 Task: Create new invoice with Date Opened :15-Apr-23, Select Customer: Big Lots, Terms: Payment Term 1. Make invoice entry for item-1 with Date: 15-Apr-23, Description: _x000D_
Kids Veggie Garden Grow Kit, Action: Material, Income Account: Income:Sales, Quantity: 1, Unit Price: 9.5, Discount $: 1. Make entry for item-2 with Date: 15-Apr-23, Description: Hunt's 100% Natural Tomato Sauce , Action: Material, Income Account: Income:Sales, Quantity: 1, Unit Price: 9.5, Discount $: 2. Make entry for item-3 with Date: 15-Apr-23, Description: Reese's Peanut Butter King Size (2.8 oz), Action: Material, Income Account: Income:Sales, Quantity: 2, Unit Price: 10.5, Discount $: 2.5. Write Notes: 'Looking forward to serving you again.'. Post Invoice with Post Date: 15-Apr-23, Post to Accounts: Assets:Accounts Receivable. Pay / Process Payment with Transaction Date: 15-May-23, Amount: 34.5, Transfer Account: Checking Account. Print Invoice, display notes by going to Option, then go to Display Tab and check 'Invoice Notes'.
Action: Mouse moved to (183, 100)
Screenshot: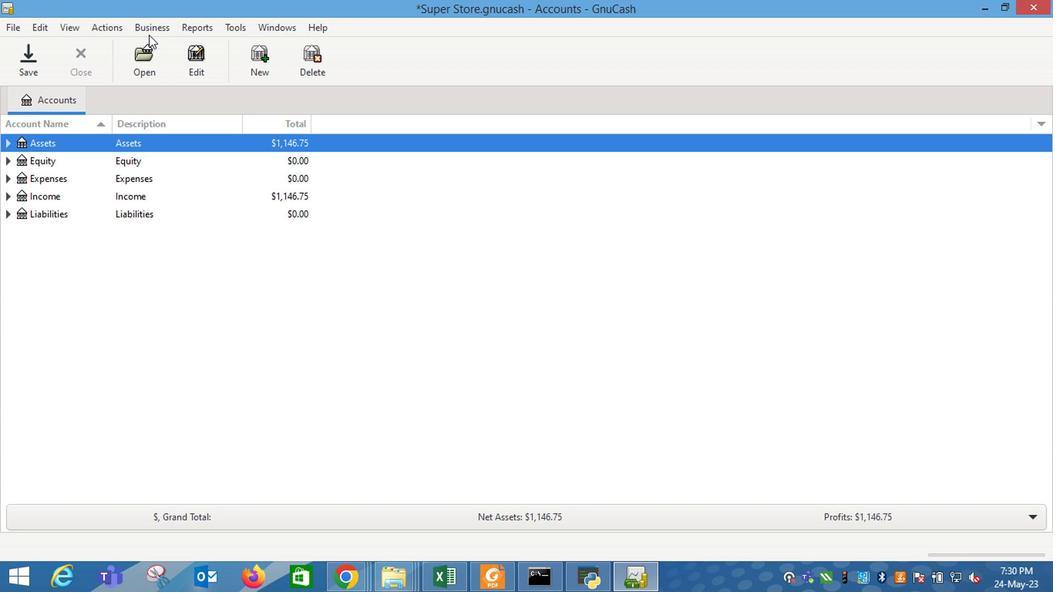 
Action: Mouse pressed left at (183, 100)
Screenshot: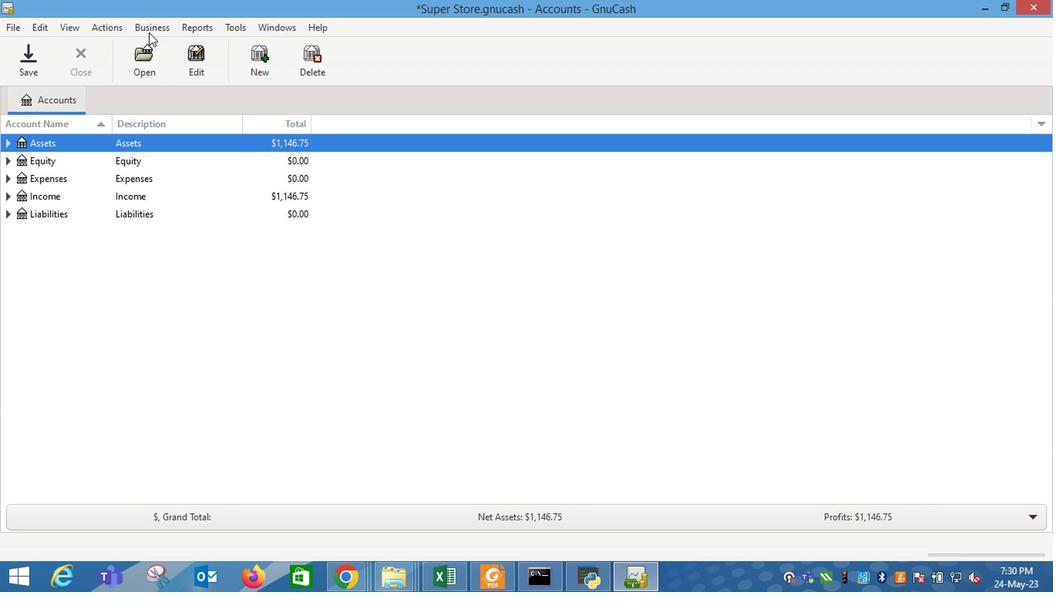 
Action: Mouse moved to (328, 154)
Screenshot: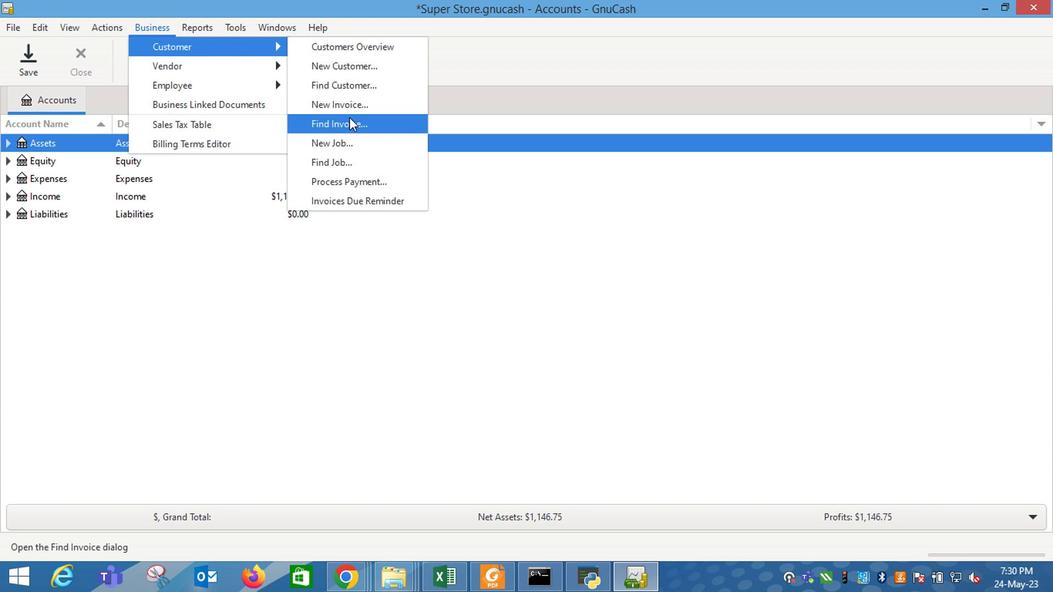 
Action: Mouse pressed left at (328, 154)
Screenshot: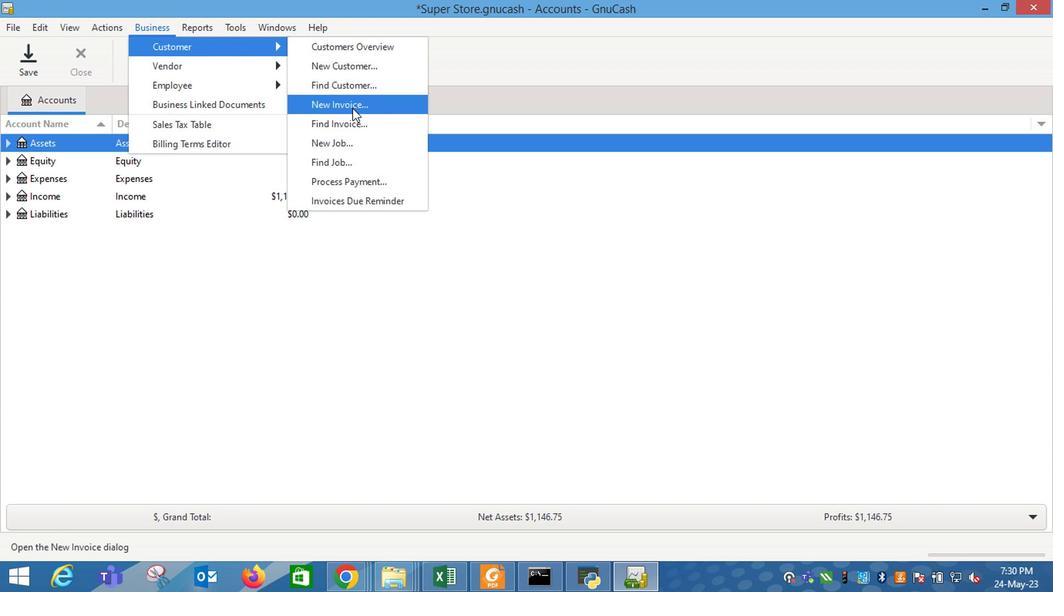 
Action: Mouse moved to (527, 244)
Screenshot: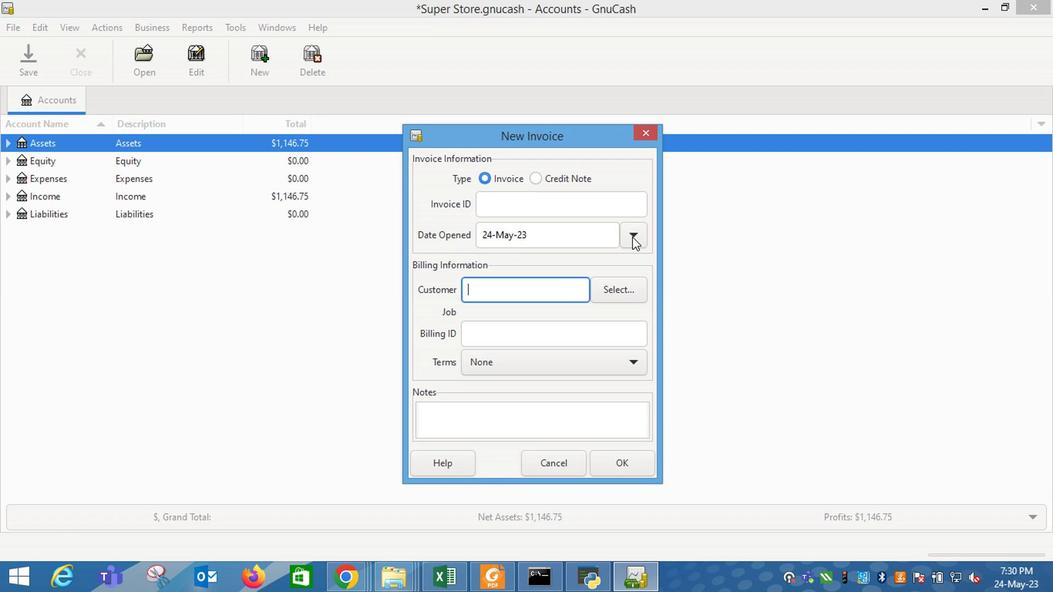
Action: Mouse pressed left at (527, 244)
Screenshot: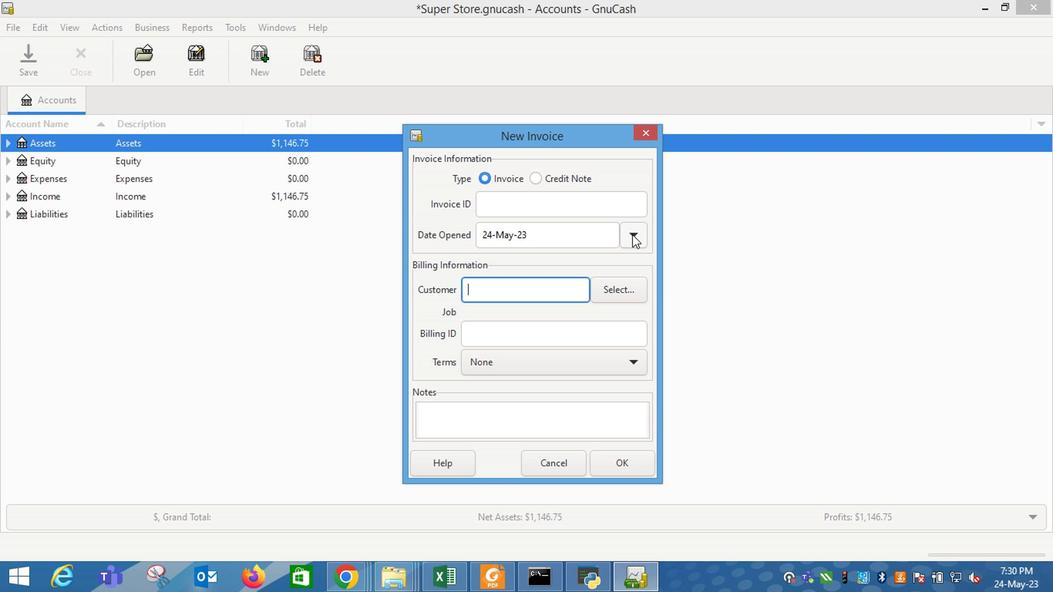 
Action: Mouse moved to (447, 263)
Screenshot: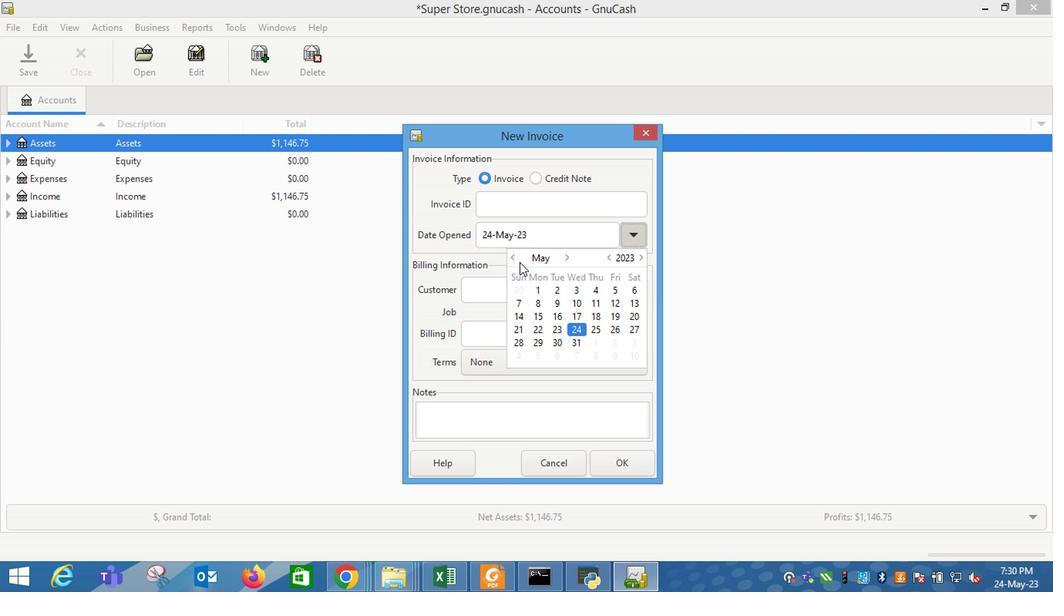 
Action: Mouse pressed left at (447, 263)
Screenshot: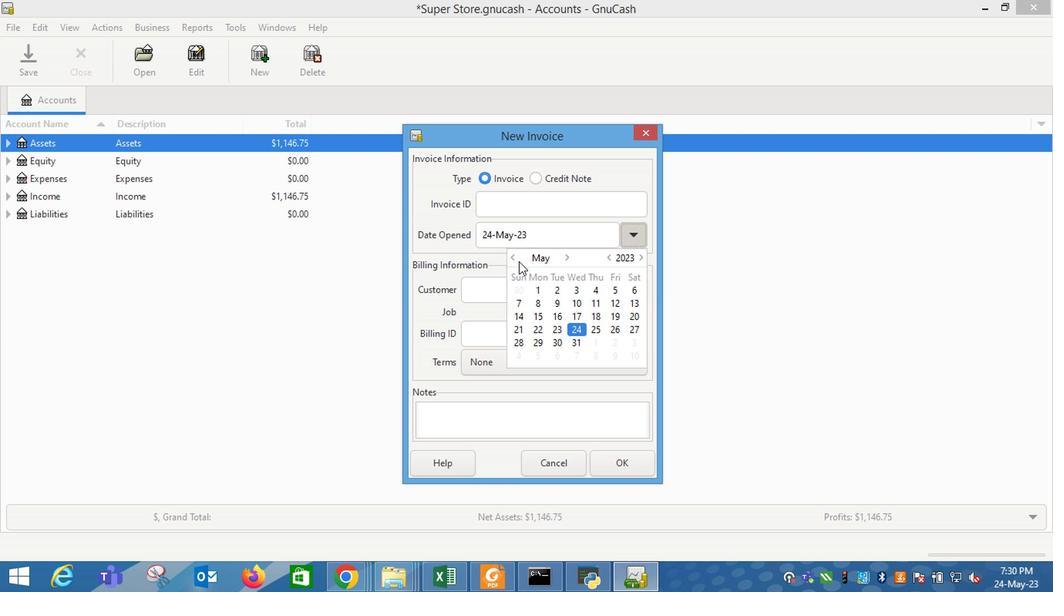 
Action: Mouse moved to (529, 237)
Screenshot: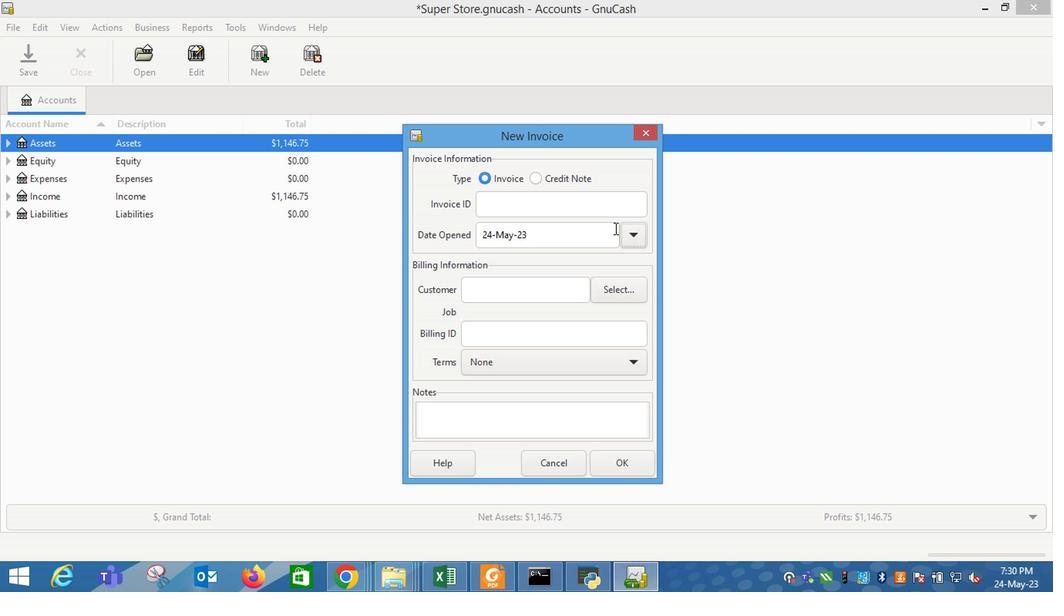 
Action: Mouse pressed left at (529, 237)
Screenshot: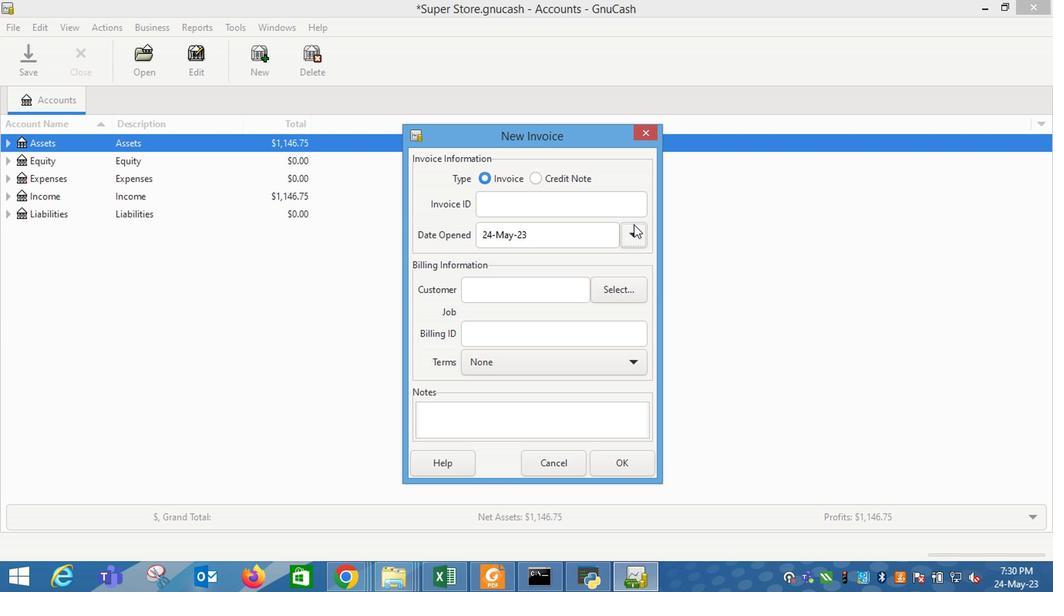 
Action: Mouse moved to (442, 260)
Screenshot: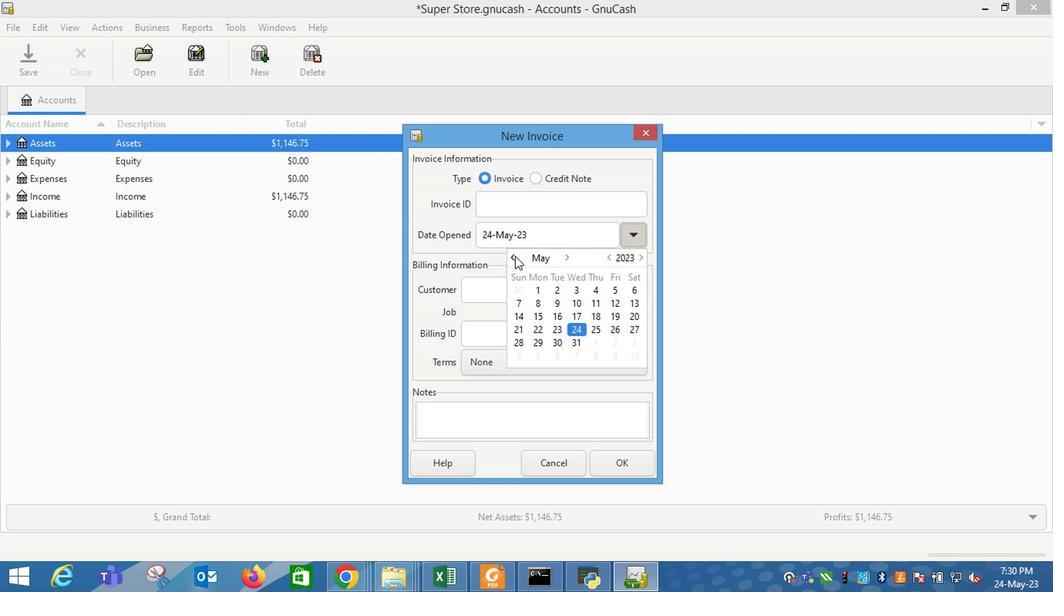 
Action: Mouse pressed left at (442, 260)
Screenshot: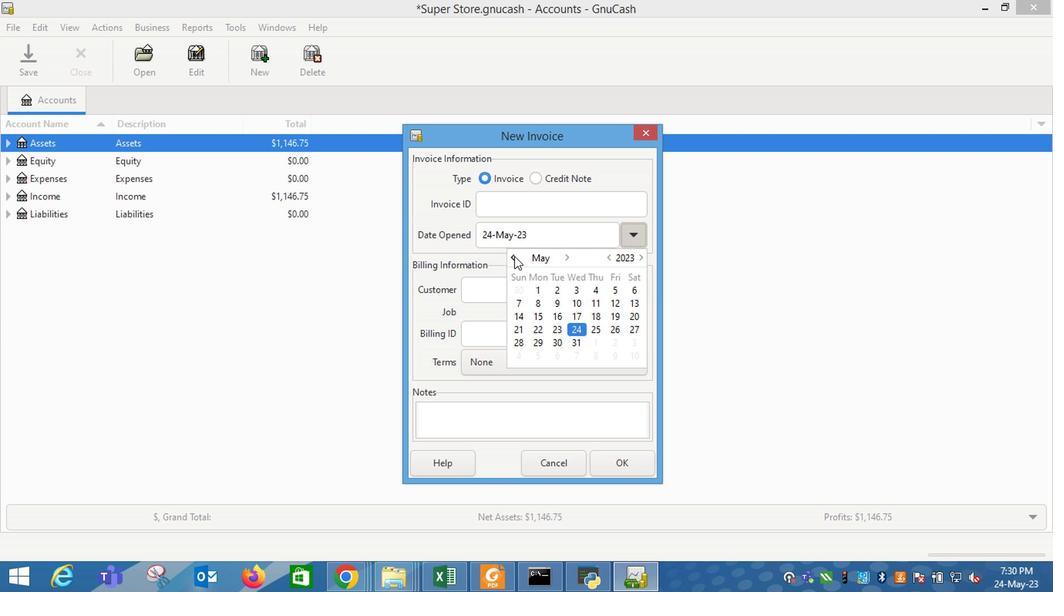
Action: Mouse moved to (527, 301)
Screenshot: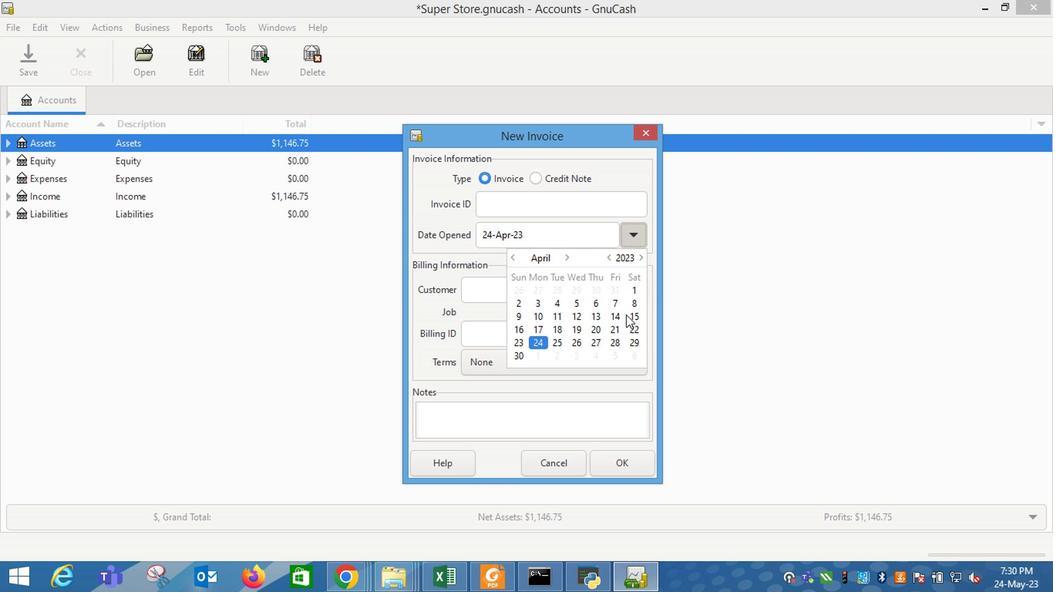 
Action: Mouse pressed left at (527, 301)
Screenshot: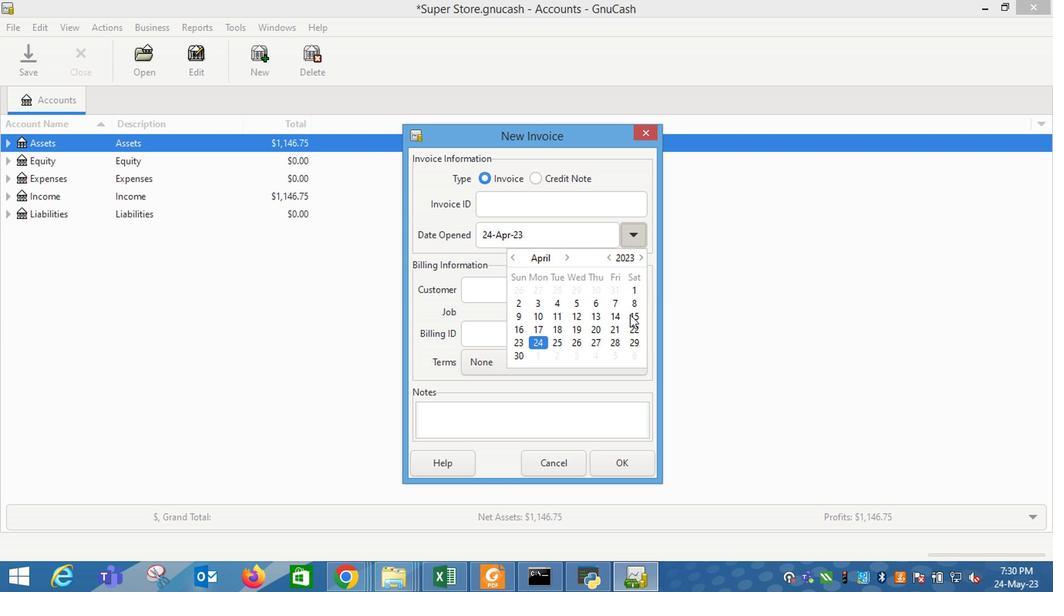 
Action: Mouse moved to (423, 305)
Screenshot: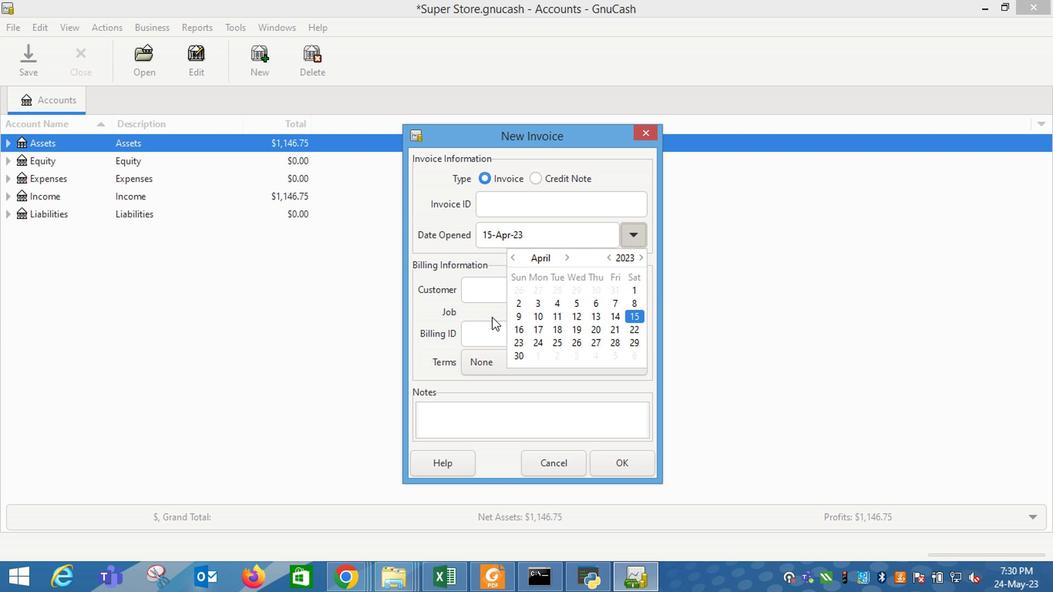 
Action: Mouse pressed left at (423, 305)
Screenshot: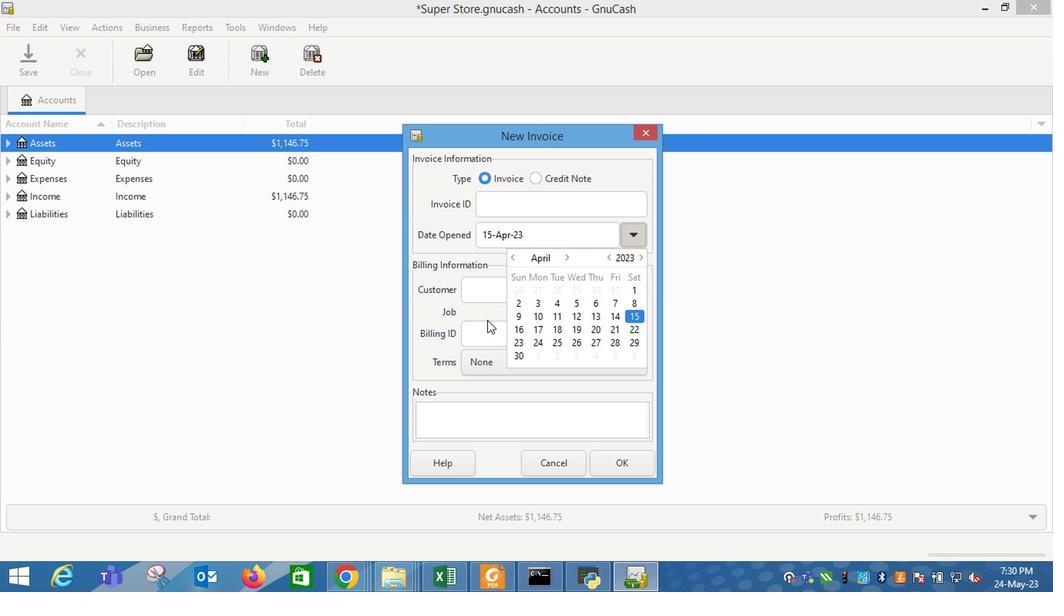 
Action: Mouse moved to (434, 278)
Screenshot: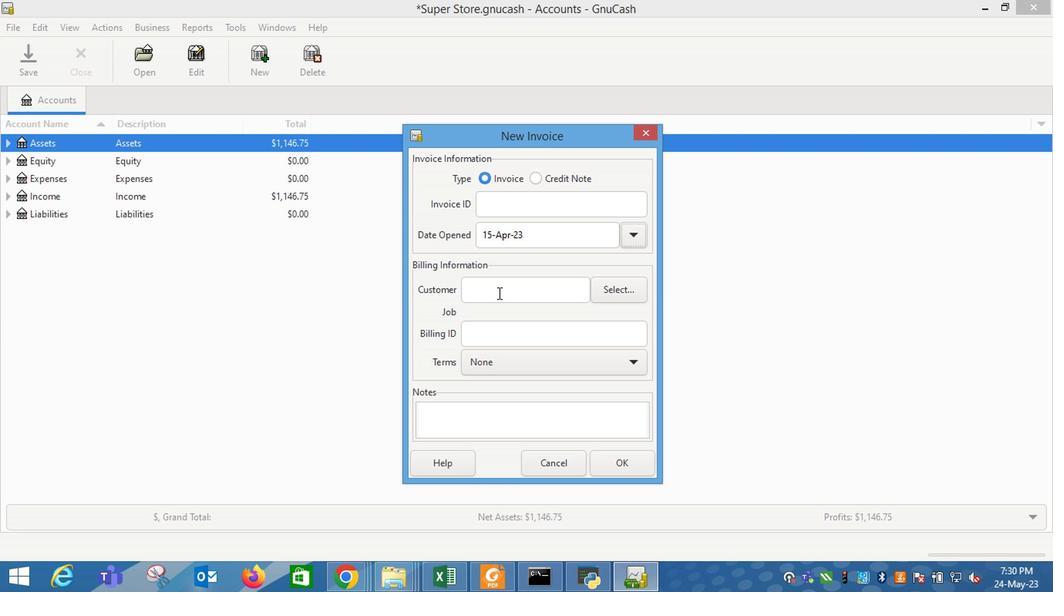 
Action: Mouse pressed left at (434, 278)
Screenshot: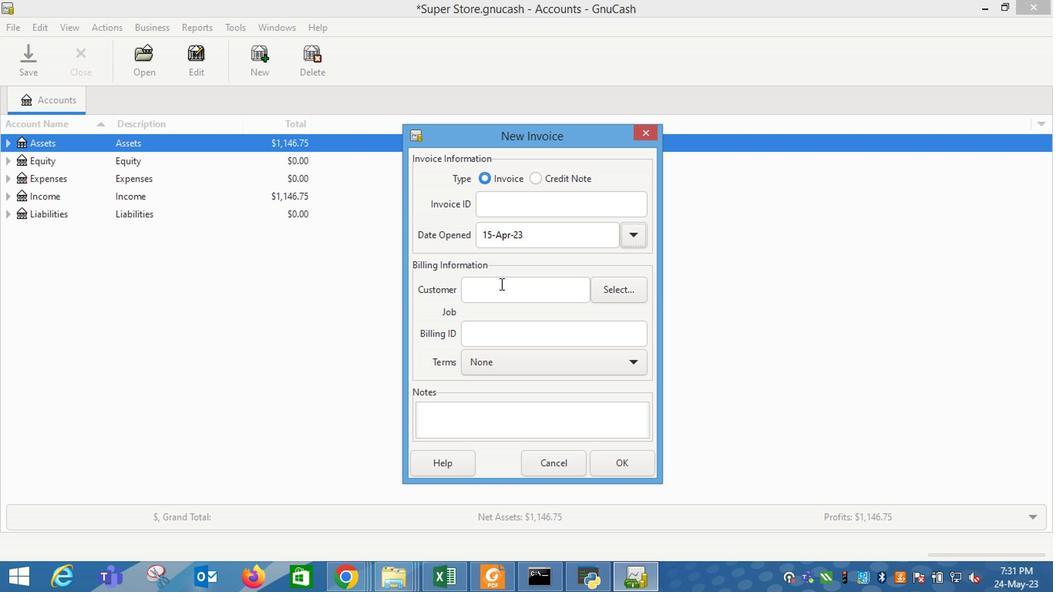 
Action: Key pressed big
Screenshot: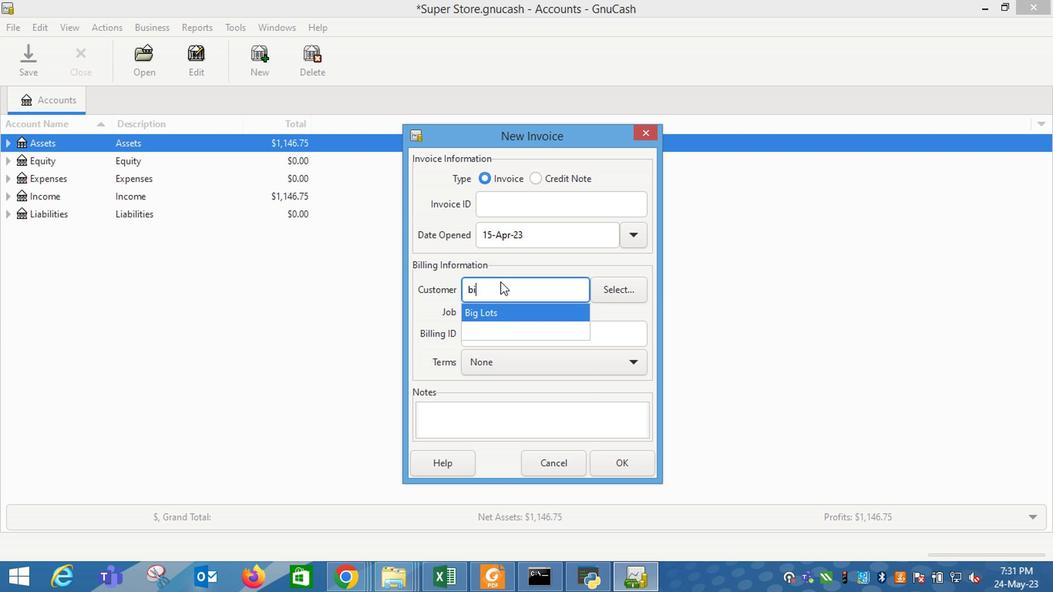 
Action: Mouse moved to (422, 302)
Screenshot: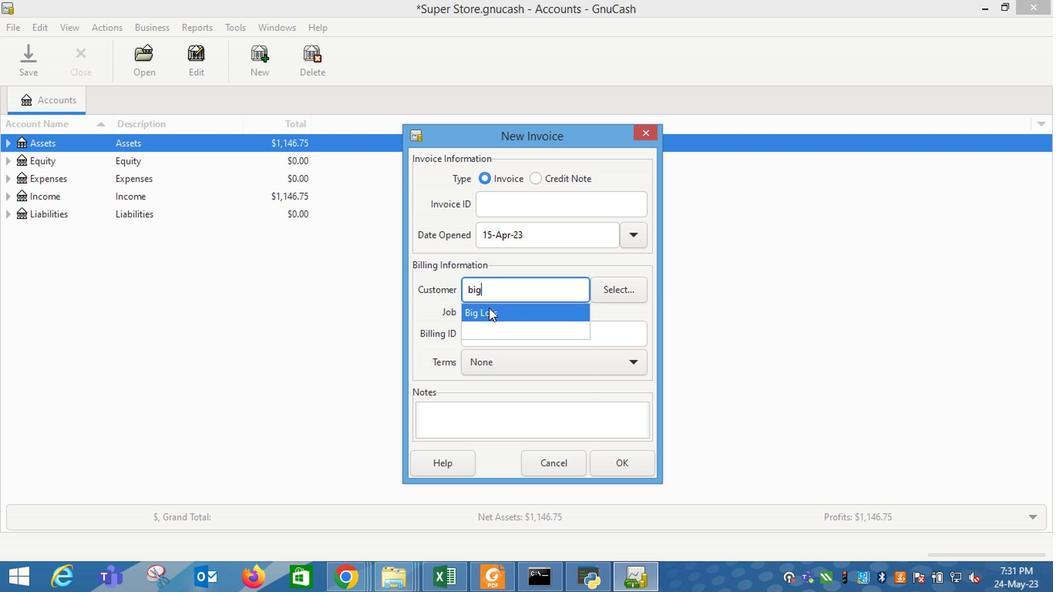 
Action: Mouse pressed left at (422, 302)
Screenshot: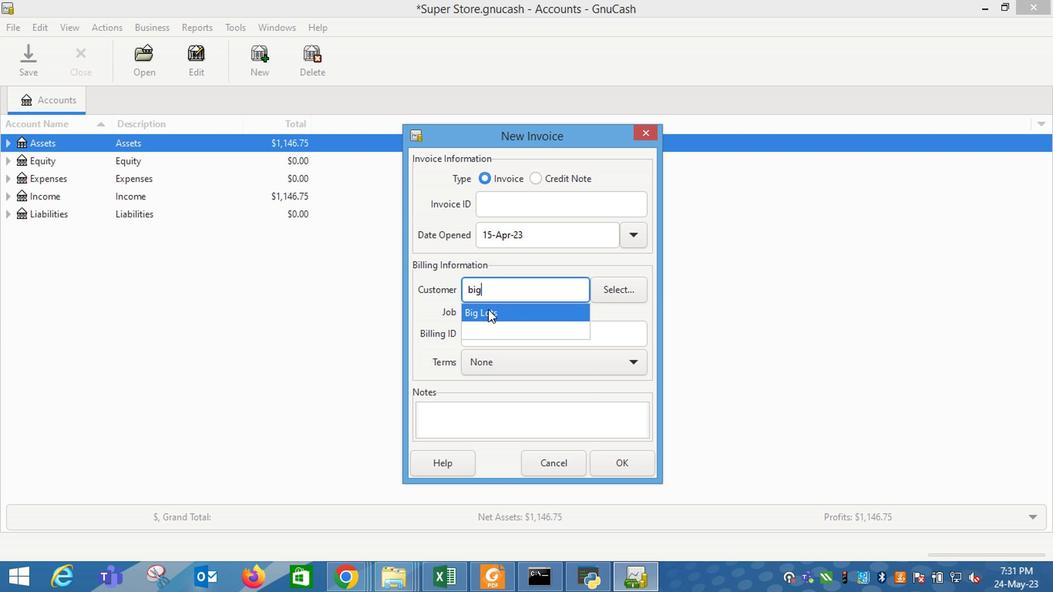 
Action: Mouse moved to (435, 347)
Screenshot: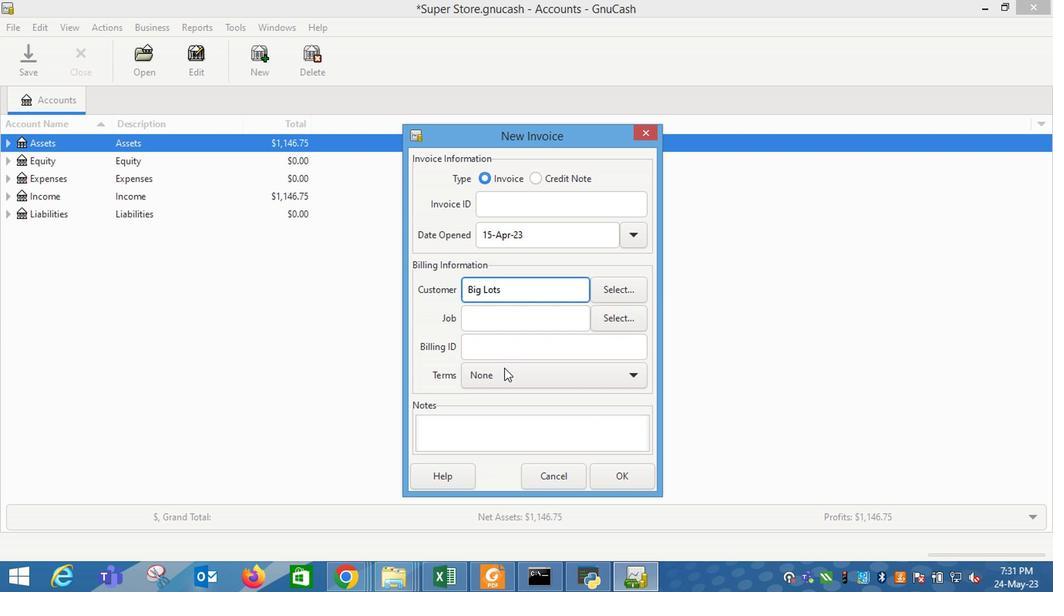
Action: Mouse pressed left at (435, 347)
Screenshot: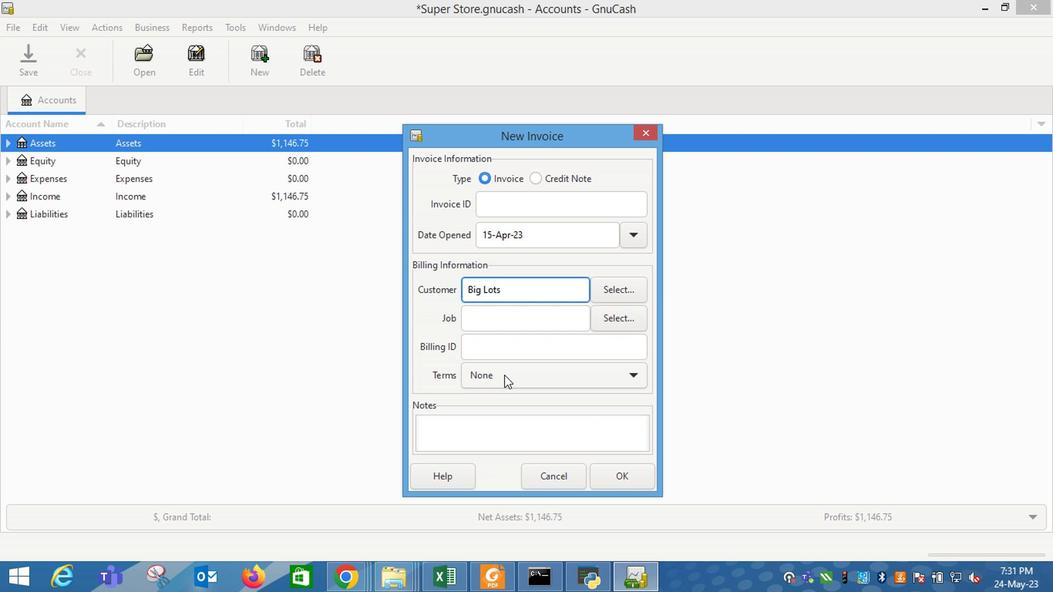 
Action: Mouse moved to (434, 363)
Screenshot: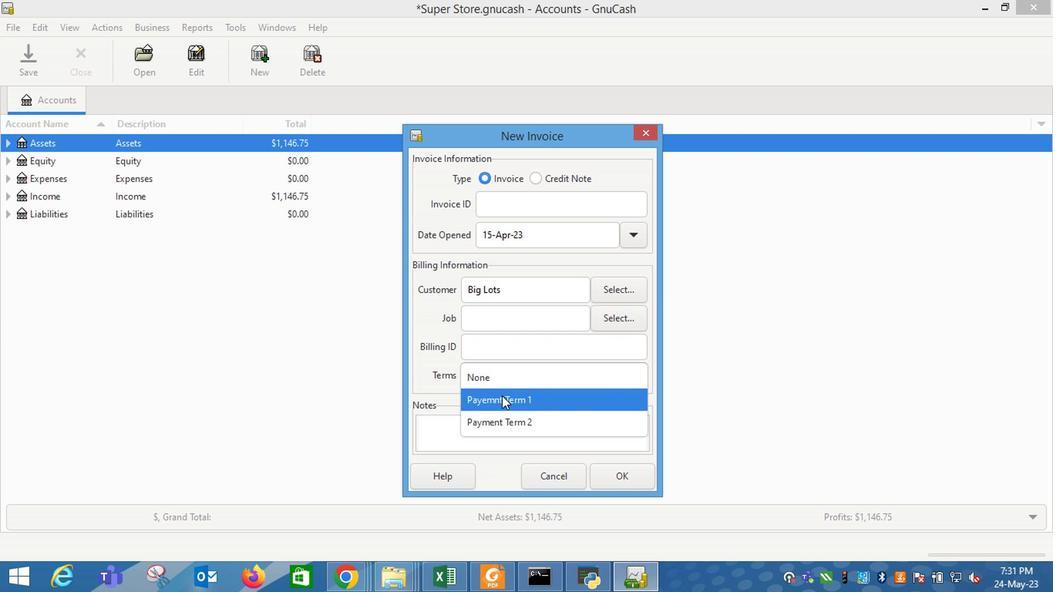 
Action: Mouse pressed left at (434, 363)
Screenshot: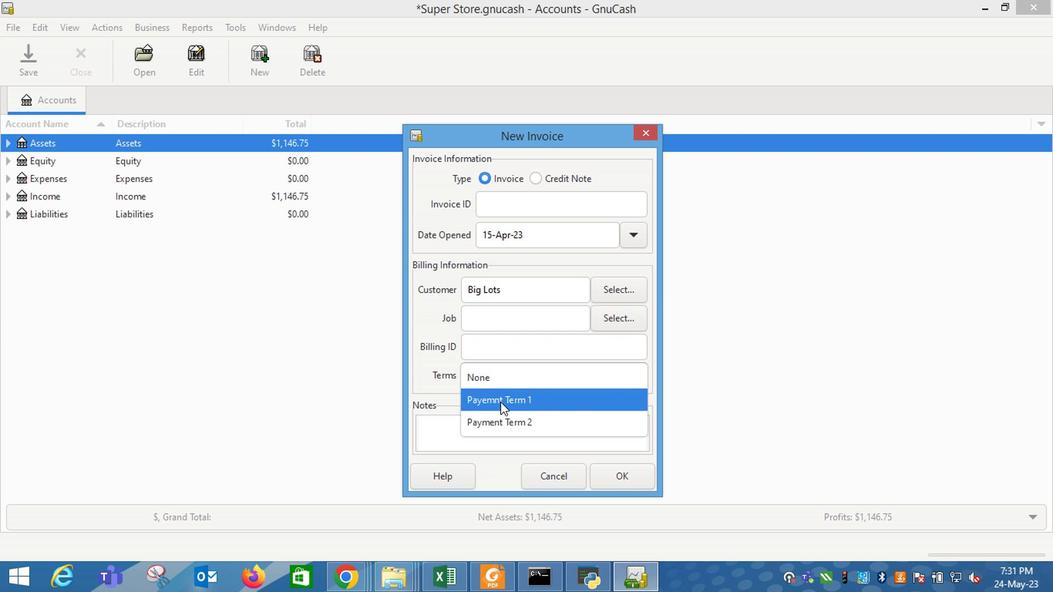 
Action: Mouse moved to (508, 413)
Screenshot: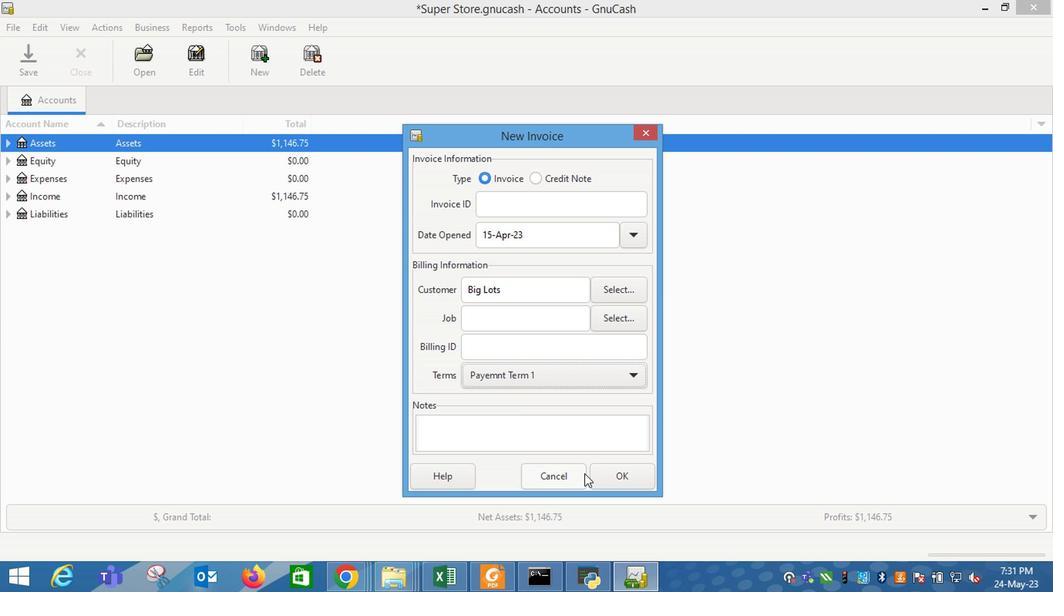 
Action: Mouse pressed left at (508, 413)
Screenshot: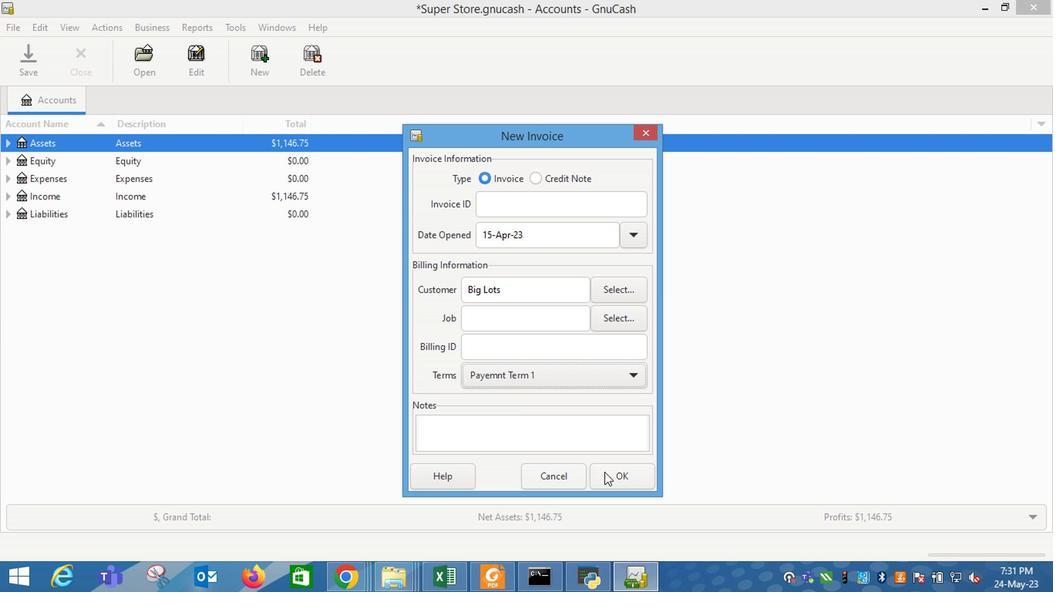 
Action: Mouse moved to (127, 288)
Screenshot: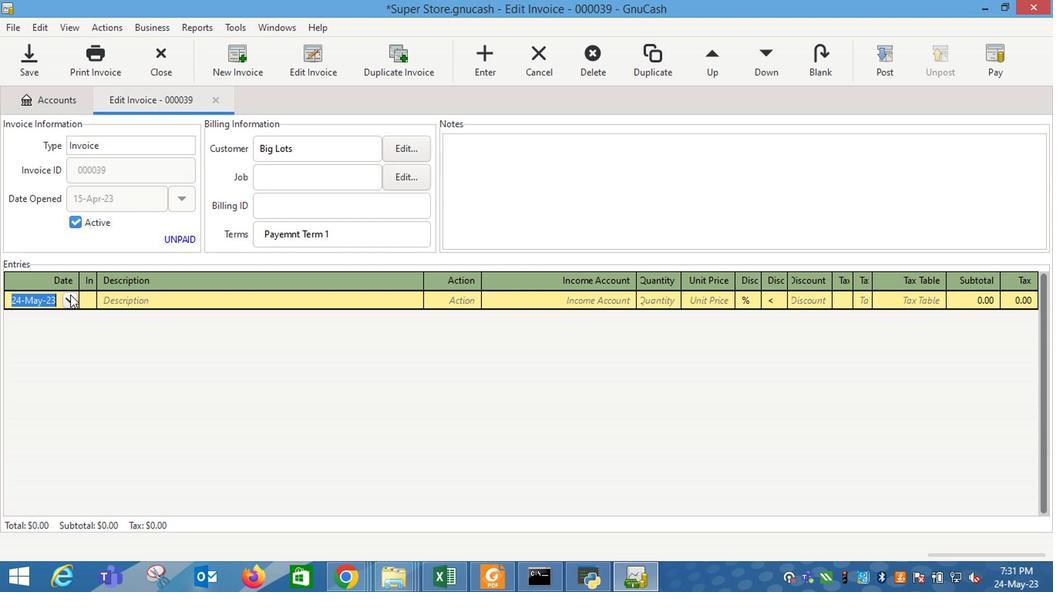 
Action: Mouse pressed left at (127, 288)
Screenshot: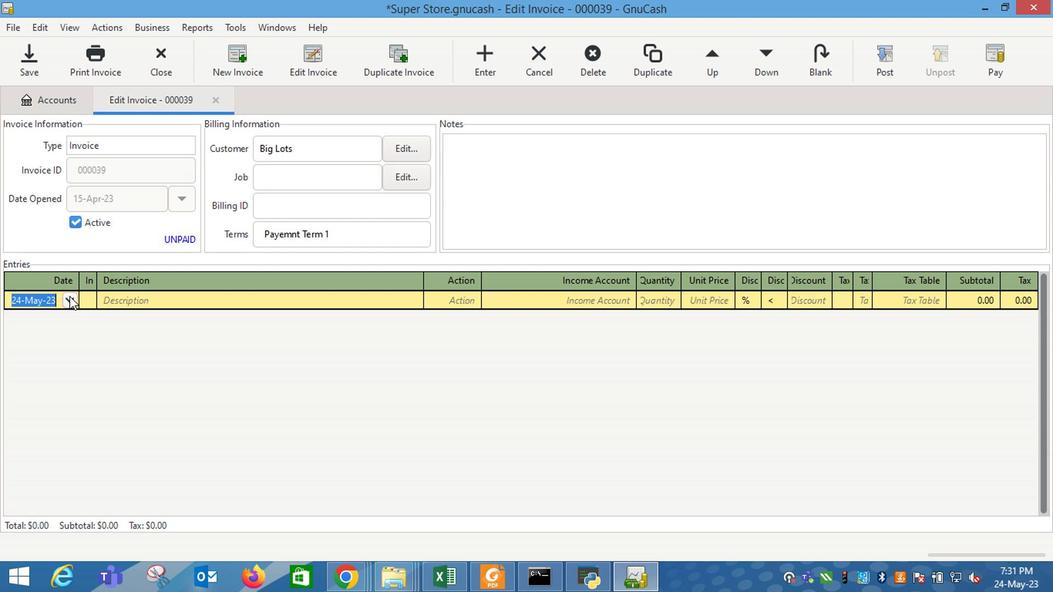 
Action: Mouse moved to (88, 307)
Screenshot: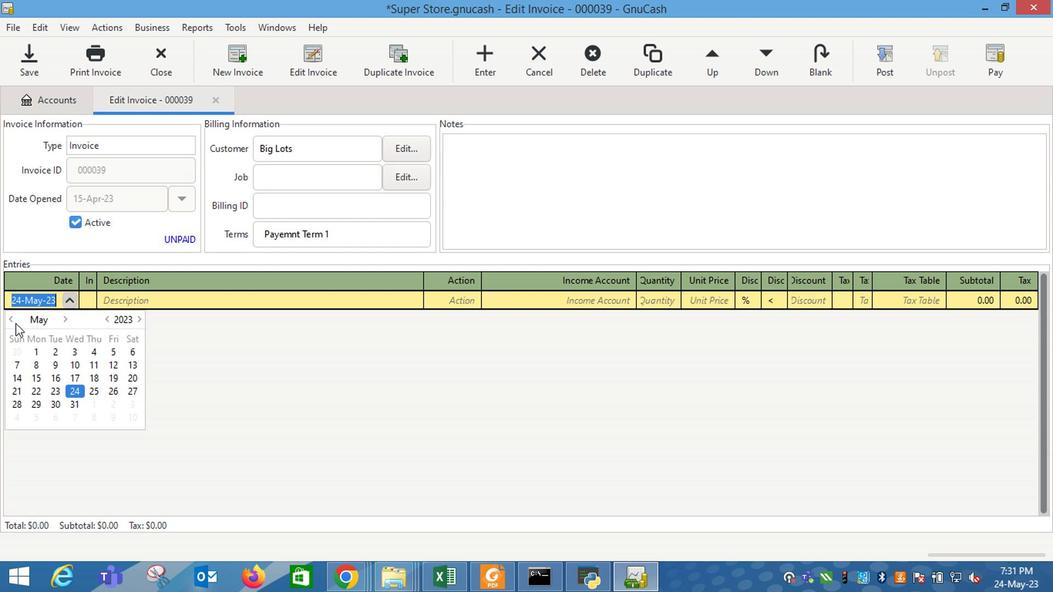
Action: Mouse pressed left at (88, 307)
Screenshot: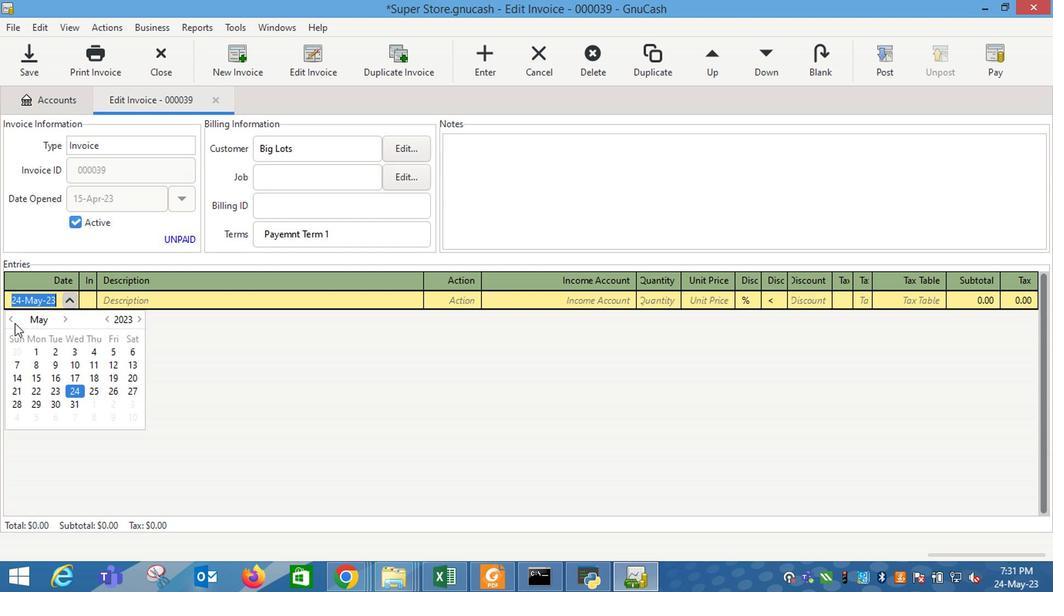 
Action: Mouse moved to (85, 307)
Screenshot: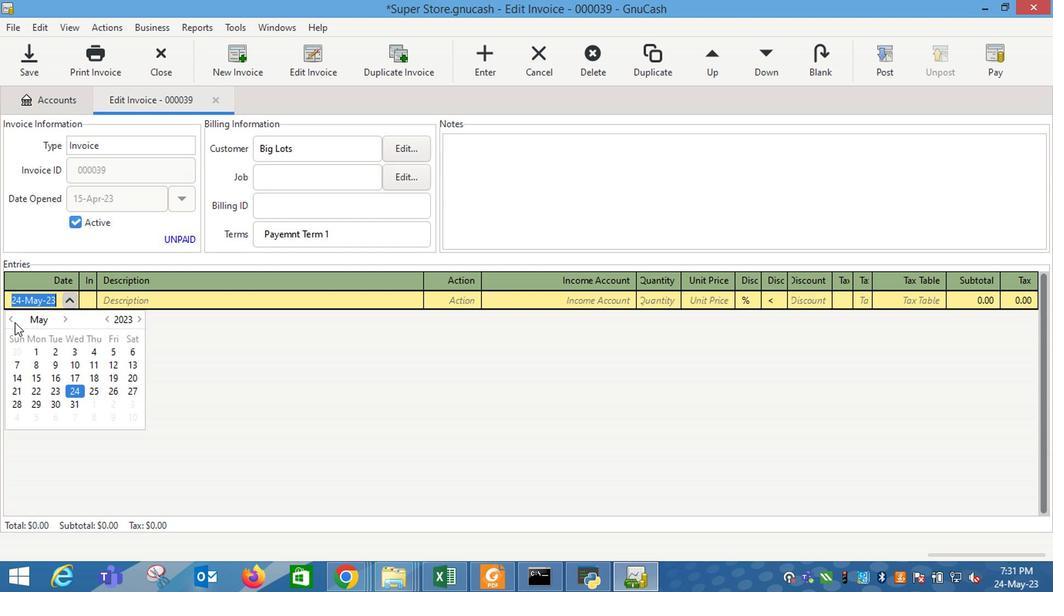 
Action: Mouse pressed left at (85, 307)
Screenshot: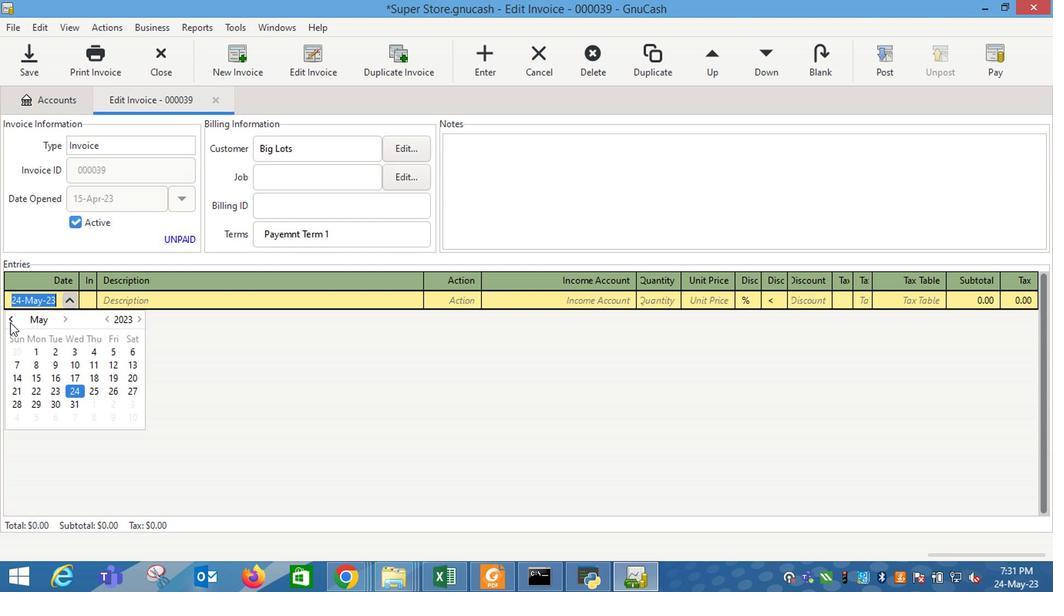 
Action: Mouse moved to (172, 343)
Screenshot: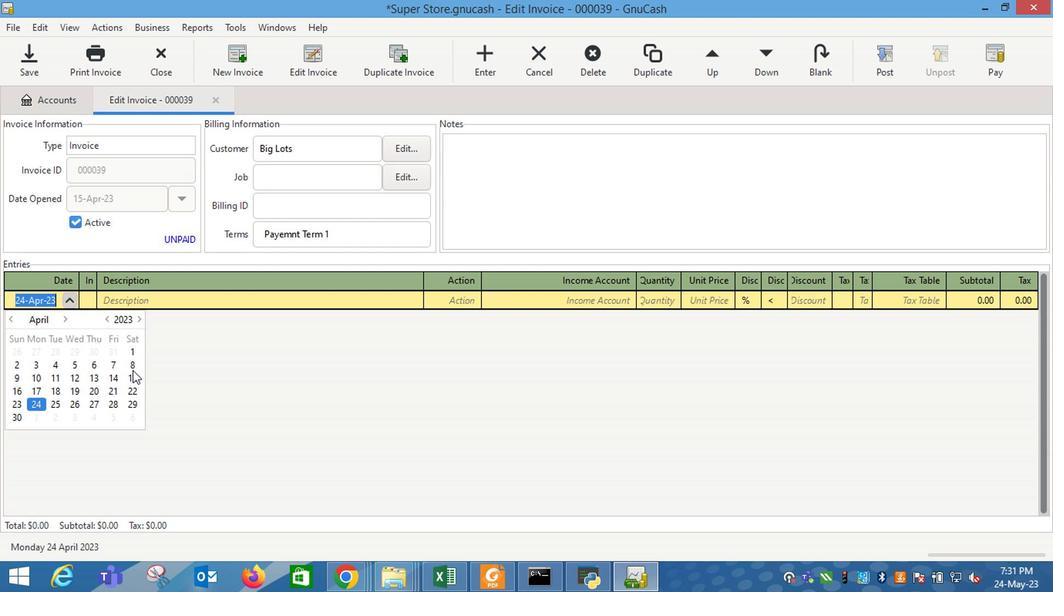 
Action: Mouse pressed left at (172, 343)
Screenshot: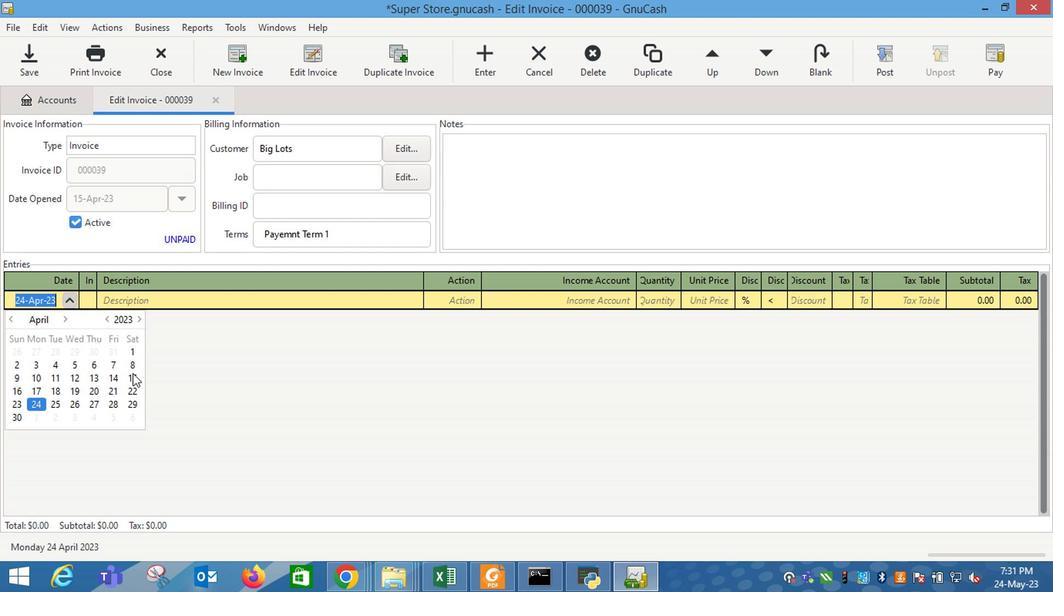 
Action: Mouse moved to (181, 296)
Screenshot: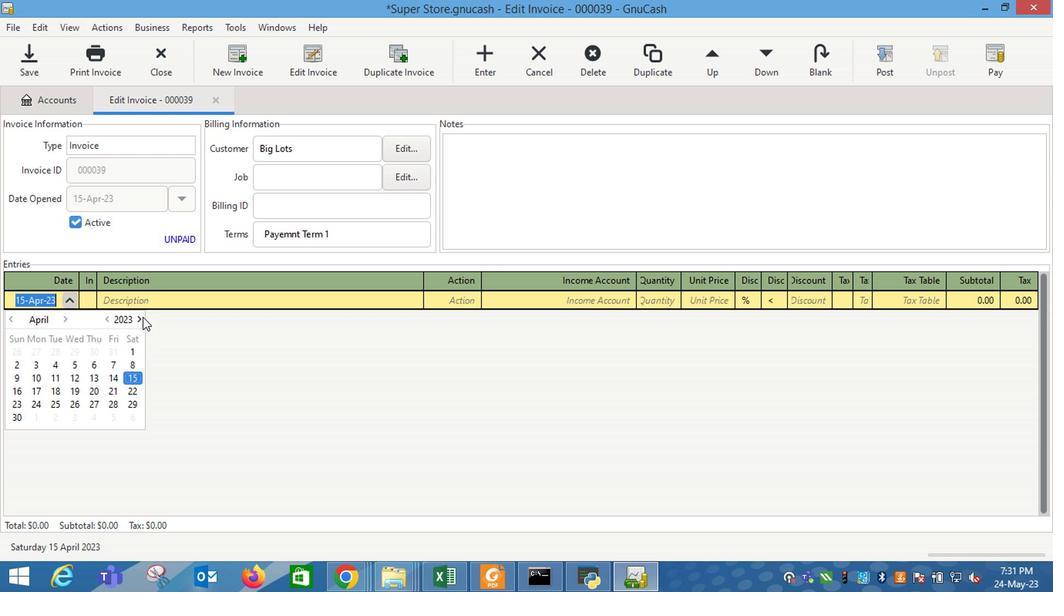 
Action: Mouse pressed left at (181, 296)
Screenshot: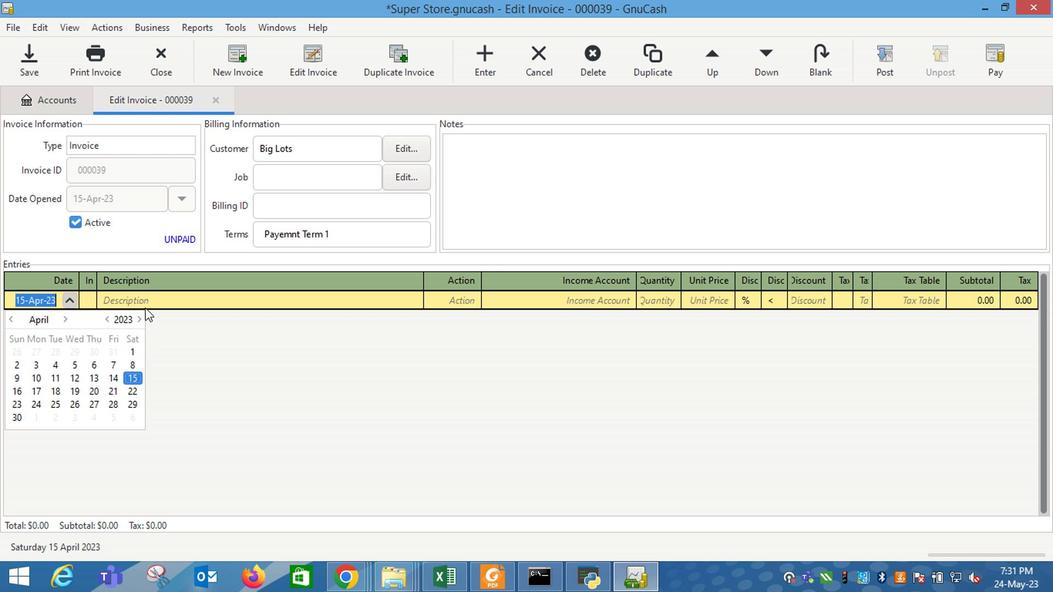 
Action: Mouse moved to (182, 295)
Screenshot: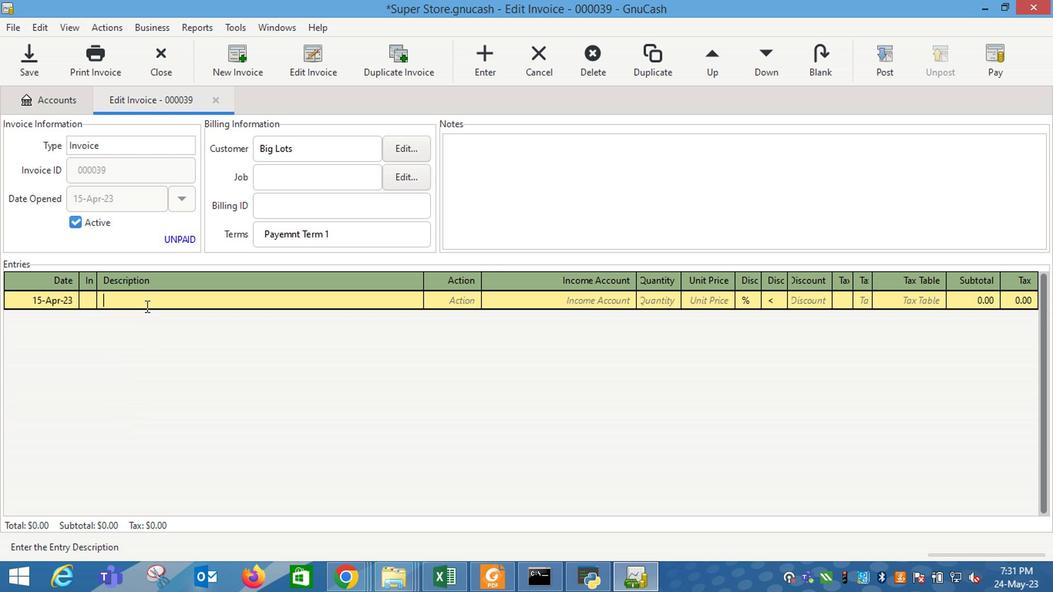 
Action: Key pressed <Key.shift_r>Kids<Key.right>
Screenshot: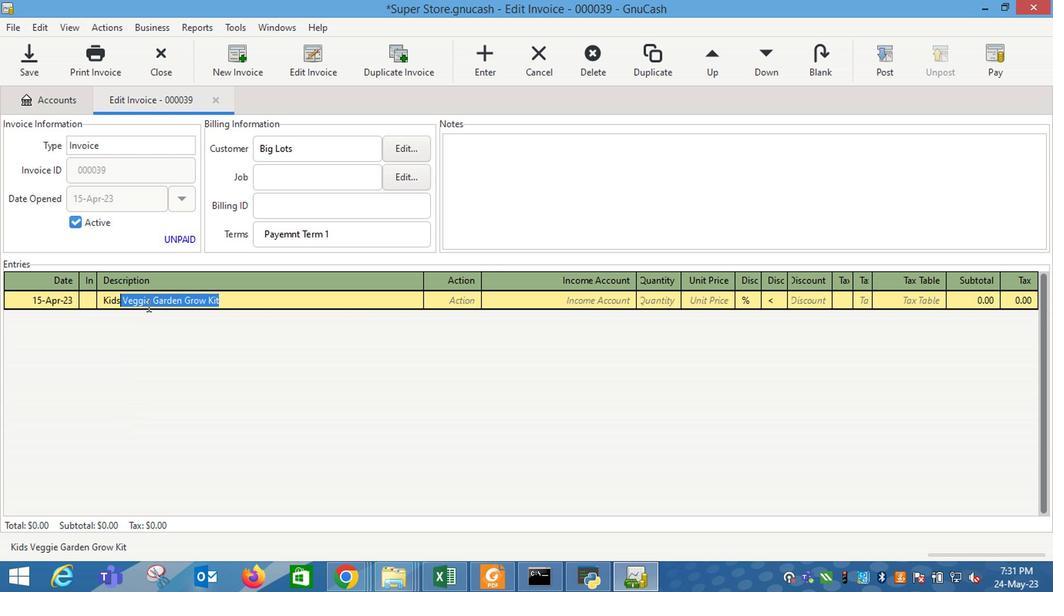 
Action: Mouse moved to (419, 290)
Screenshot: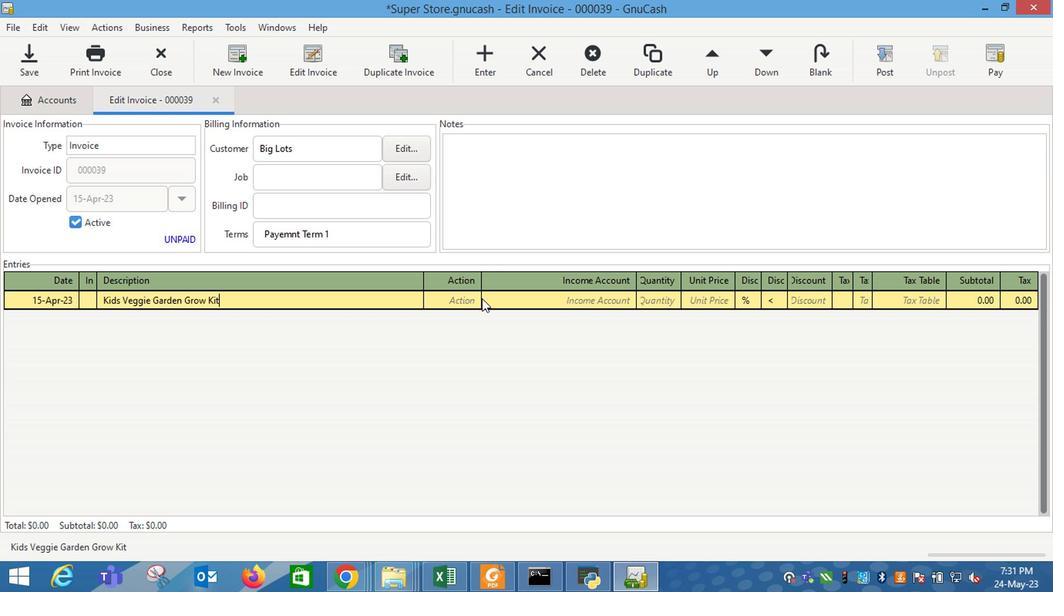 
Action: Mouse pressed left at (419, 290)
Screenshot: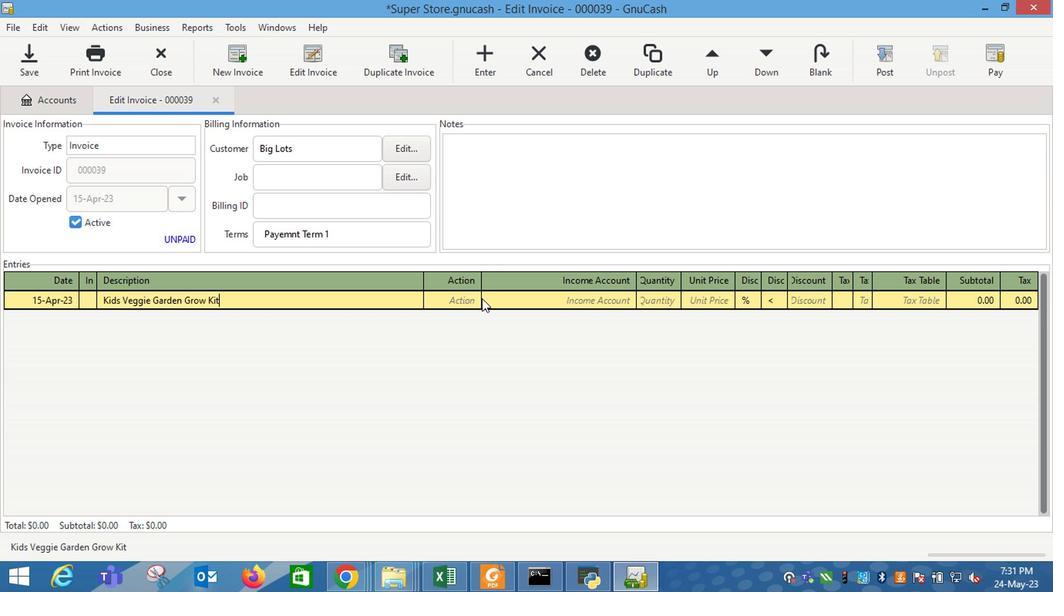 
Action: Mouse moved to (416, 291)
Screenshot: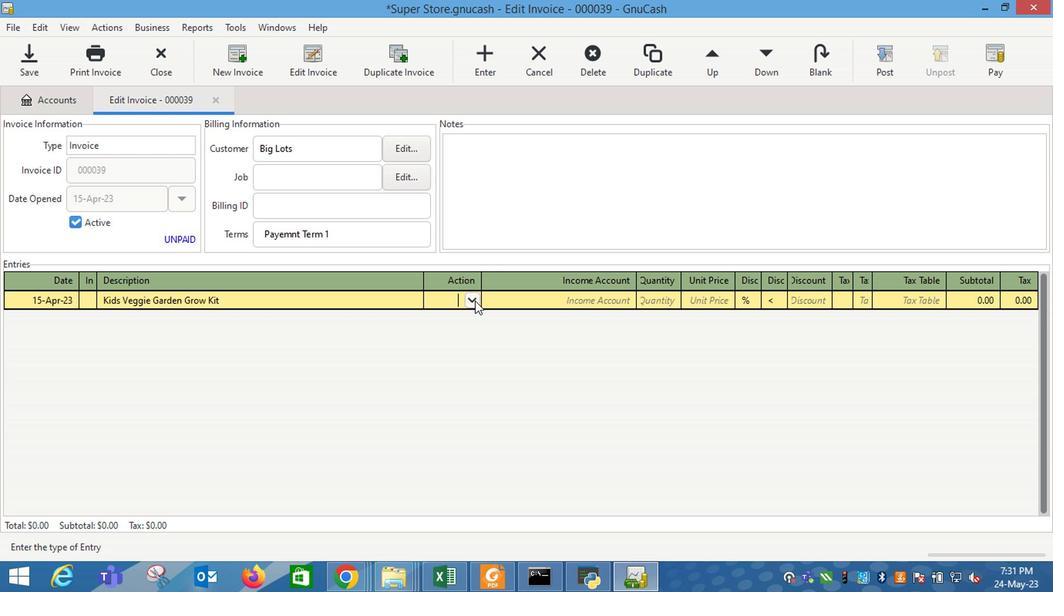 
Action: Mouse pressed left at (416, 291)
Screenshot: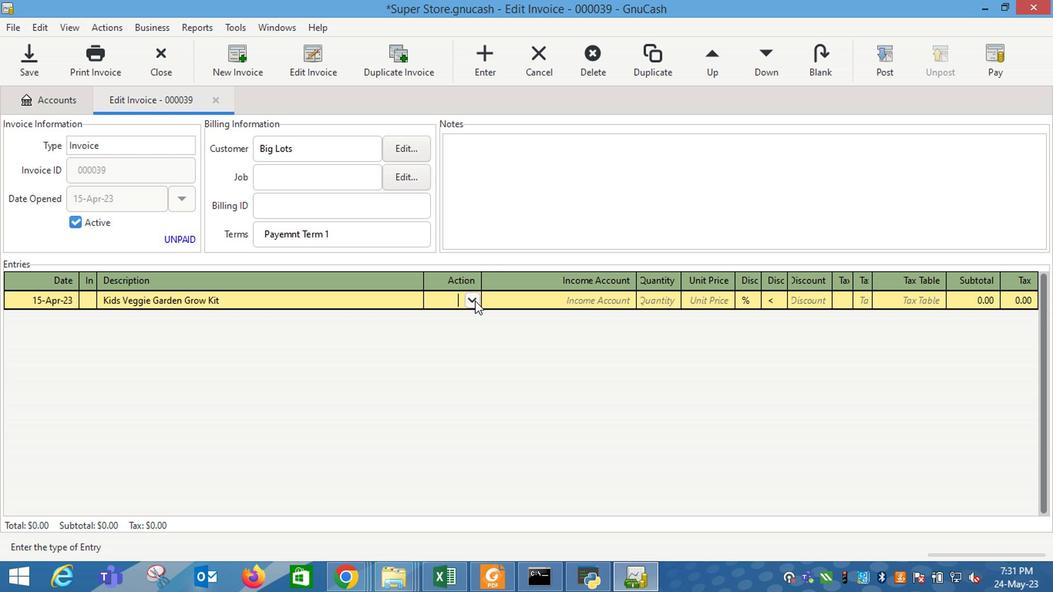 
Action: Mouse moved to (402, 322)
Screenshot: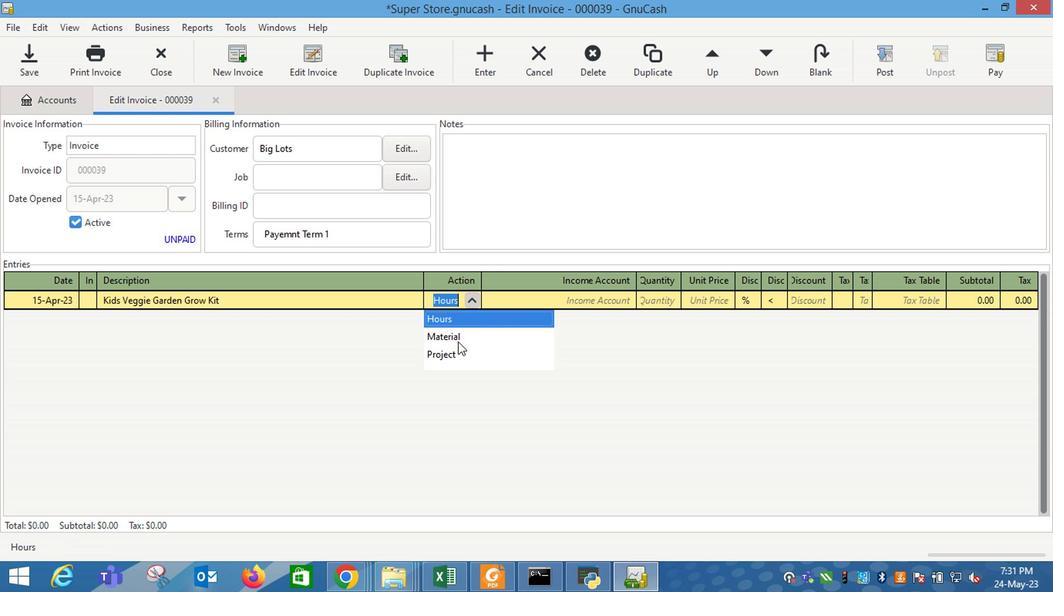 
Action: Mouse pressed left at (402, 322)
Screenshot: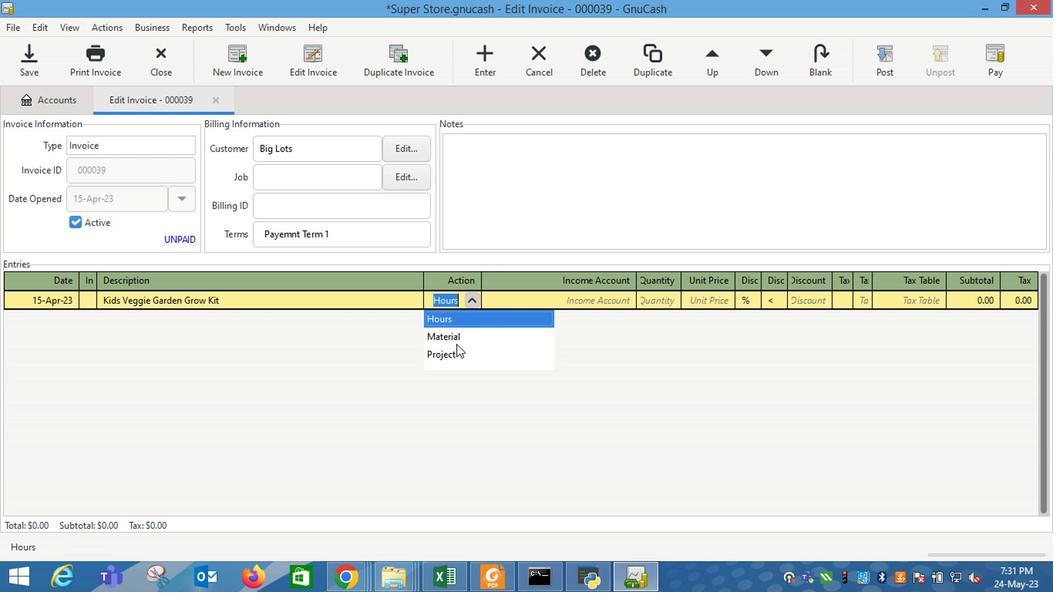 
Action: Mouse moved to (482, 294)
Screenshot: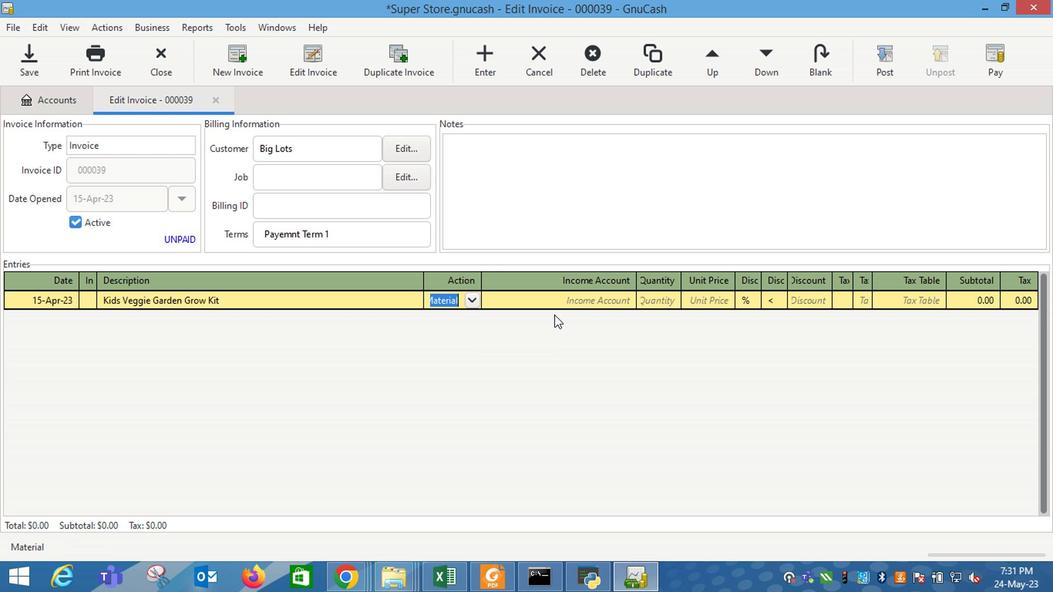
Action: Mouse pressed left at (482, 294)
Screenshot: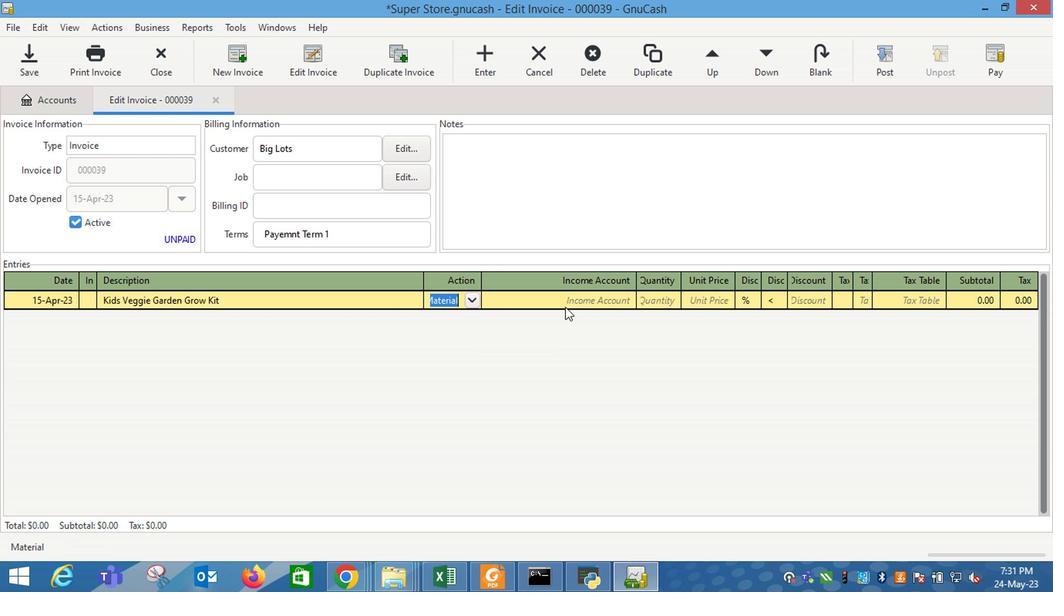 
Action: Mouse moved to (519, 293)
Screenshot: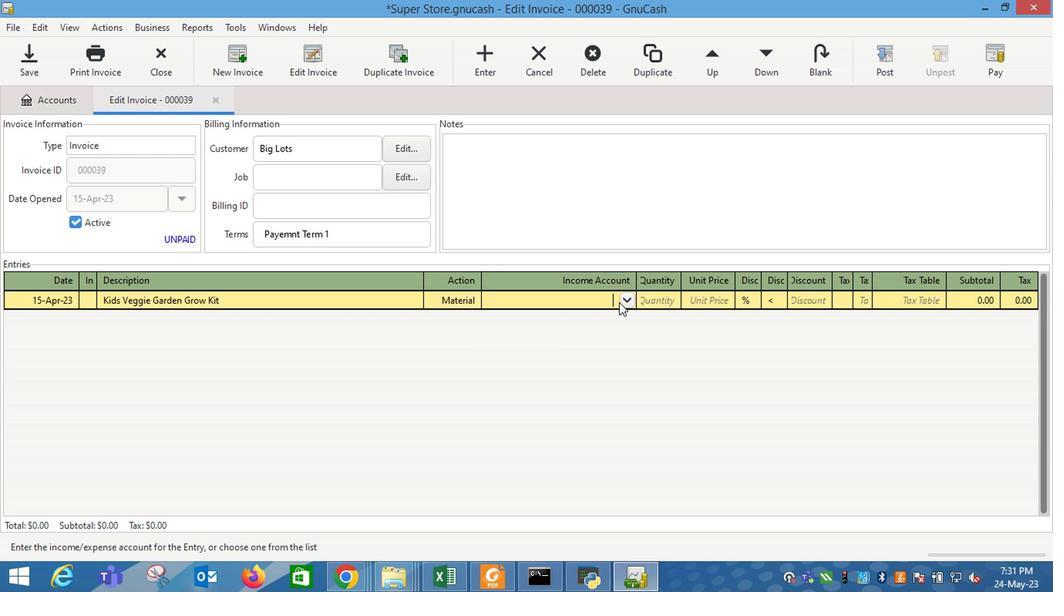 
Action: Mouse pressed left at (519, 293)
Screenshot: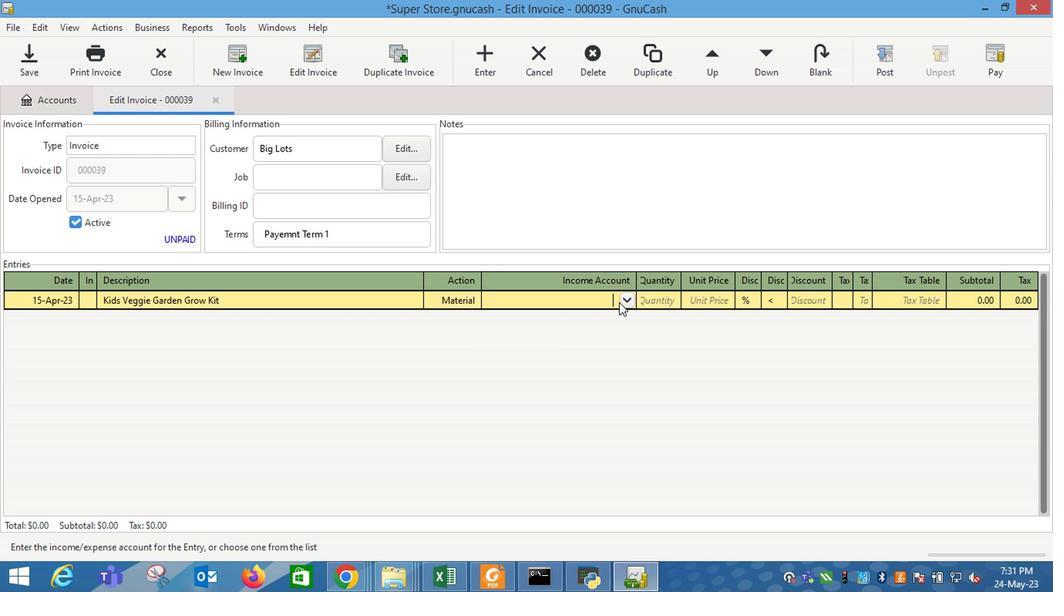 
Action: Mouse moved to (450, 344)
Screenshot: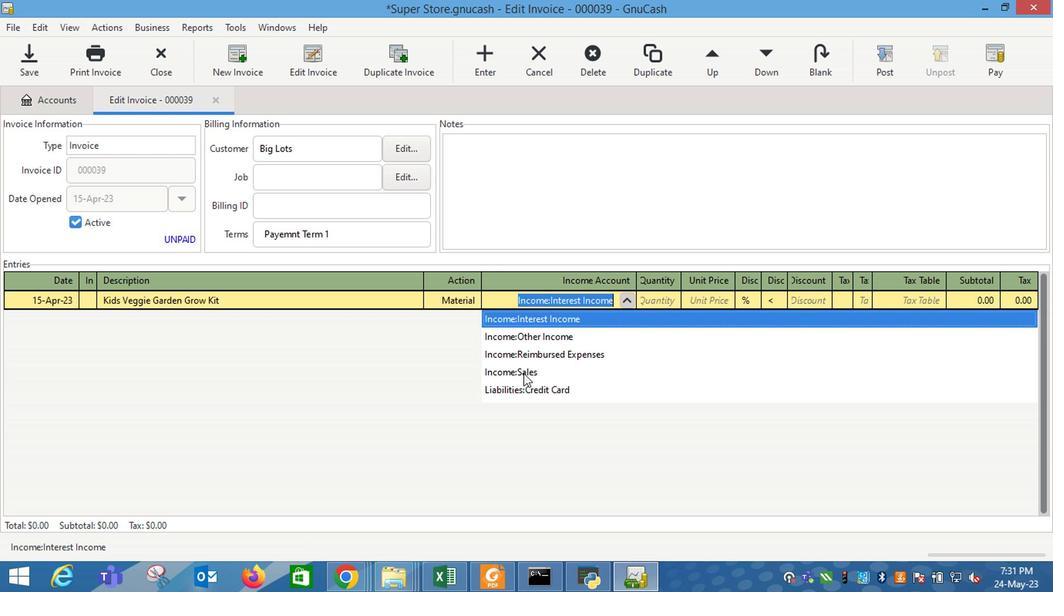 
Action: Mouse pressed left at (450, 344)
Screenshot: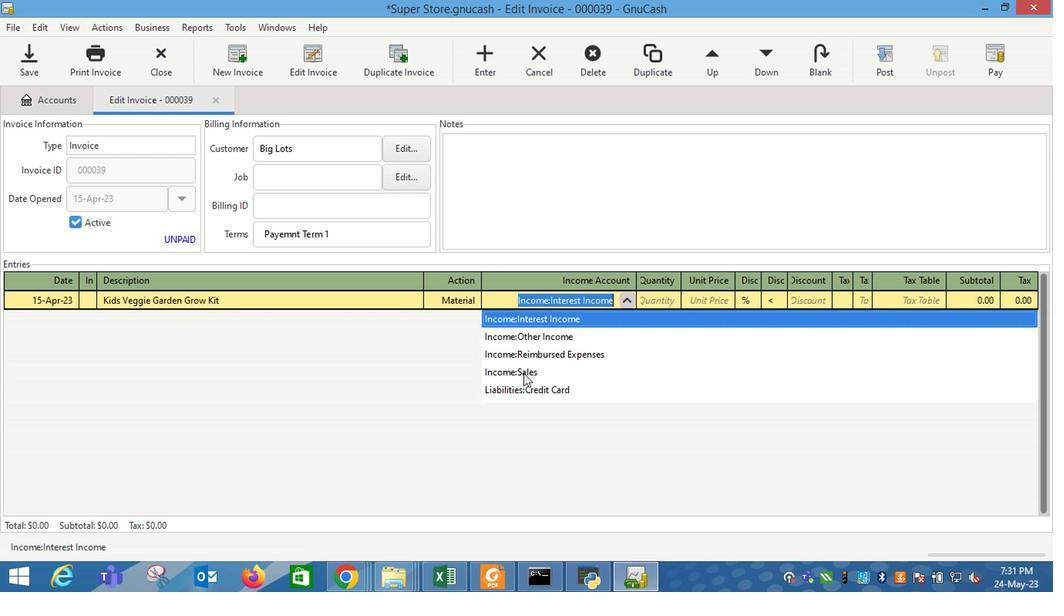 
Action: Mouse moved to (548, 290)
Screenshot: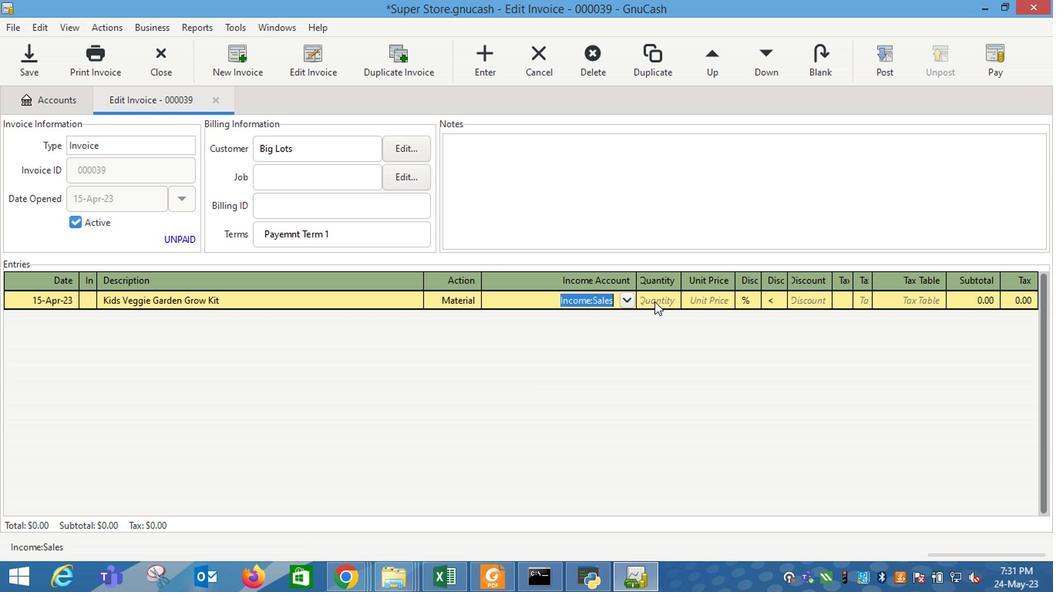 
Action: Mouse pressed left at (548, 290)
Screenshot: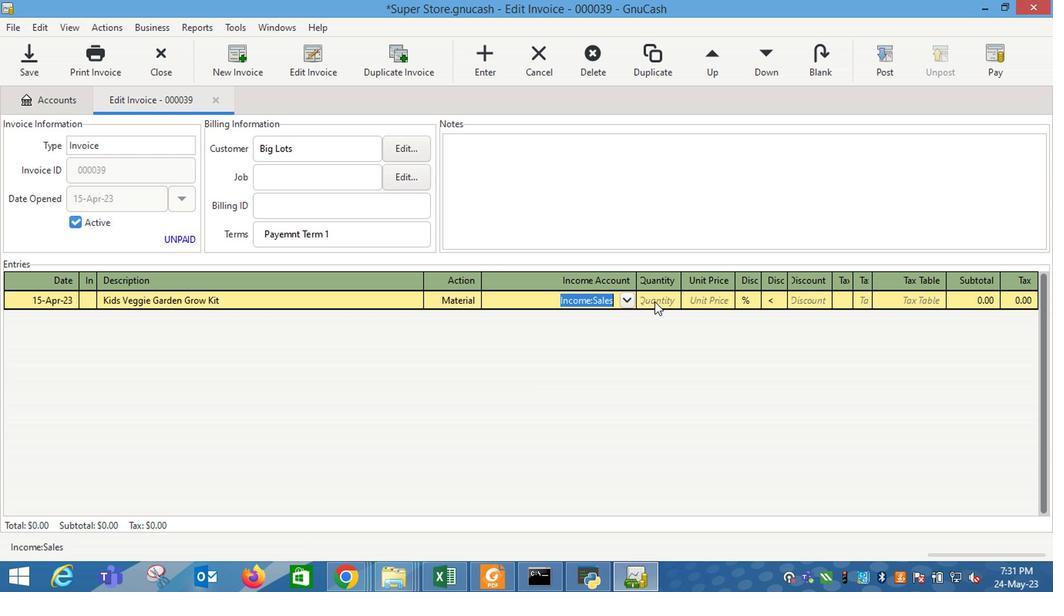 
Action: Key pressed 1
Screenshot: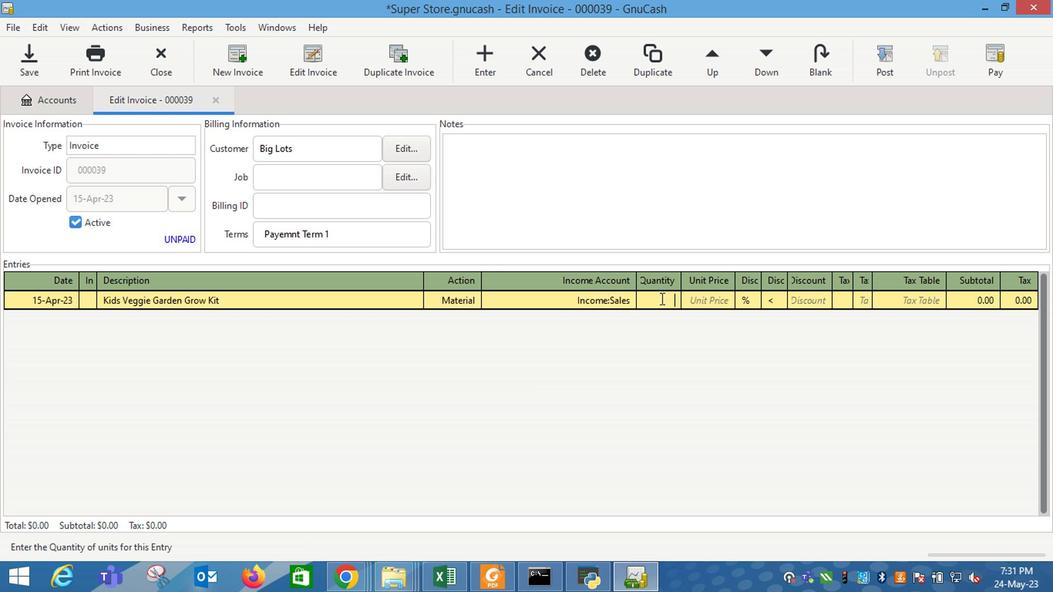
Action: Mouse moved to (572, 291)
Screenshot: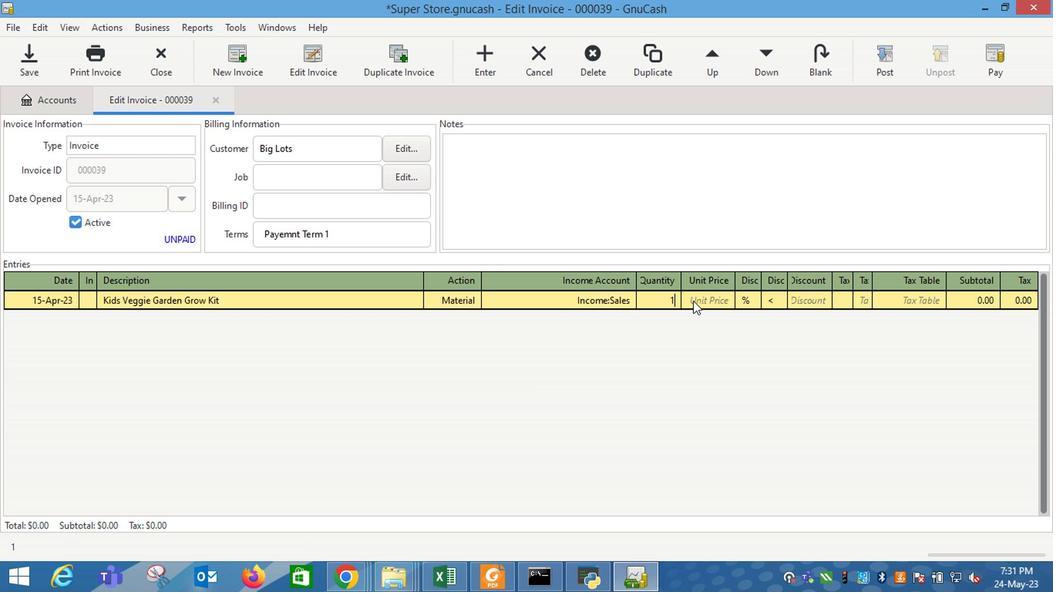 
Action: Mouse pressed left at (572, 291)
Screenshot: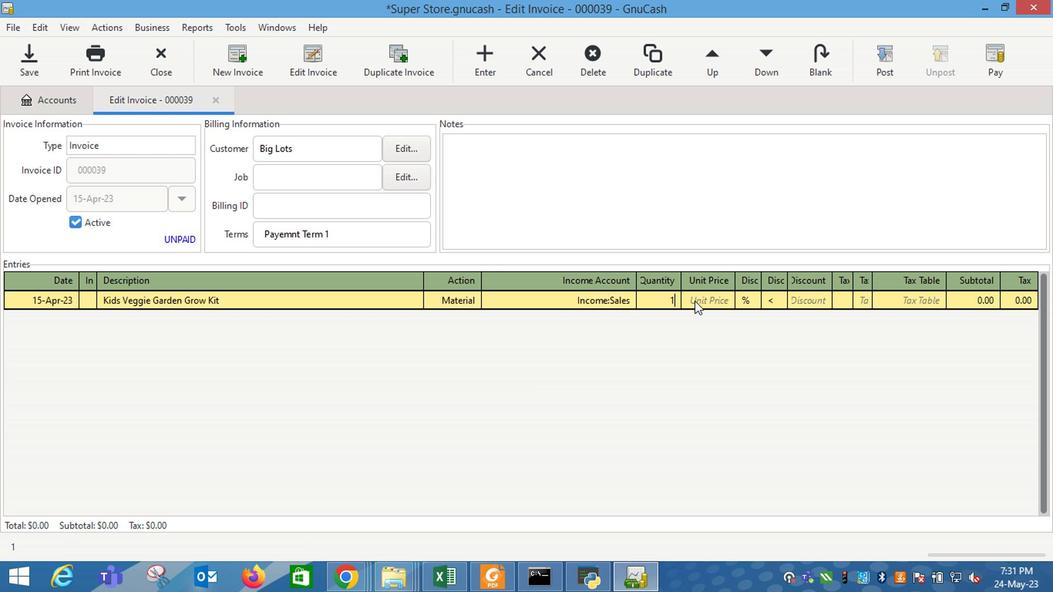 
Action: Key pressed 9.5
Screenshot: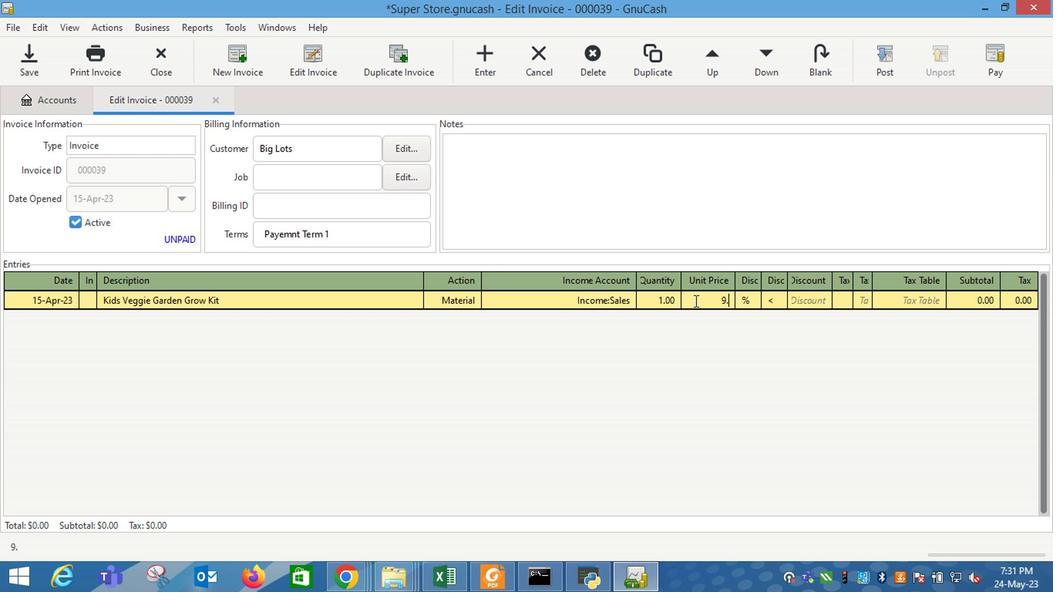 
Action: Mouse moved to (605, 291)
Screenshot: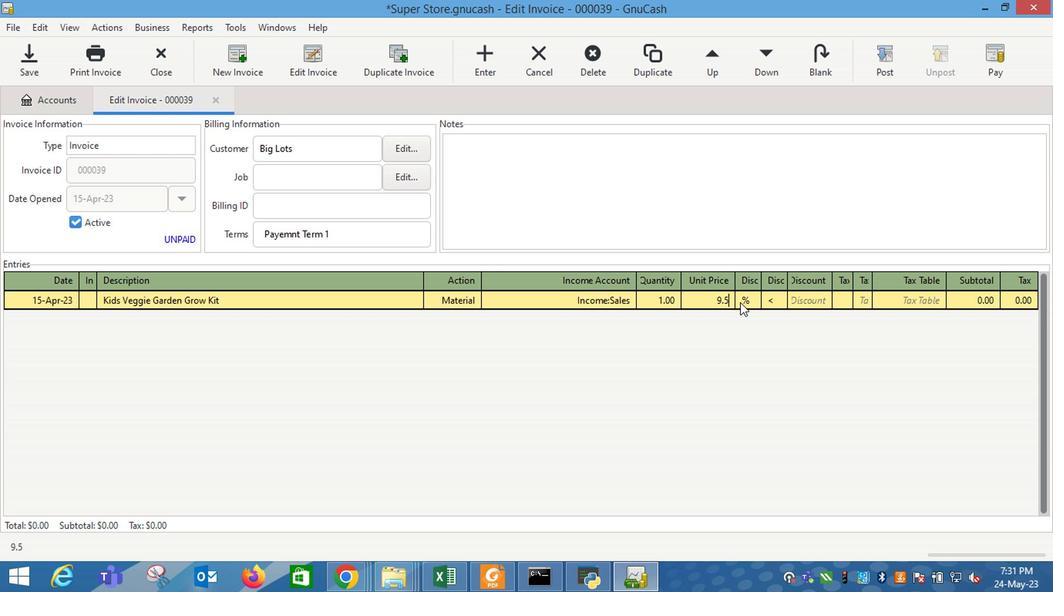 
Action: Mouse pressed left at (605, 291)
Screenshot: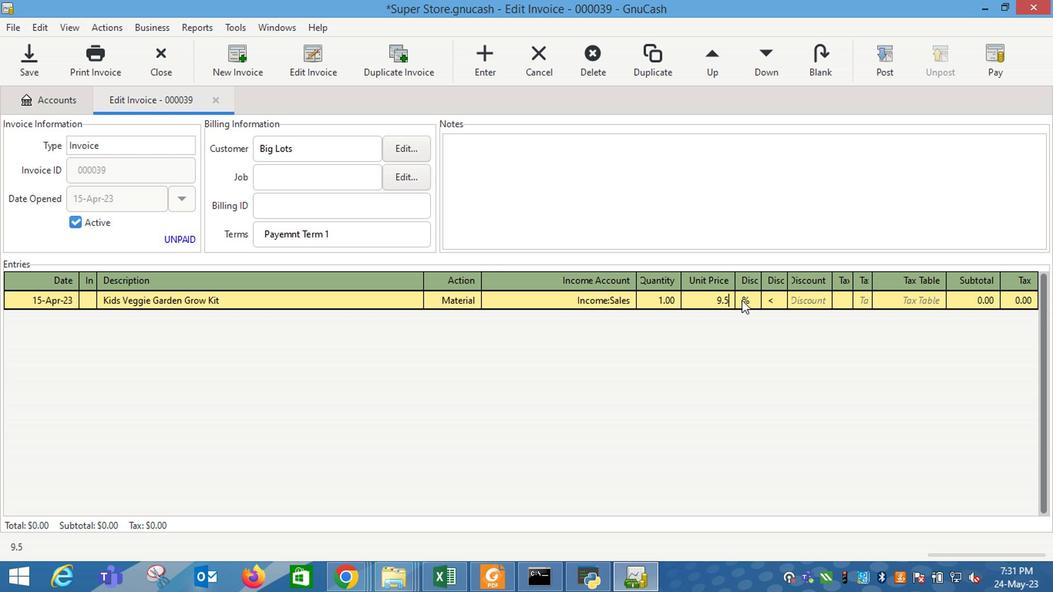 
Action: Mouse moved to (630, 288)
Screenshot: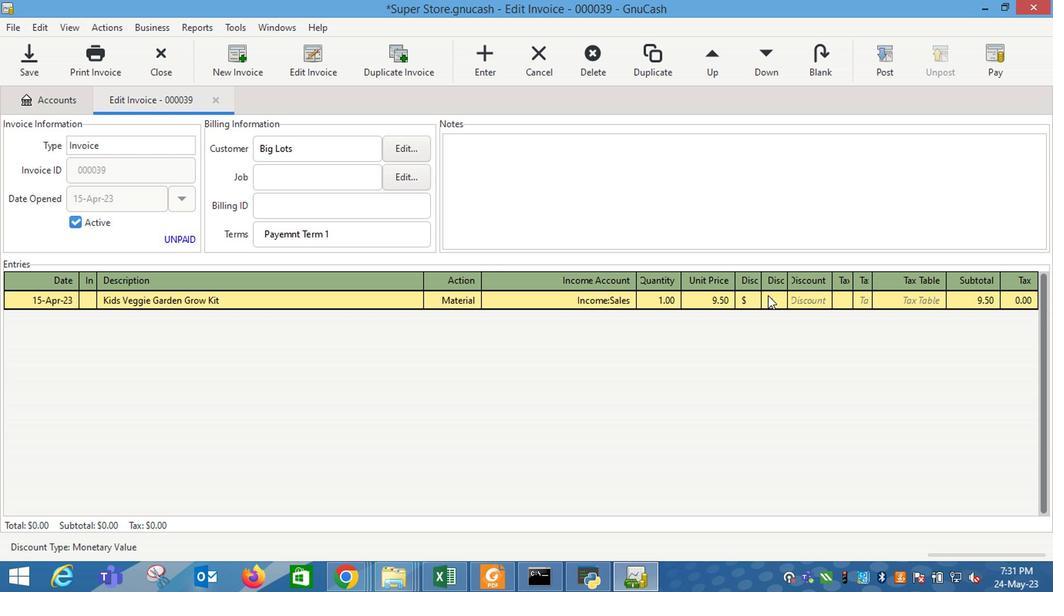 
Action: Mouse pressed left at (630, 288)
Screenshot: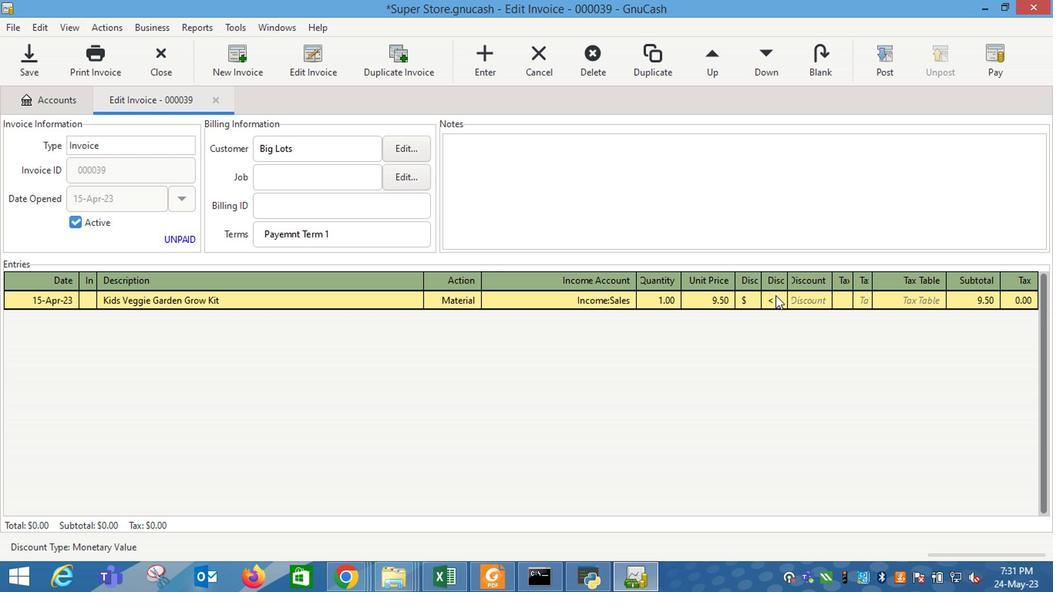 
Action: Mouse moved to (653, 290)
Screenshot: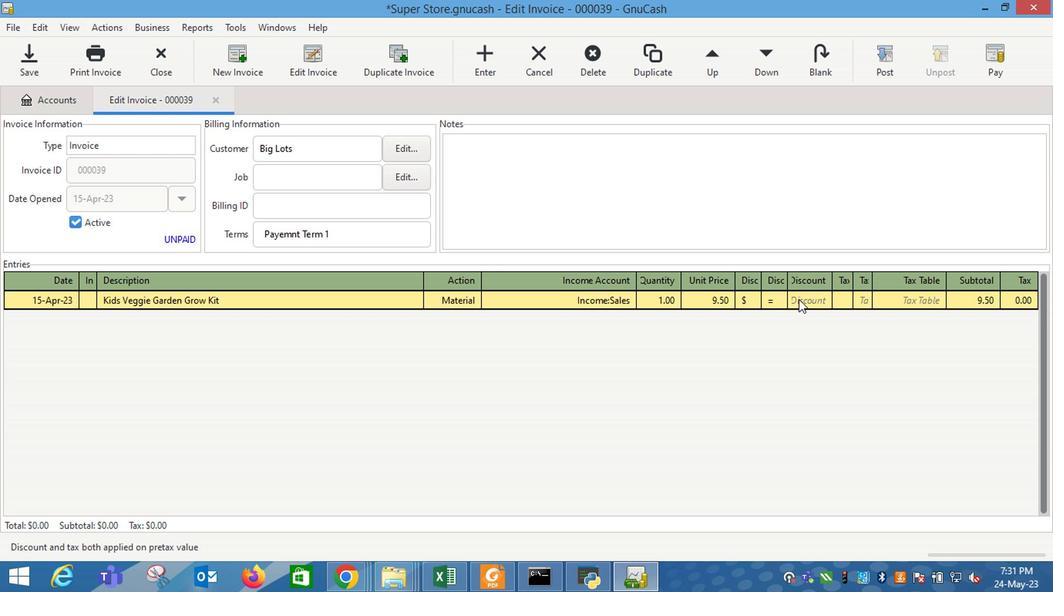 
Action: Mouse pressed left at (653, 290)
Screenshot: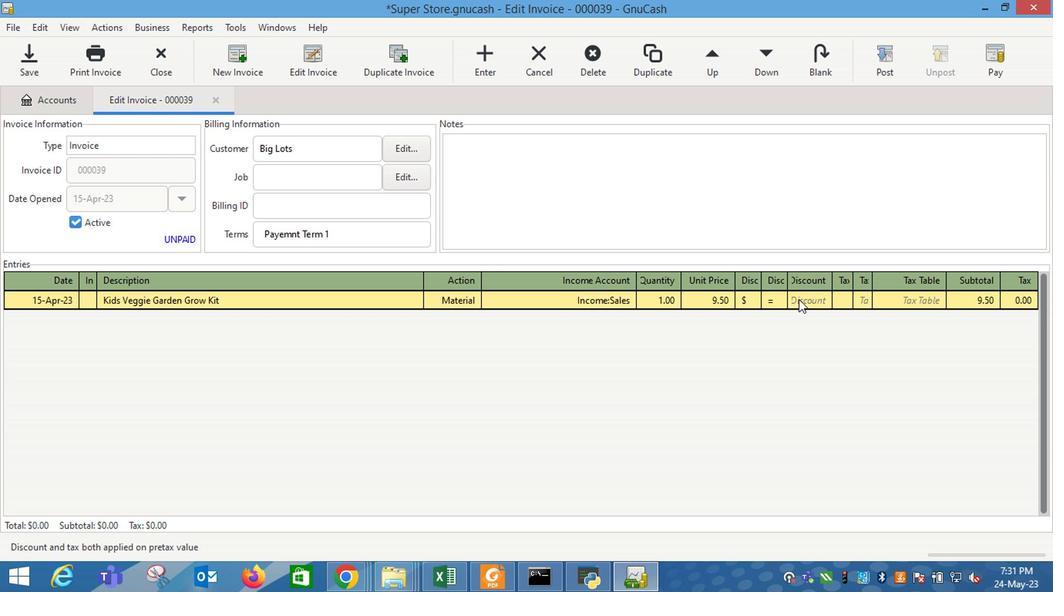 
Action: Mouse moved to (655, 291)
Screenshot: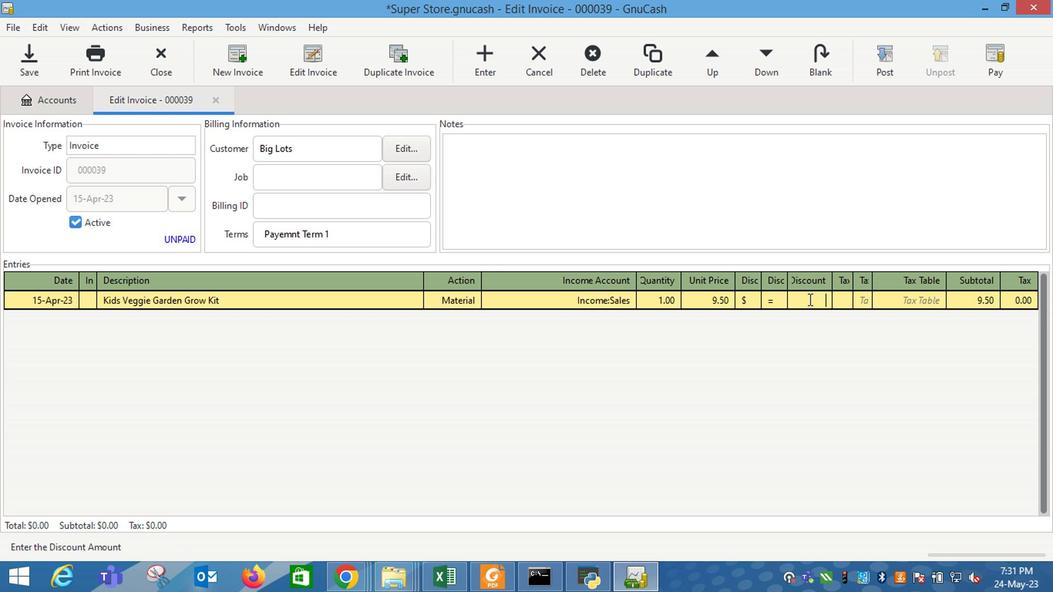 
Action: Key pressed 1<Key.enter>
Screenshot: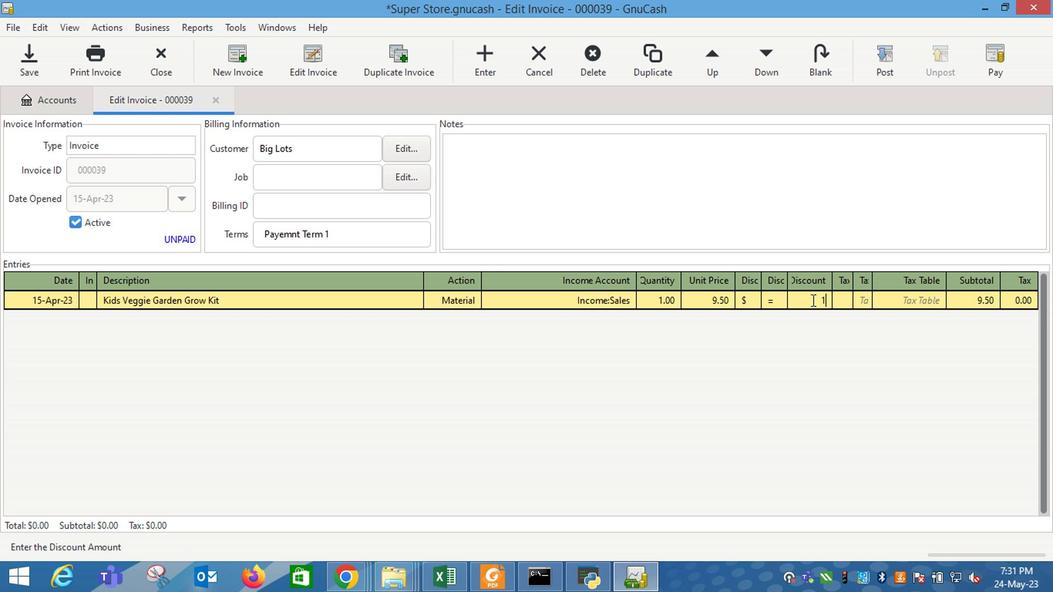 
Action: Mouse moved to (166, 304)
Screenshot: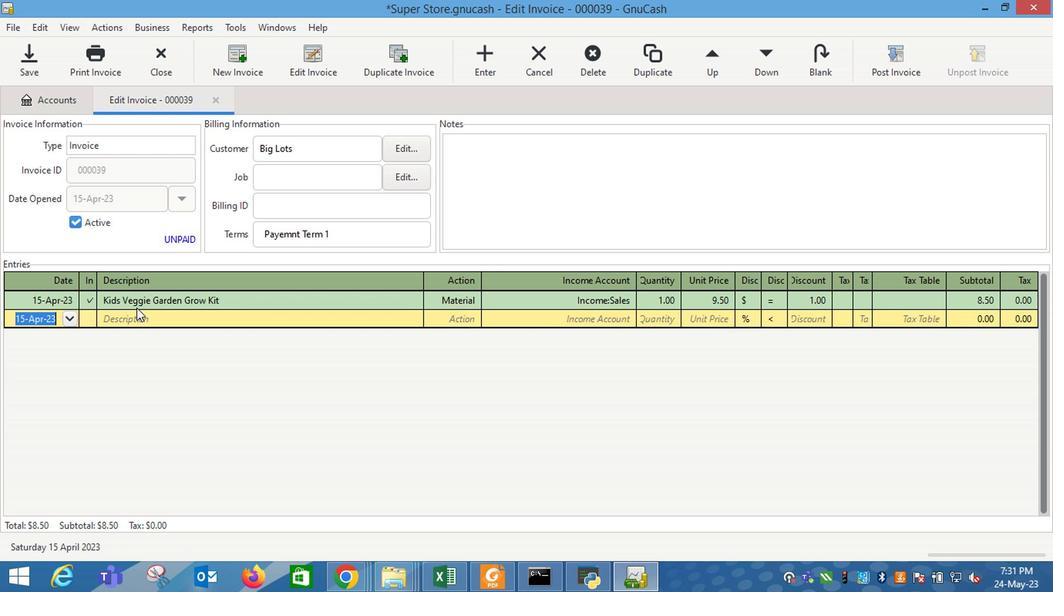 
Action: Mouse pressed left at (166, 304)
Screenshot: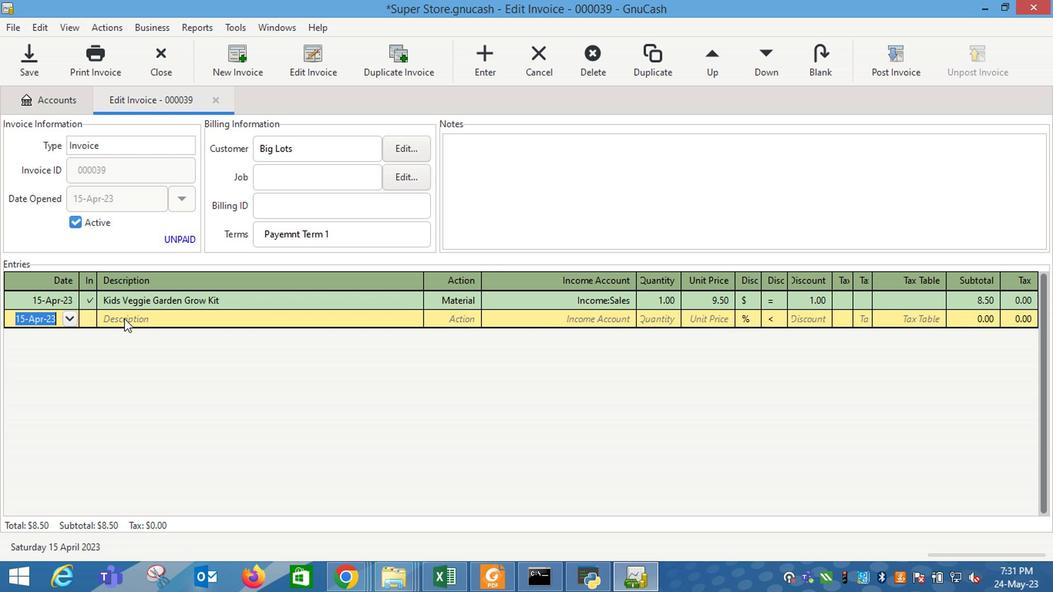 
Action: Key pressed <Key.shift_r>Hun<Key.right>
Screenshot: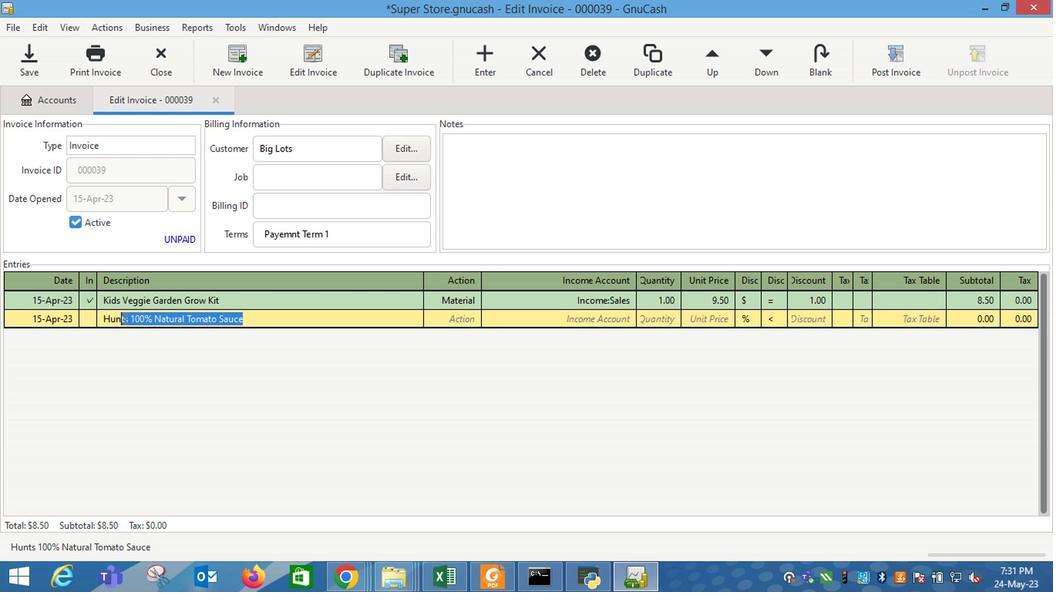 
Action: Mouse moved to (409, 309)
Screenshot: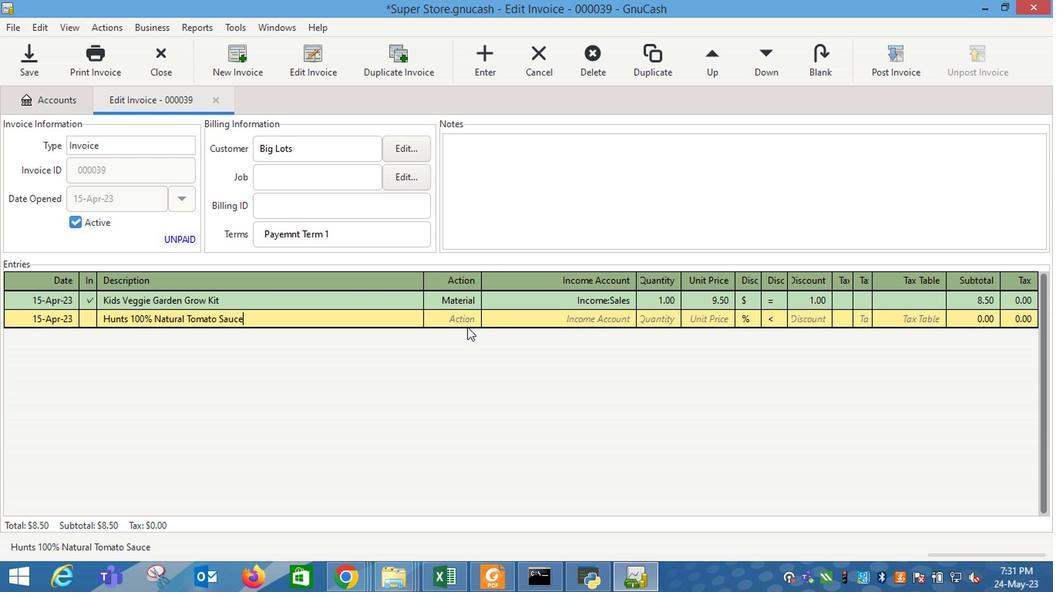 
Action: Mouse pressed left at (409, 309)
Screenshot: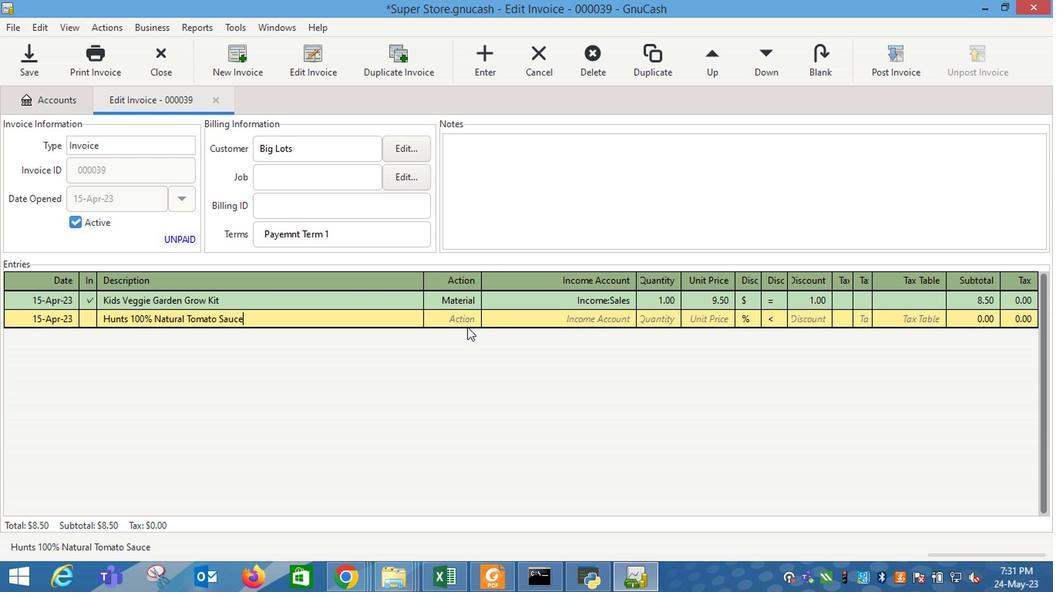
Action: Mouse moved to (414, 306)
Screenshot: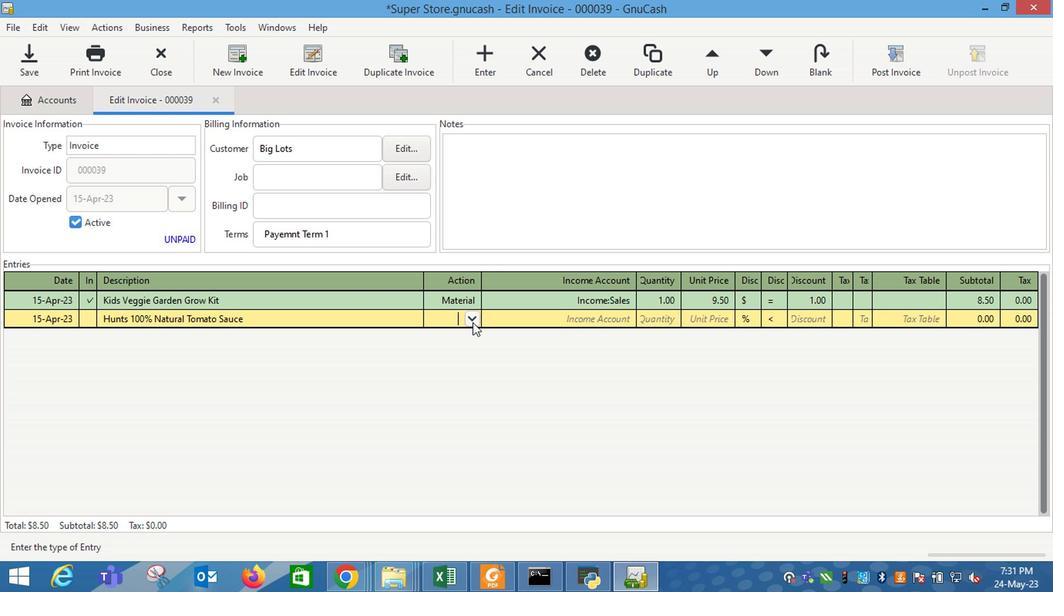 
Action: Mouse pressed left at (414, 306)
Screenshot: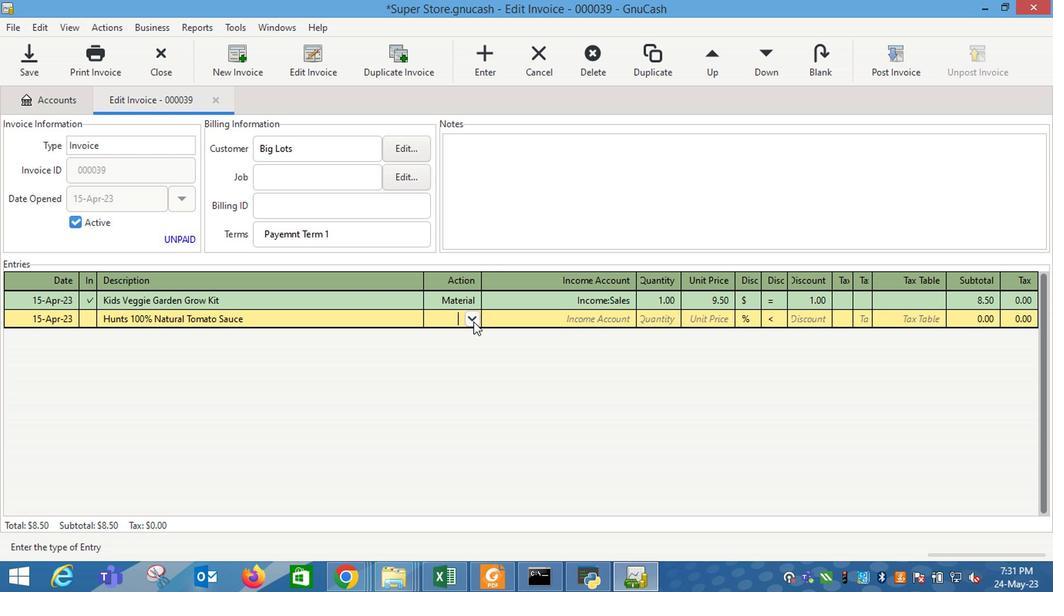 
Action: Mouse moved to (397, 331)
Screenshot: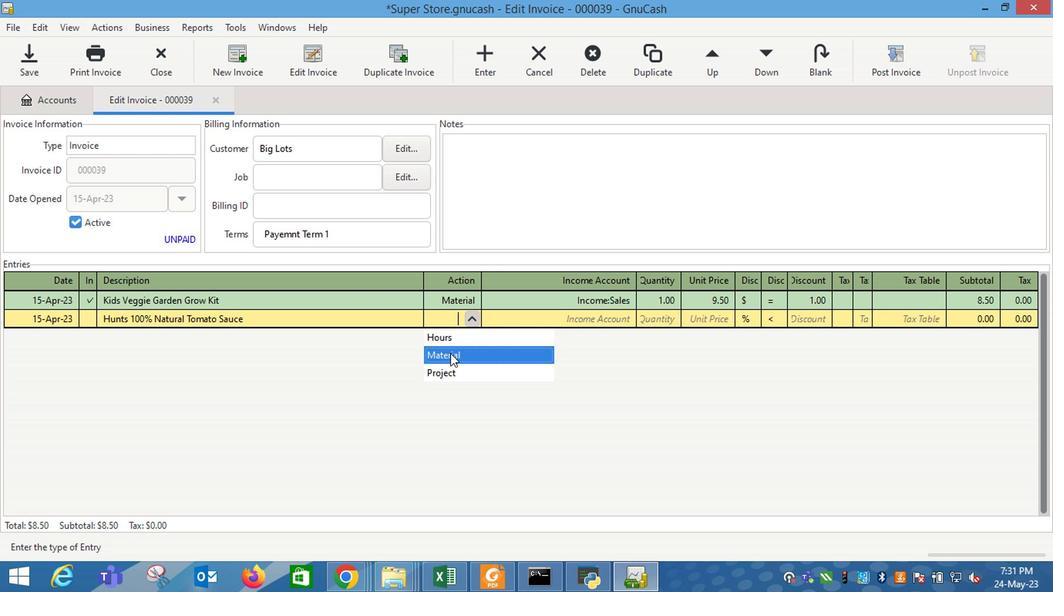 
Action: Mouse pressed left at (397, 331)
Screenshot: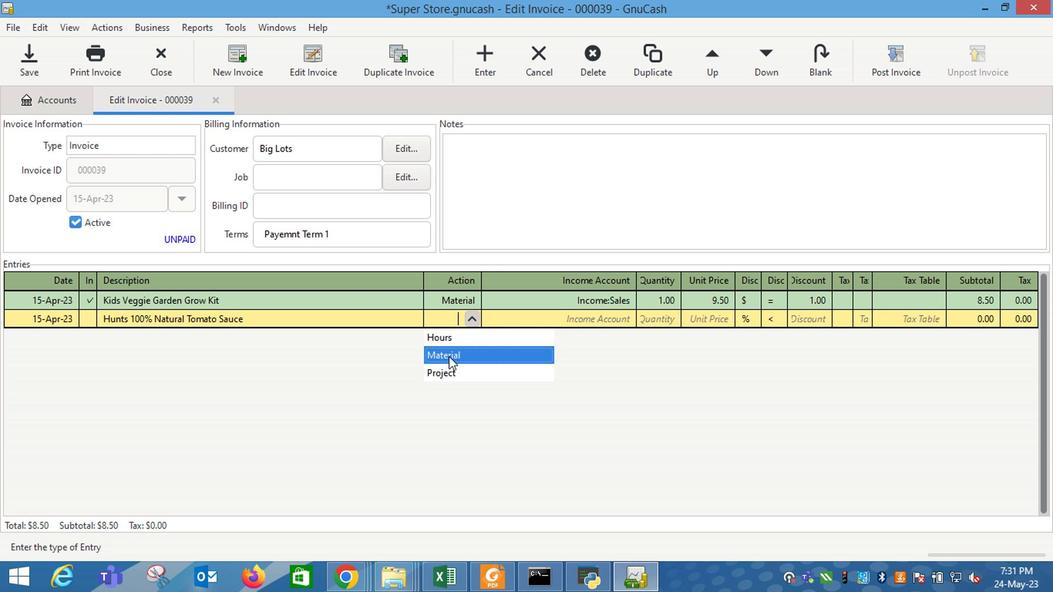 
Action: Mouse moved to (449, 306)
Screenshot: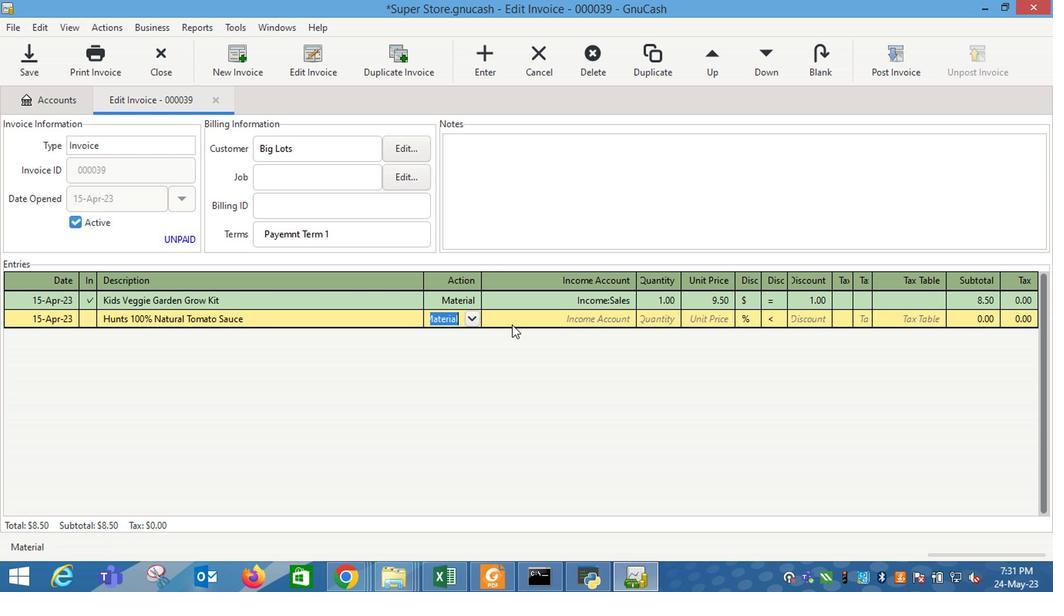 
Action: Mouse pressed left at (449, 306)
Screenshot: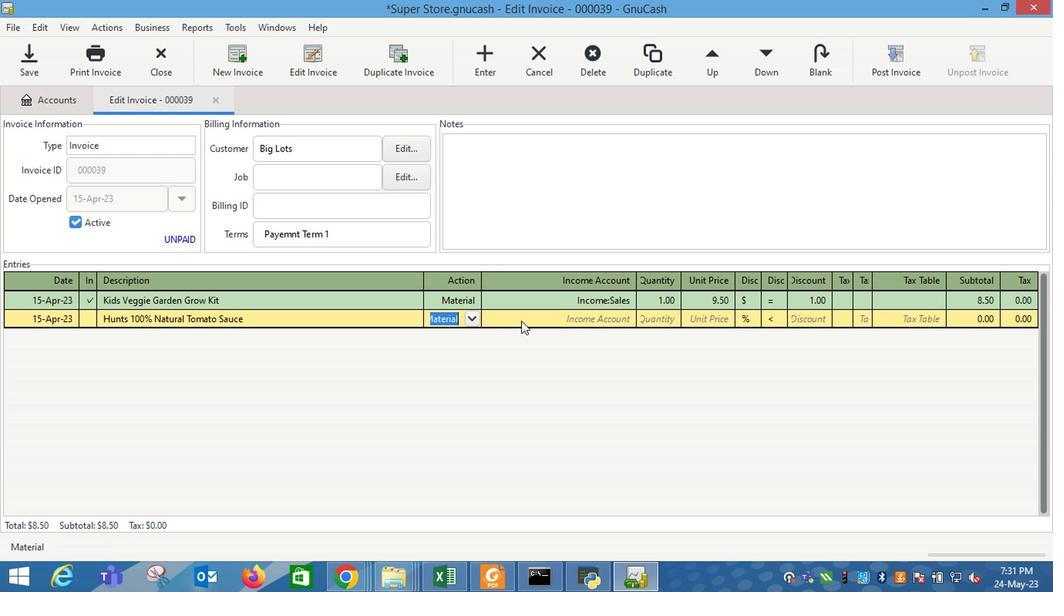 
Action: Mouse moved to (522, 305)
Screenshot: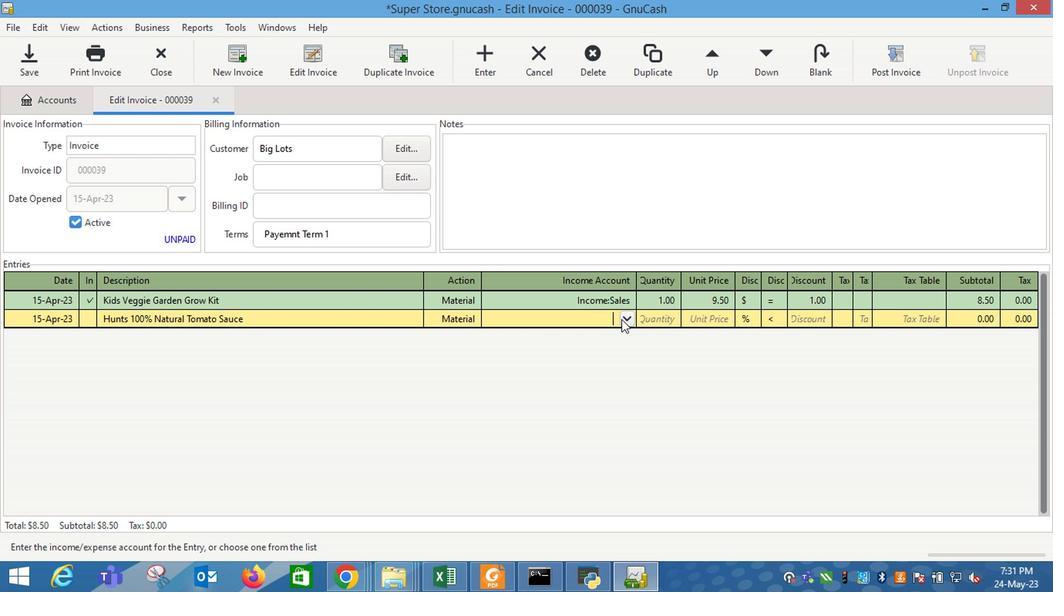 
Action: Mouse pressed left at (522, 305)
Screenshot: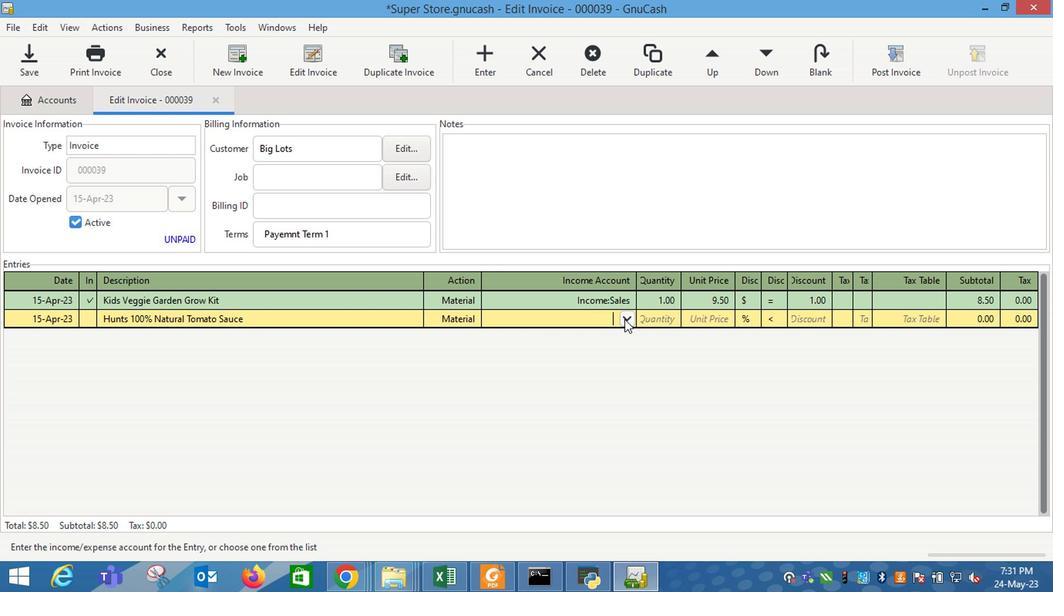 
Action: Mouse moved to (464, 356)
Screenshot: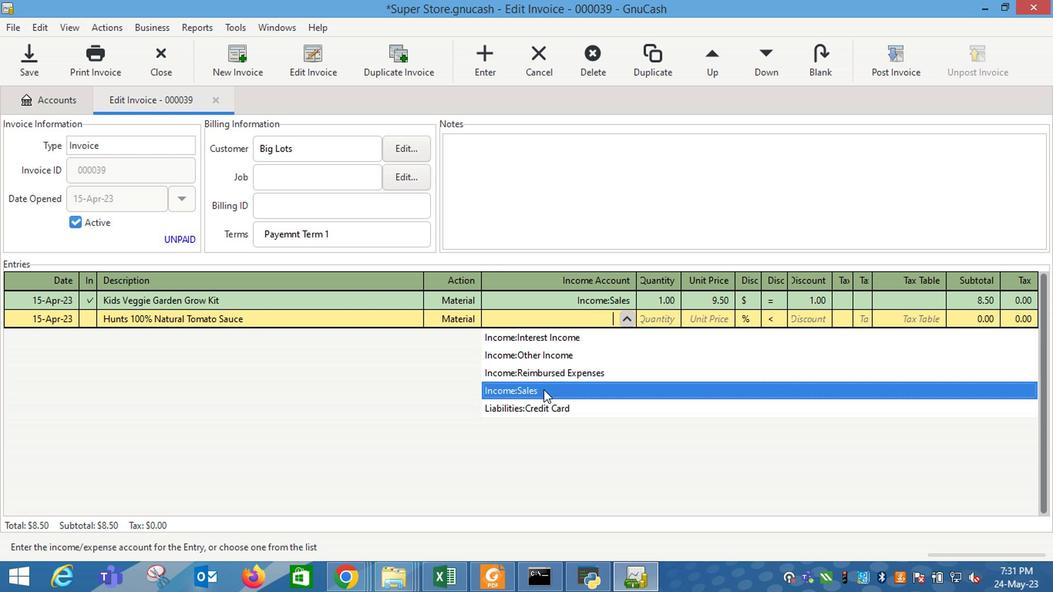 
Action: Mouse pressed left at (464, 356)
Screenshot: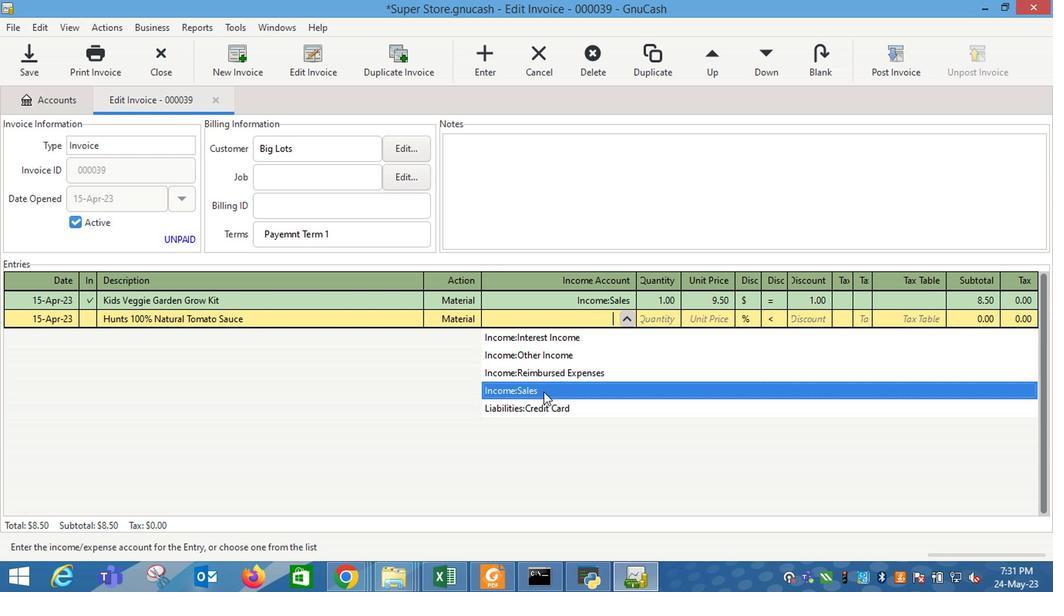 
Action: Mouse moved to (539, 306)
Screenshot: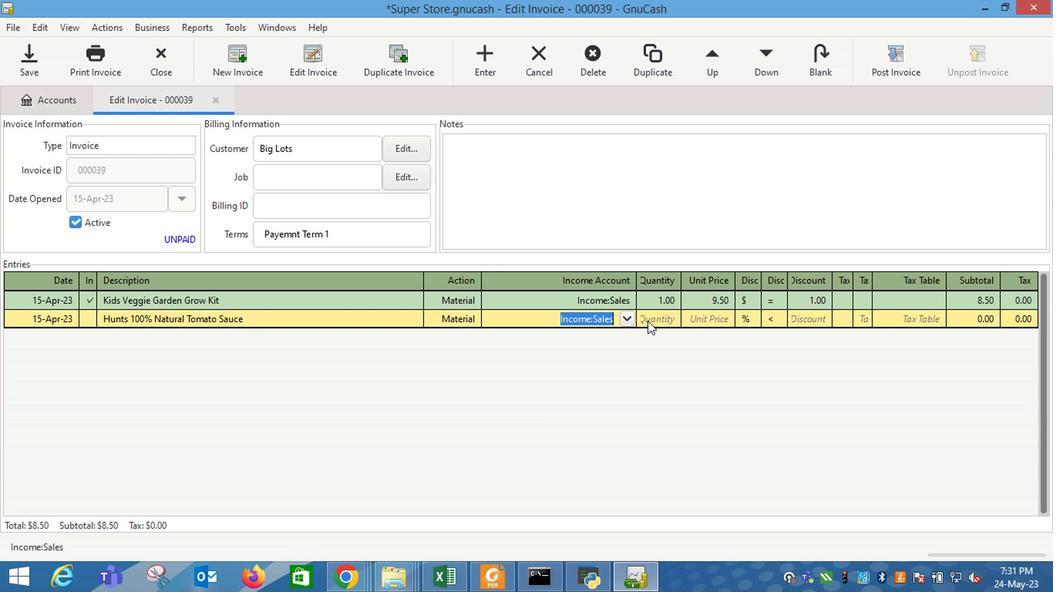 
Action: Mouse pressed left at (539, 306)
Screenshot: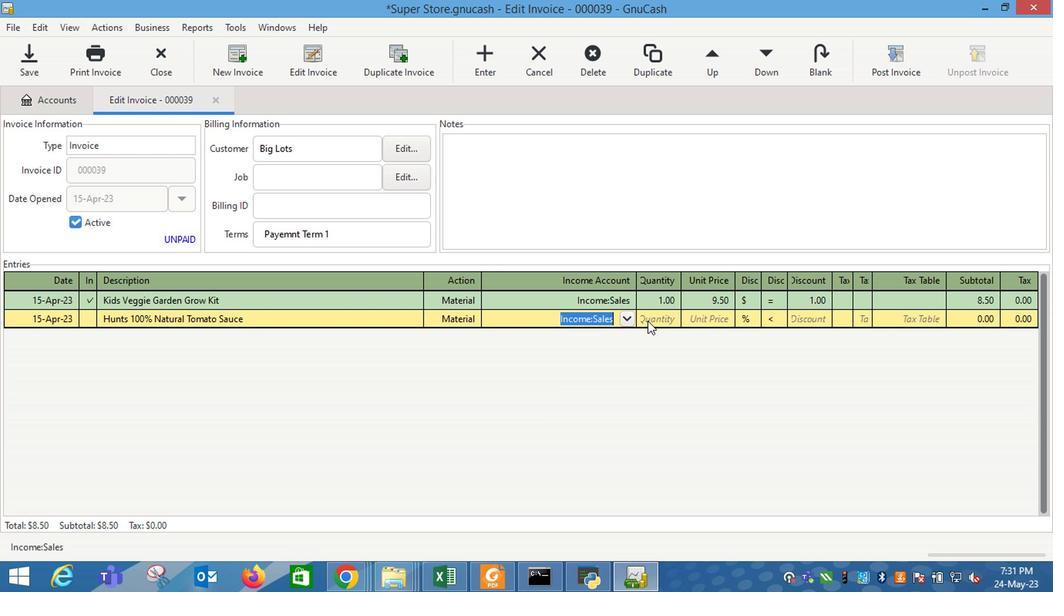 
Action: Key pressed 1
Screenshot: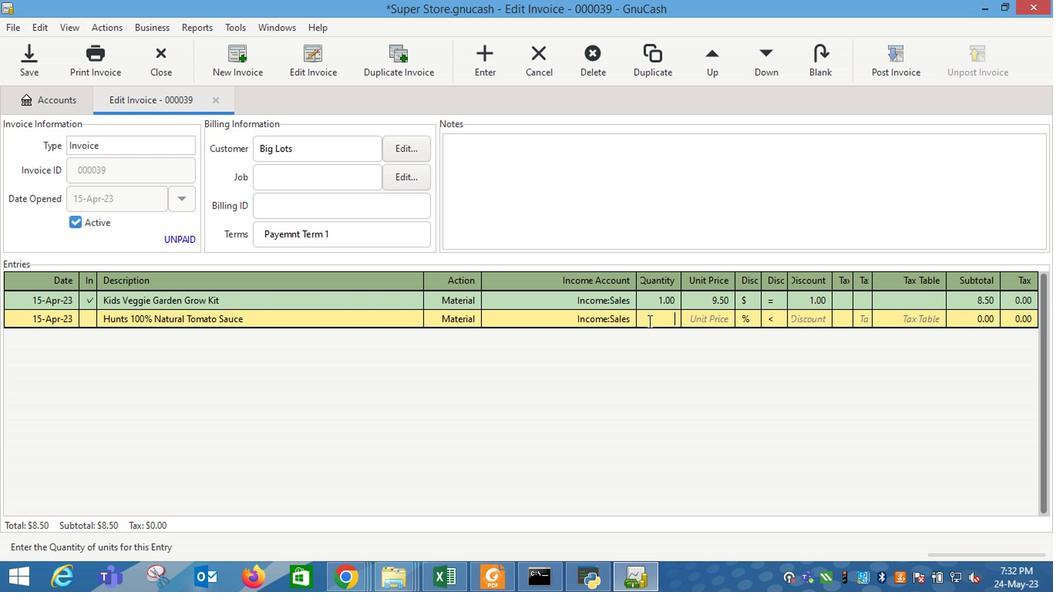 
Action: Mouse moved to (575, 305)
Screenshot: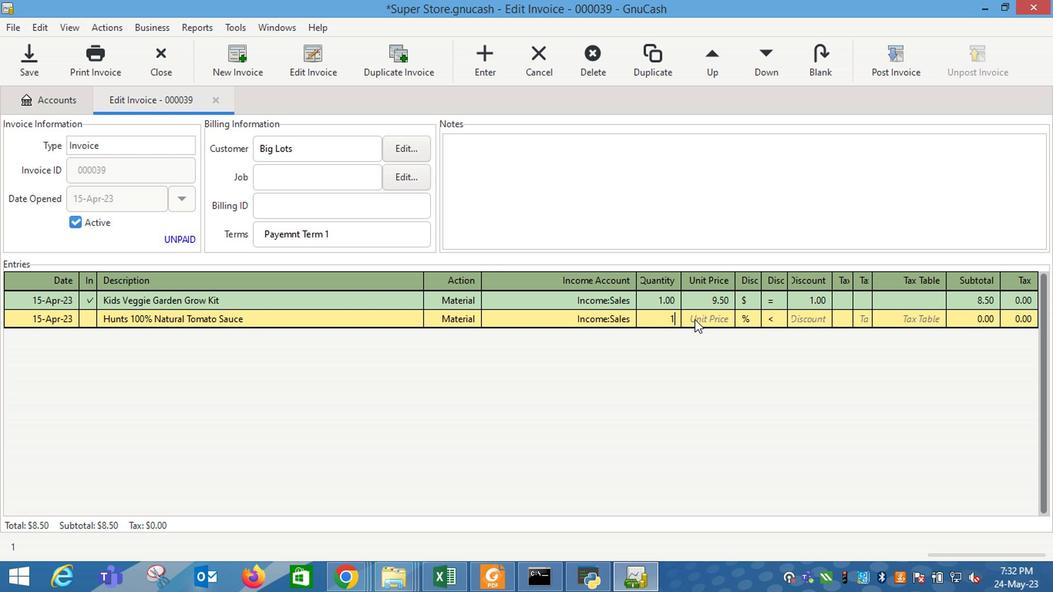 
Action: Mouse pressed left at (575, 305)
Screenshot: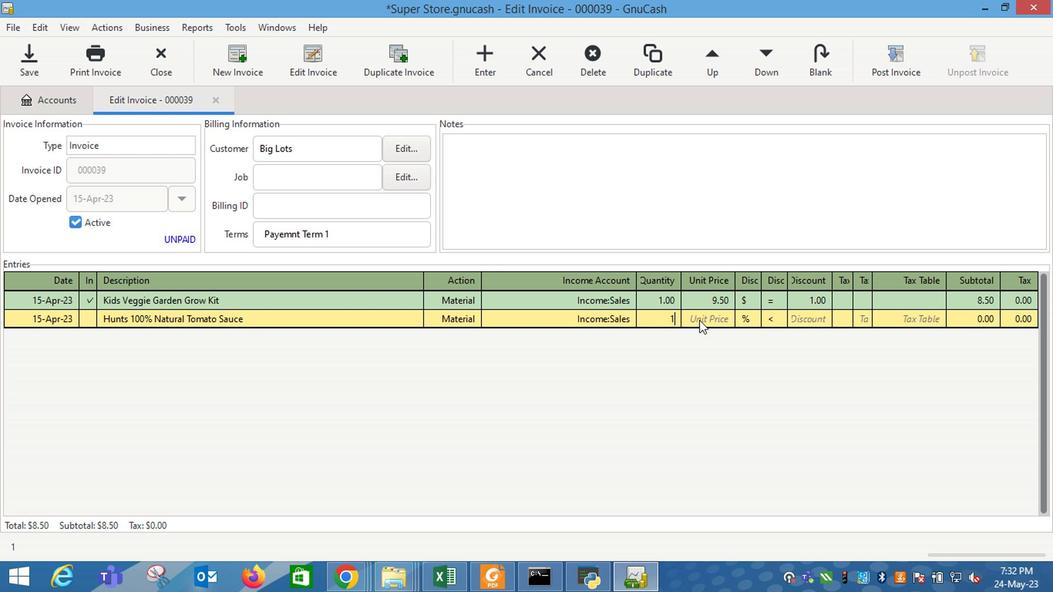 
Action: Key pressed 9.5
Screenshot: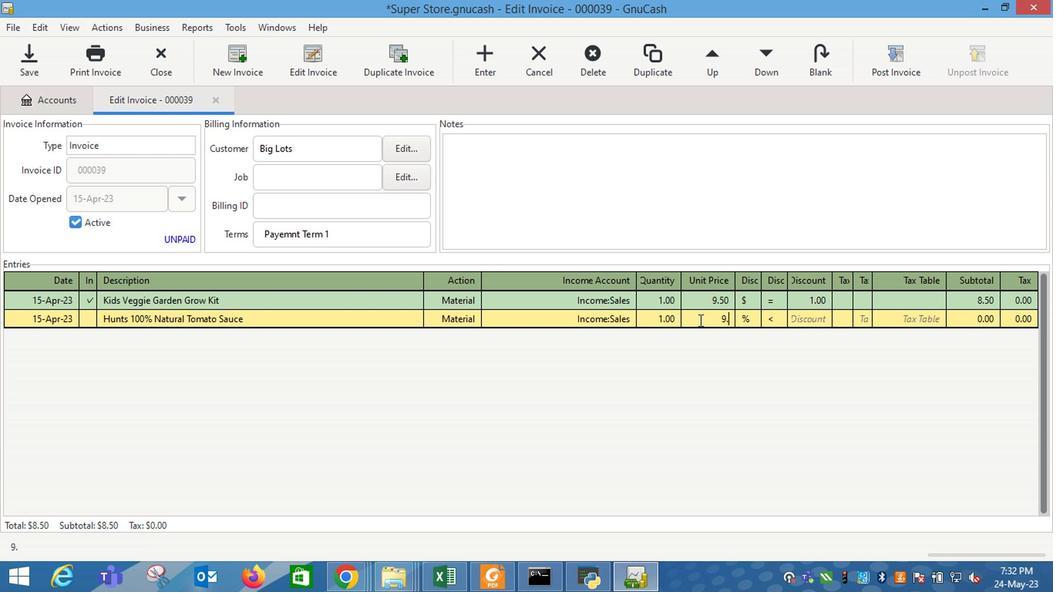
Action: Mouse moved to (606, 304)
Screenshot: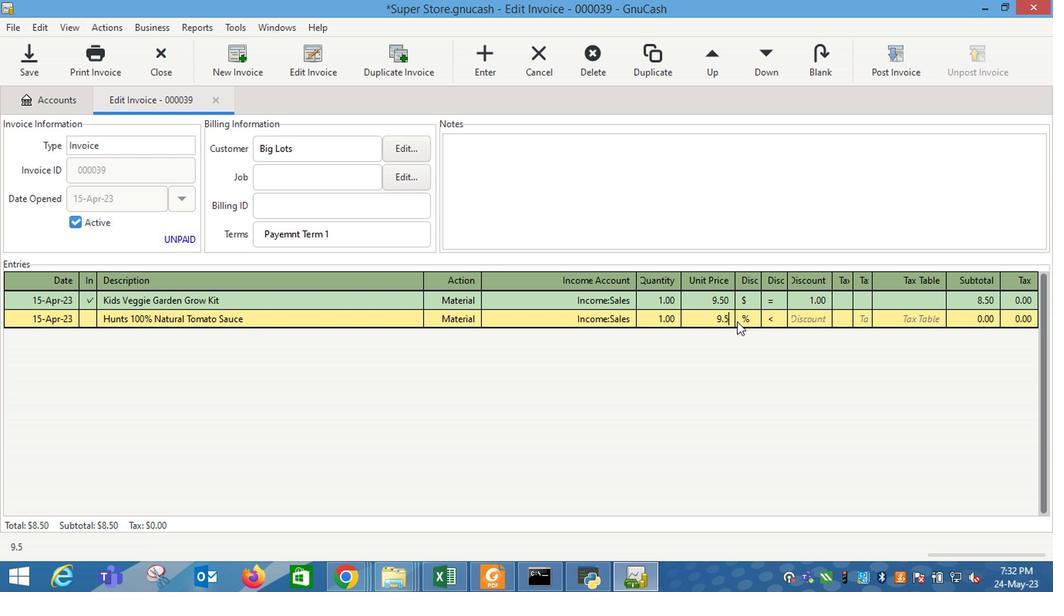 
Action: Mouse pressed left at (606, 304)
Screenshot: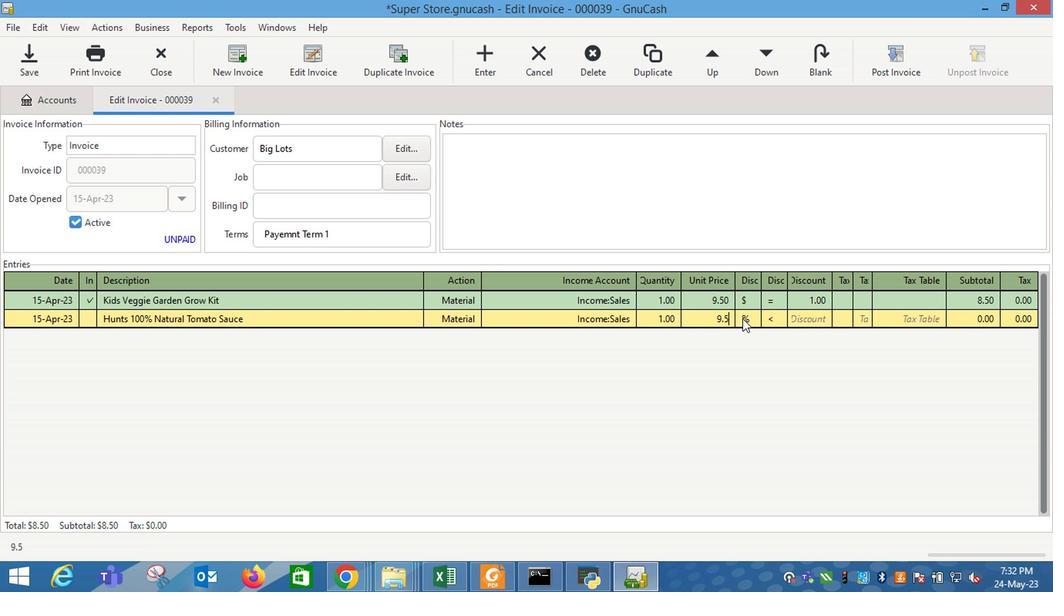 
Action: Mouse moved to (628, 308)
Screenshot: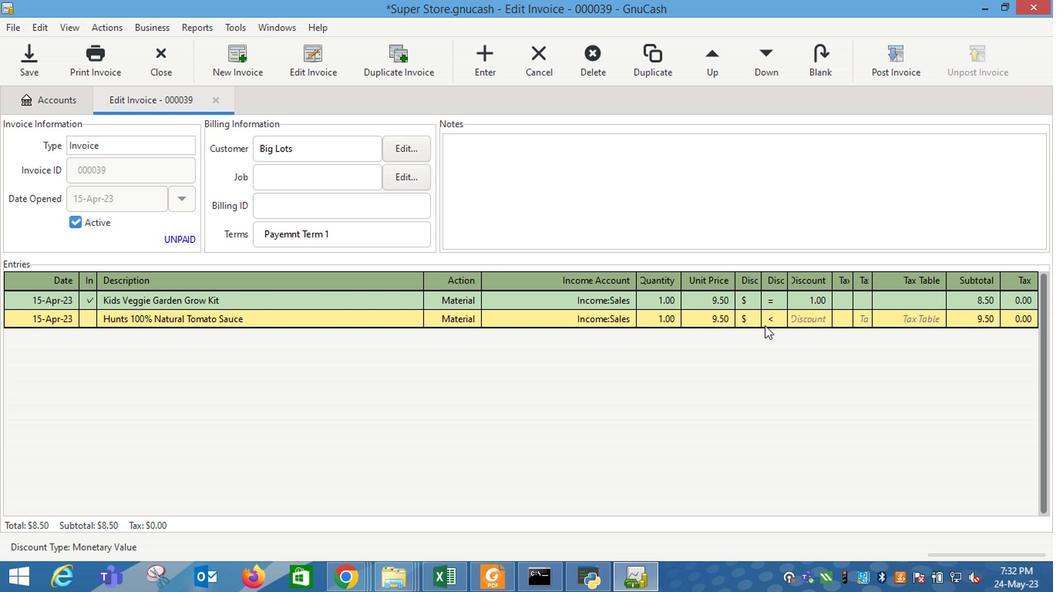
Action: Mouse pressed left at (628, 308)
Screenshot: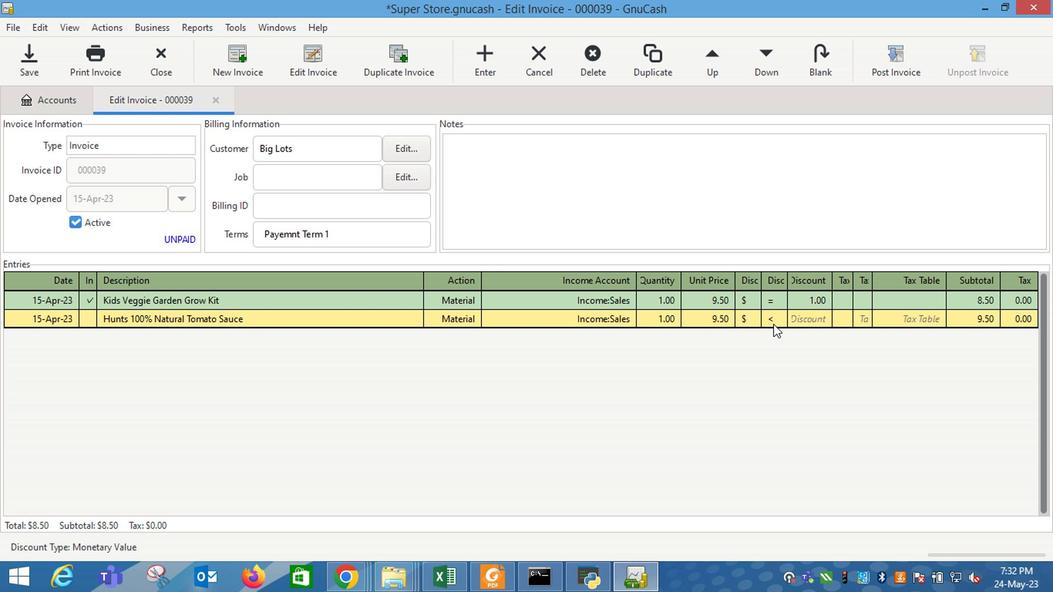 
Action: Mouse moved to (644, 302)
Screenshot: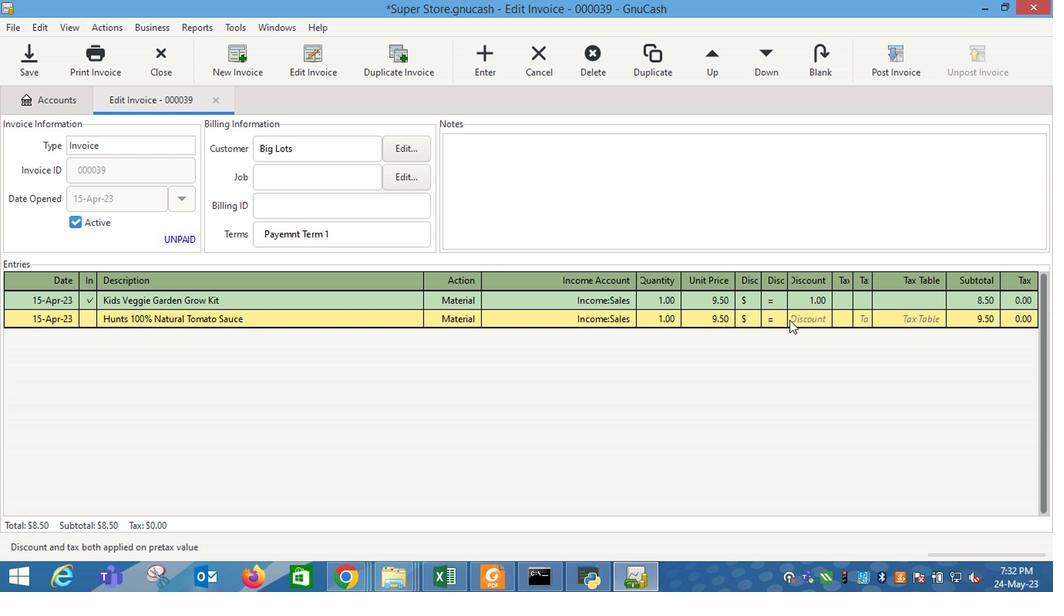
Action: Mouse pressed left at (644, 302)
Screenshot: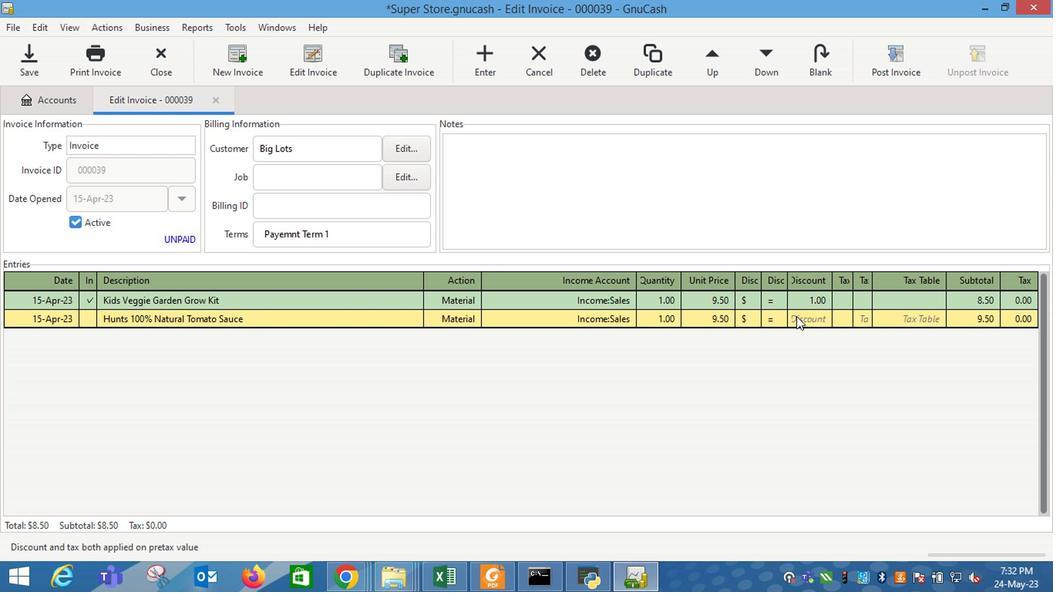 
Action: Key pressed 2<Key.enter>
Screenshot: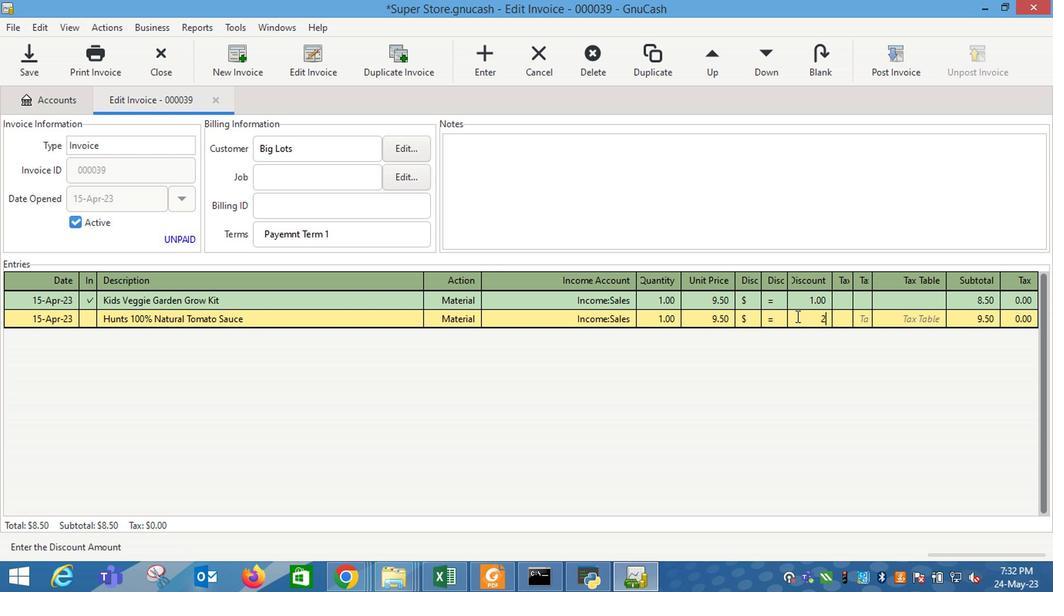 
Action: Mouse moved to (186, 322)
Screenshot: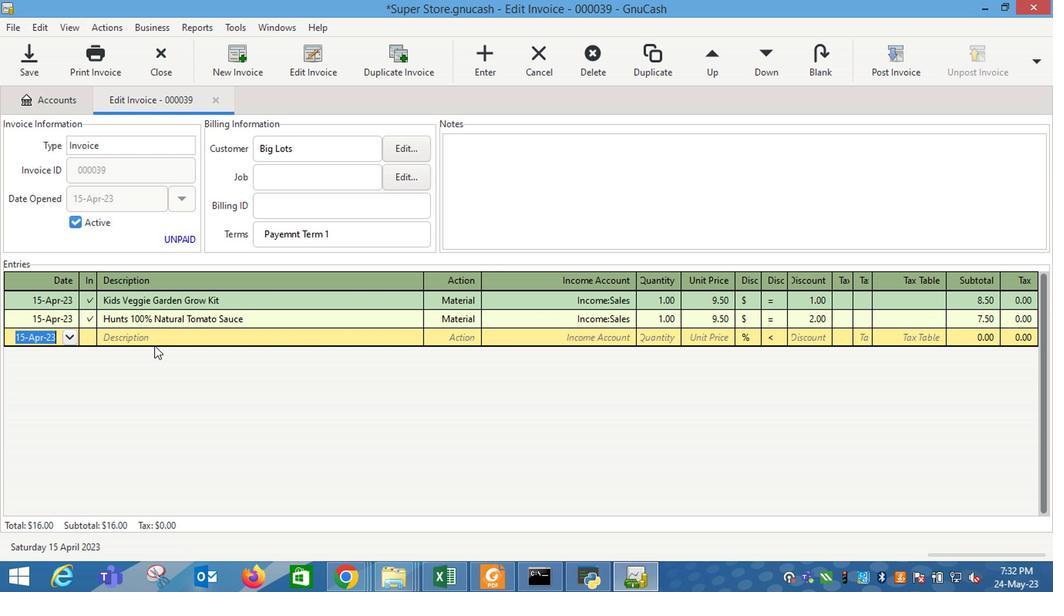 
Action: Mouse pressed left at (186, 322)
Screenshot: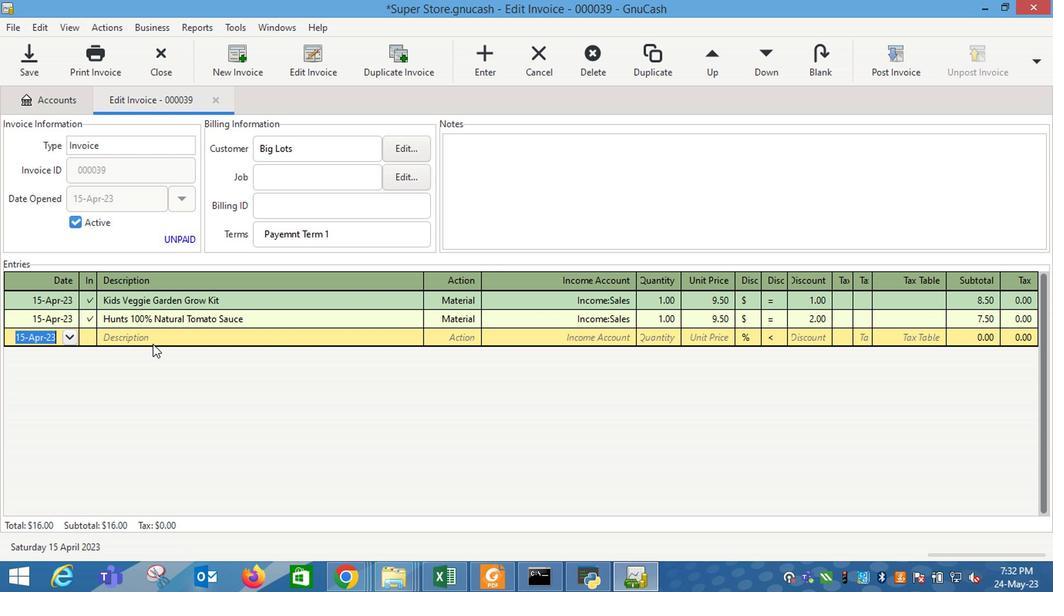 
Action: Key pressed <Key.shift_r>Reese's<Key.space><Key.shift_r>Pea
Screenshot: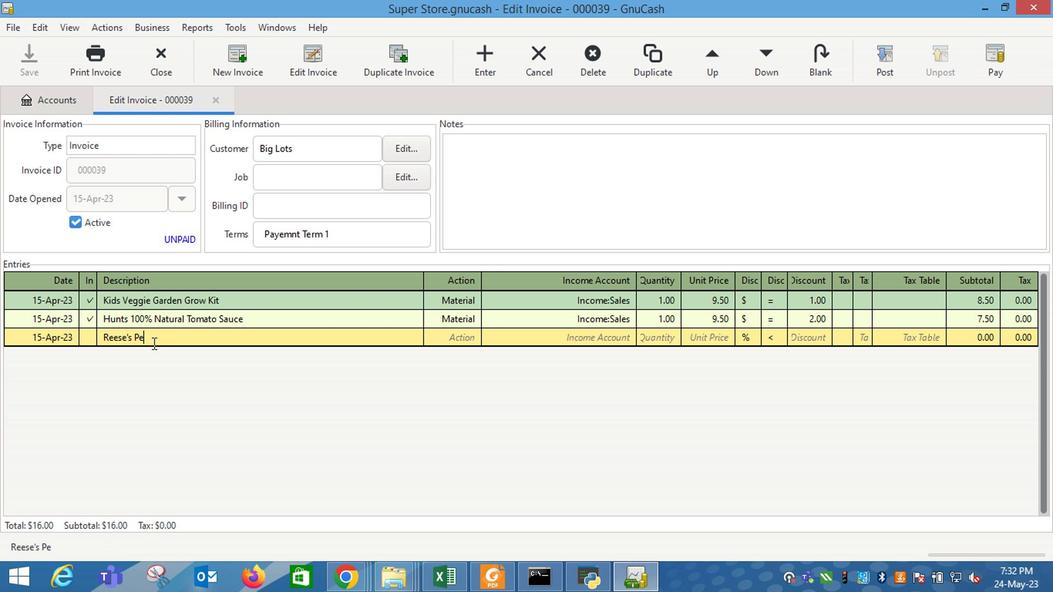 
Action: Mouse pressed left at (186, 322)
Screenshot: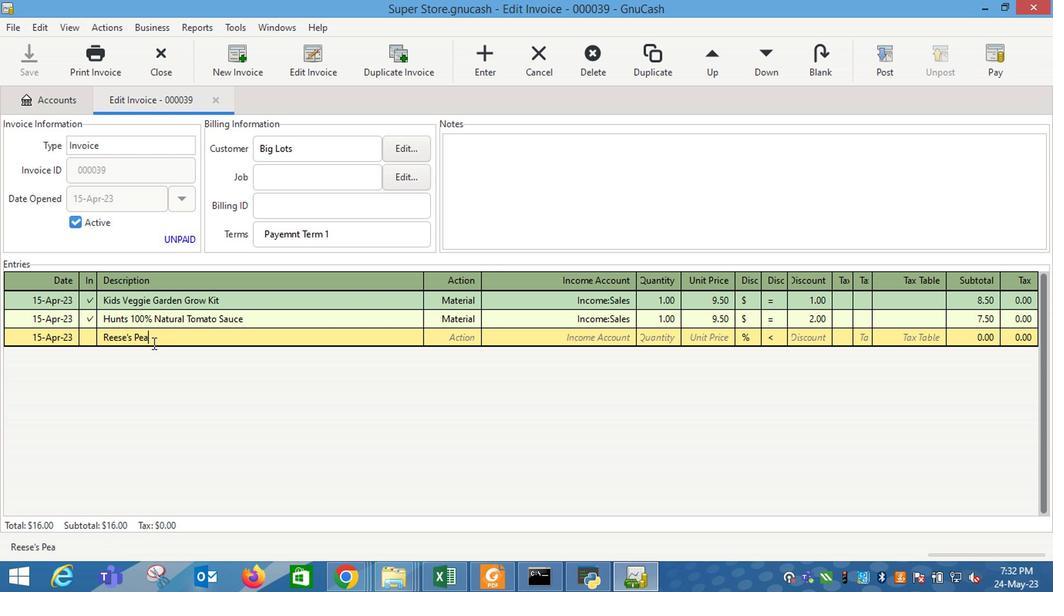 
Action: Key pressed nut<Key.space><Key.shift_r>Btt<Key.backspace><Key.backspace>utter<Key.space><Key.shift_r>King<Key.space><Key.shift_r>Size<Key.space><Key.shift_r>(2.8<Key.space>oz<Key.shift_r>)
Screenshot: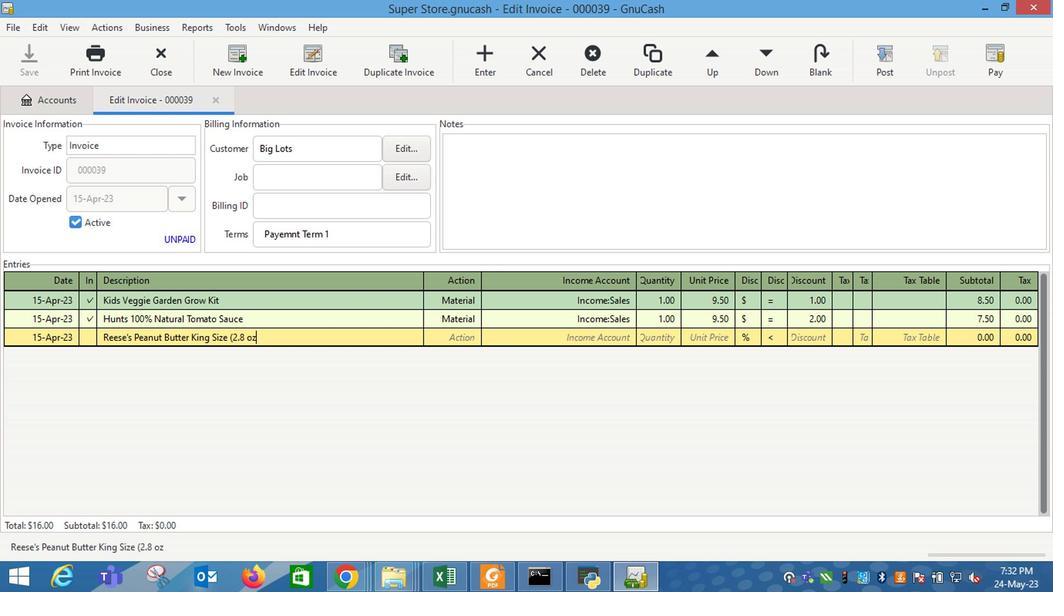 
Action: Mouse moved to (406, 319)
Screenshot: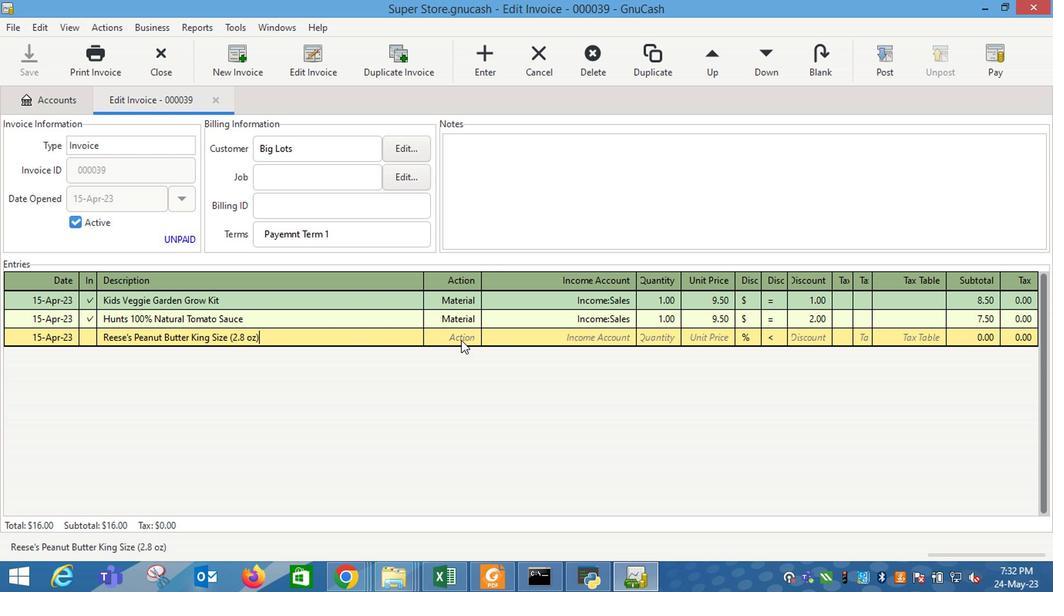 
Action: Mouse pressed left at (406, 319)
Screenshot: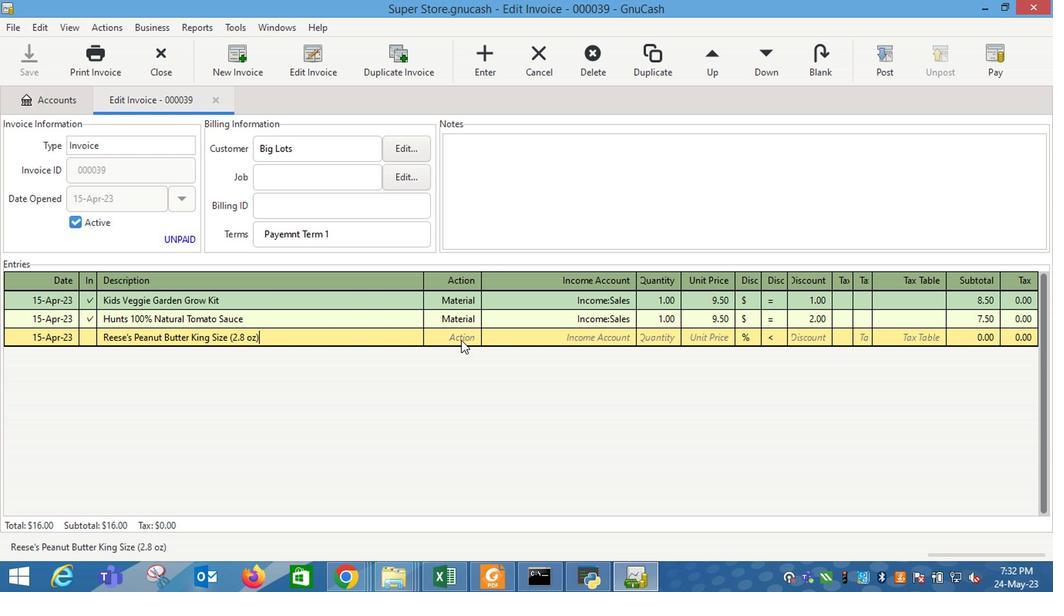 
Action: Mouse moved to (412, 319)
Screenshot: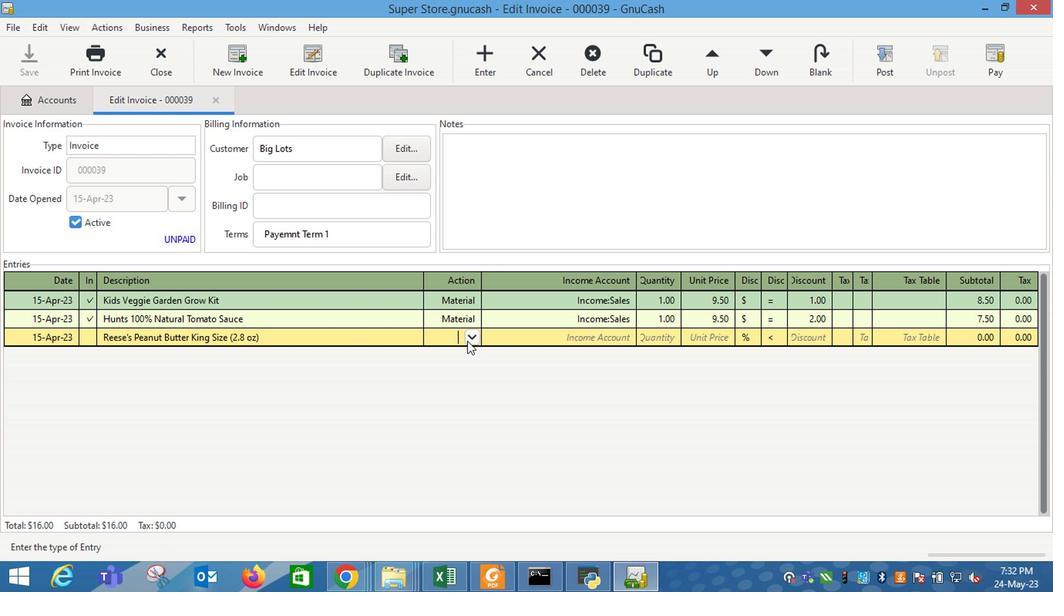
Action: Mouse pressed left at (412, 319)
Screenshot: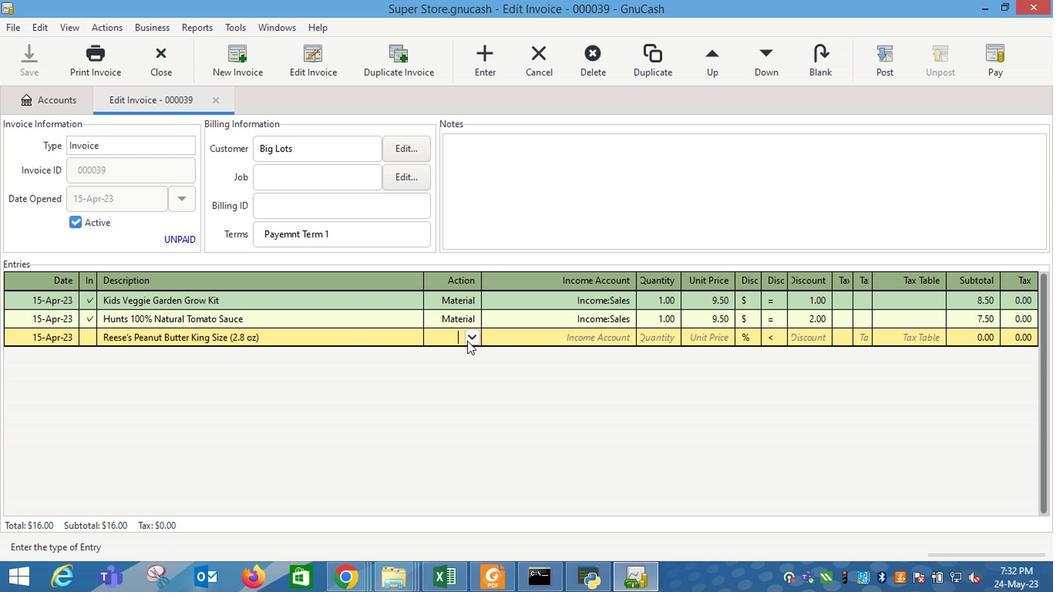 
Action: Mouse moved to (395, 346)
Screenshot: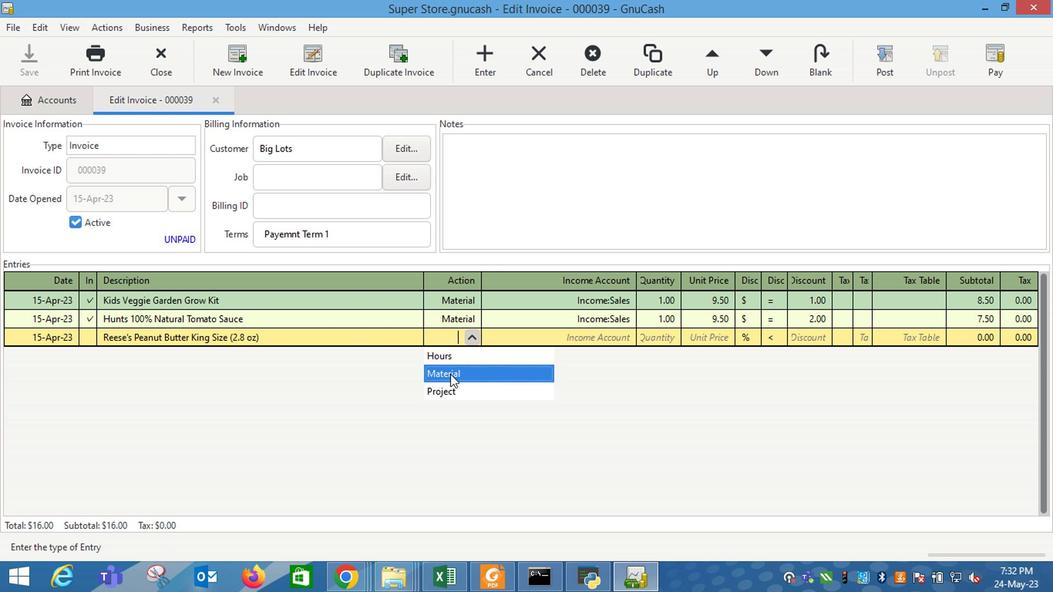 
Action: Mouse pressed left at (395, 346)
Screenshot: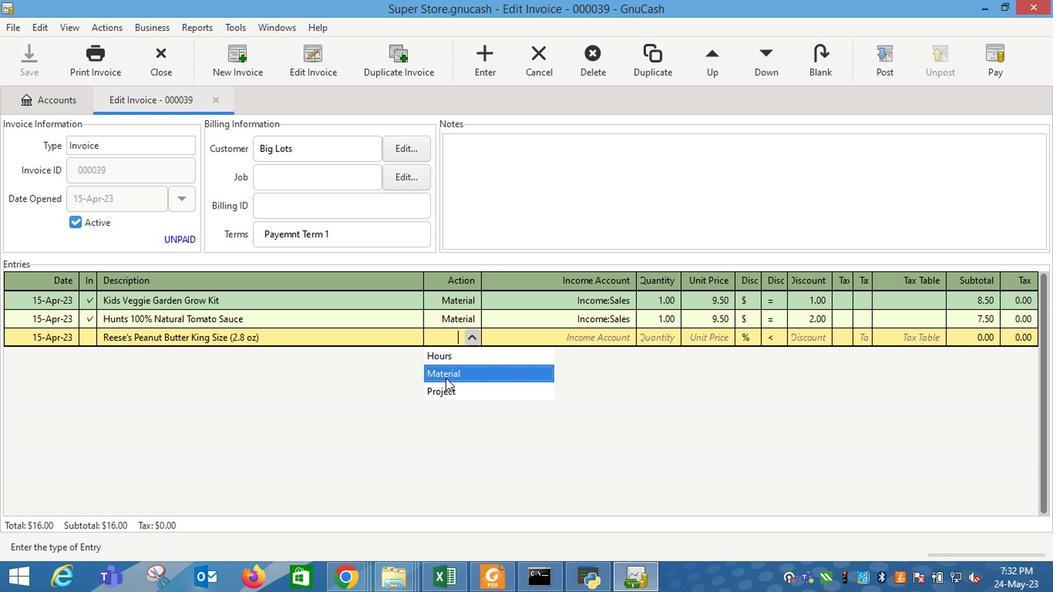 
Action: Mouse moved to (470, 317)
Screenshot: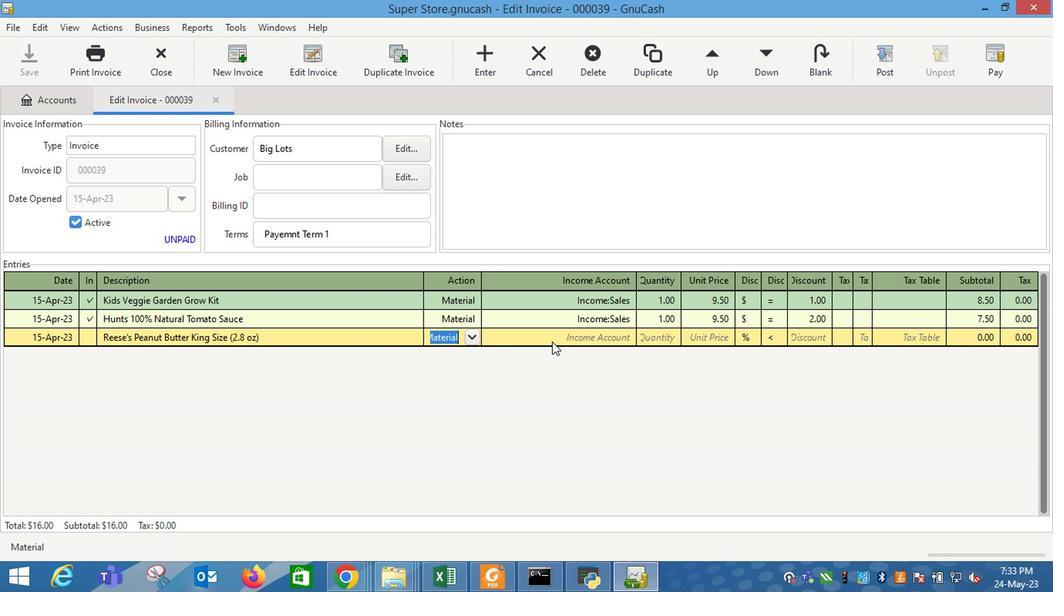 
Action: Mouse pressed left at (470, 317)
Screenshot: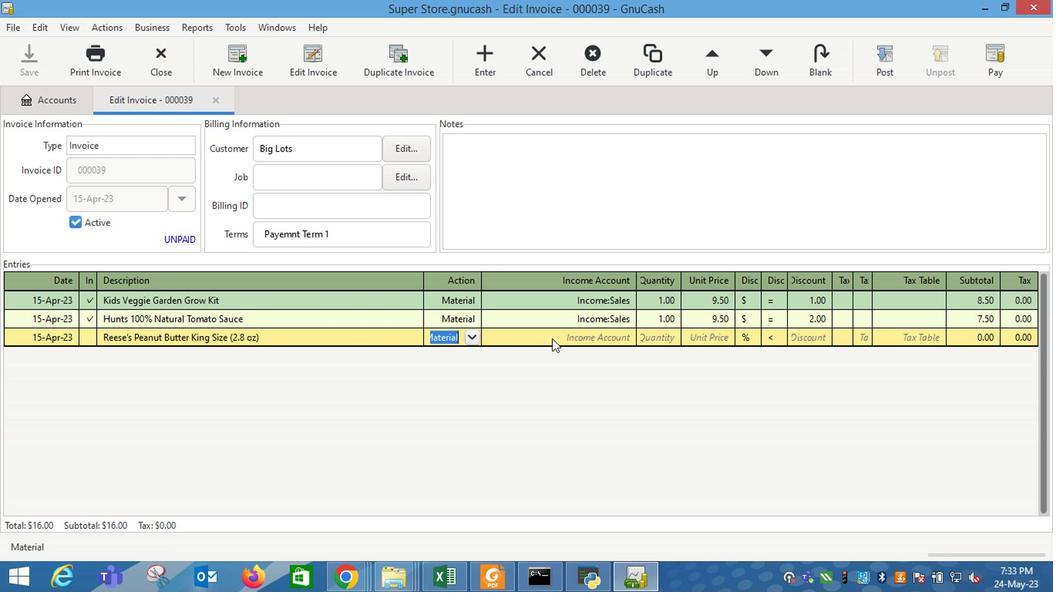 
Action: Mouse moved to (520, 318)
Screenshot: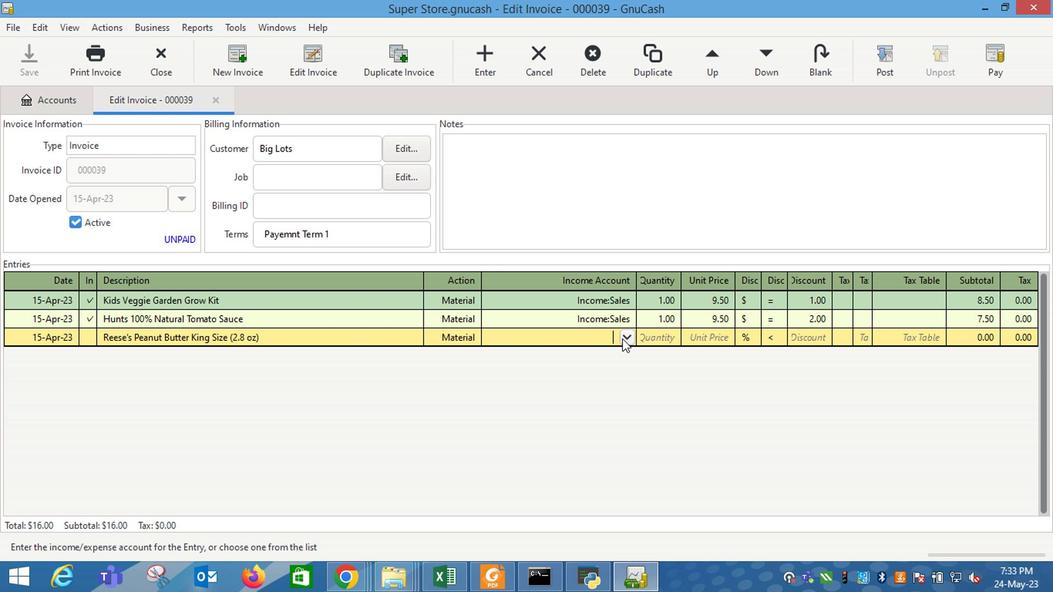 
Action: Mouse pressed left at (520, 318)
Screenshot: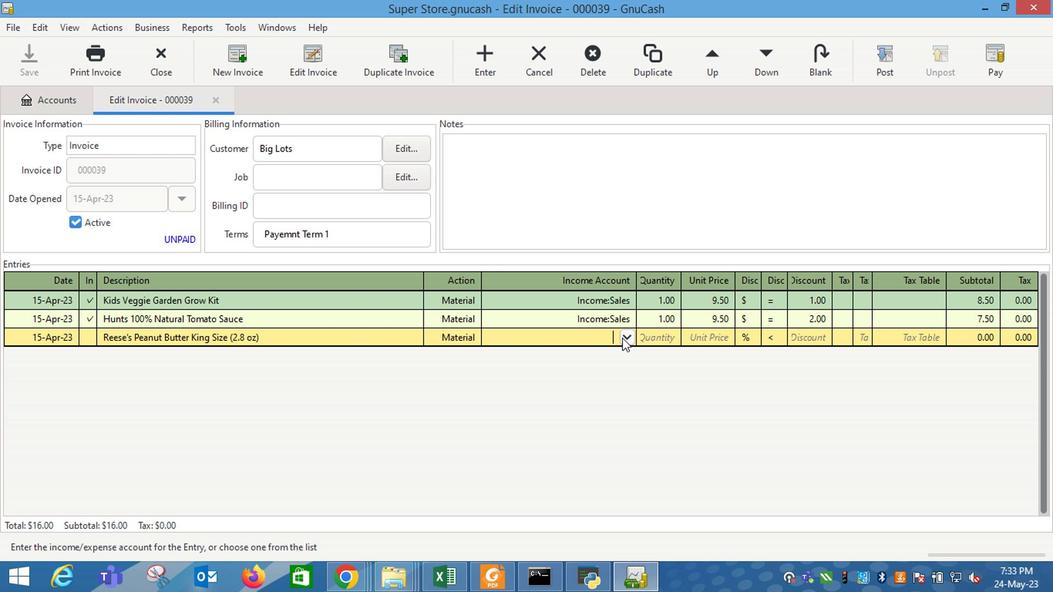 
Action: Mouse moved to (453, 370)
Screenshot: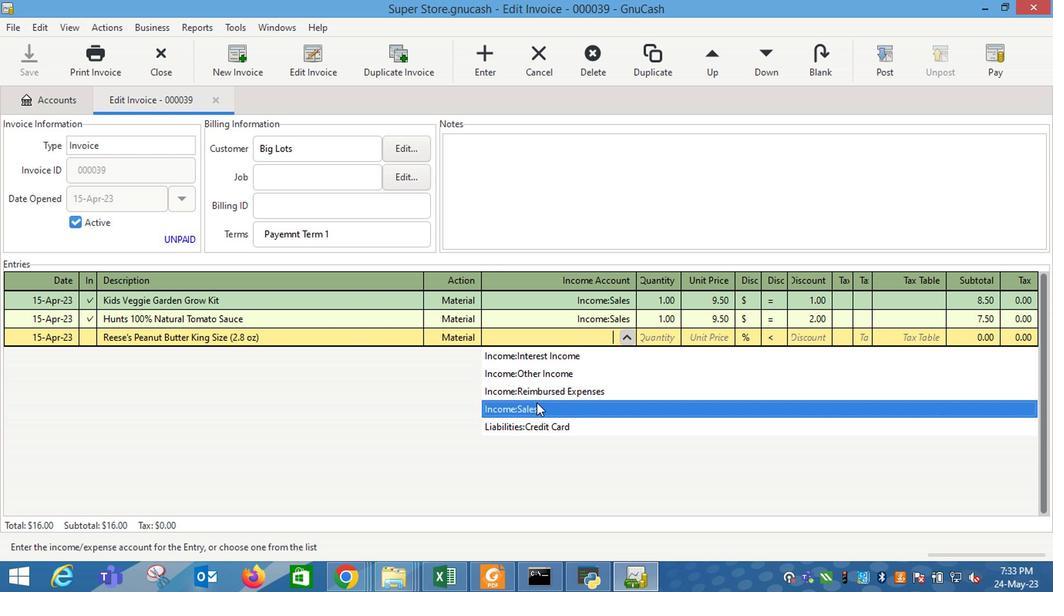 
Action: Mouse pressed left at (453, 370)
Screenshot: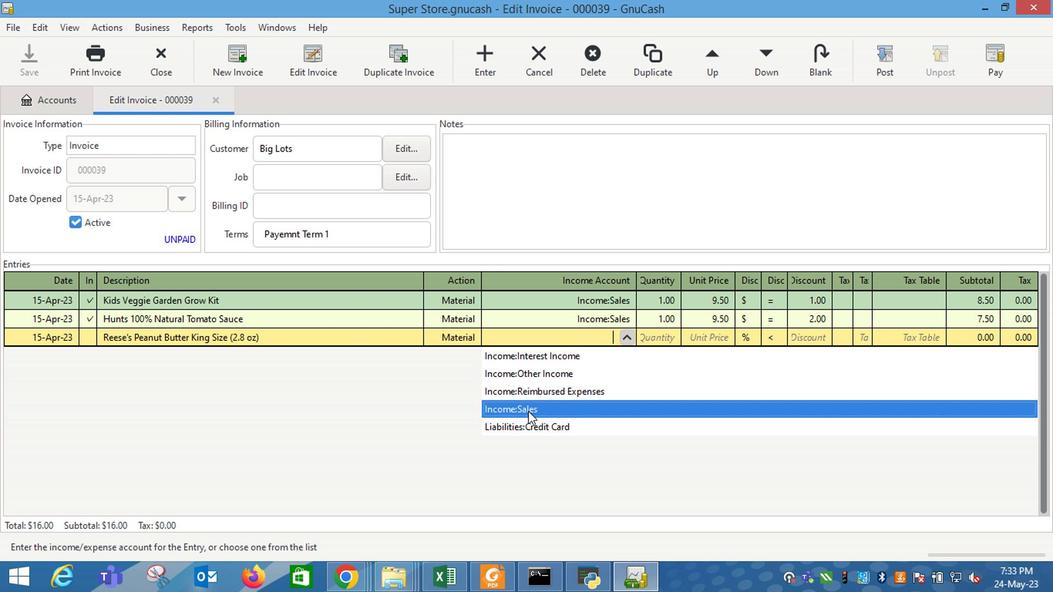 
Action: Mouse moved to (551, 318)
Screenshot: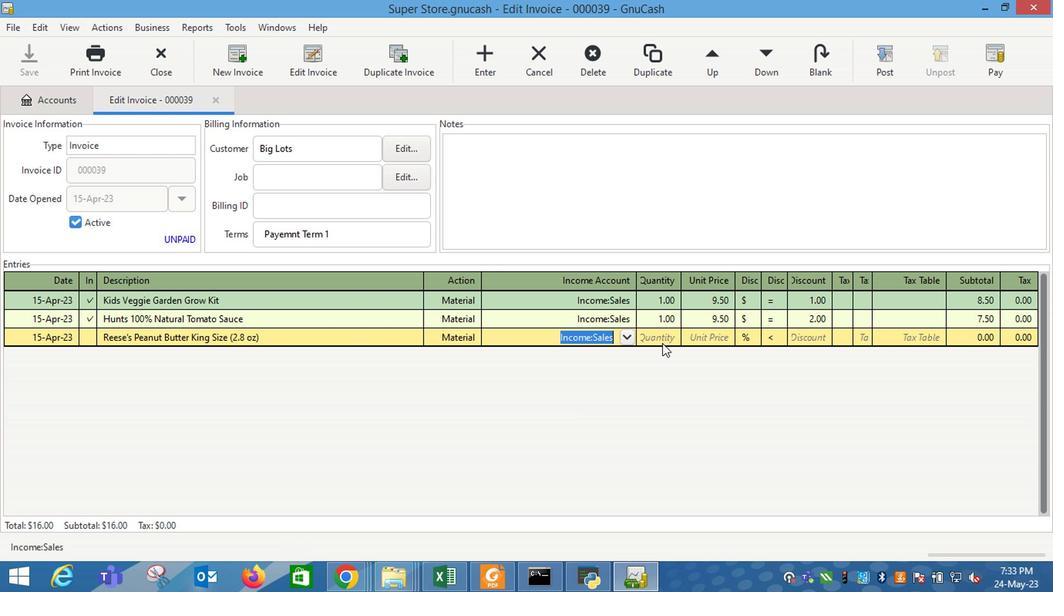 
Action: Mouse pressed left at (551, 318)
Screenshot: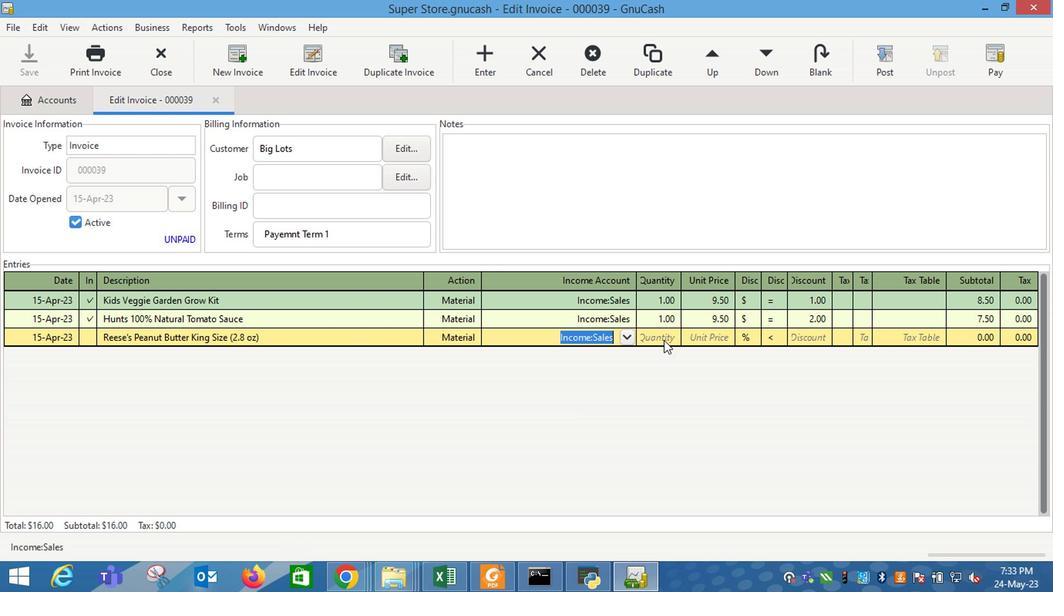 
Action: Mouse moved to (546, 319)
Screenshot: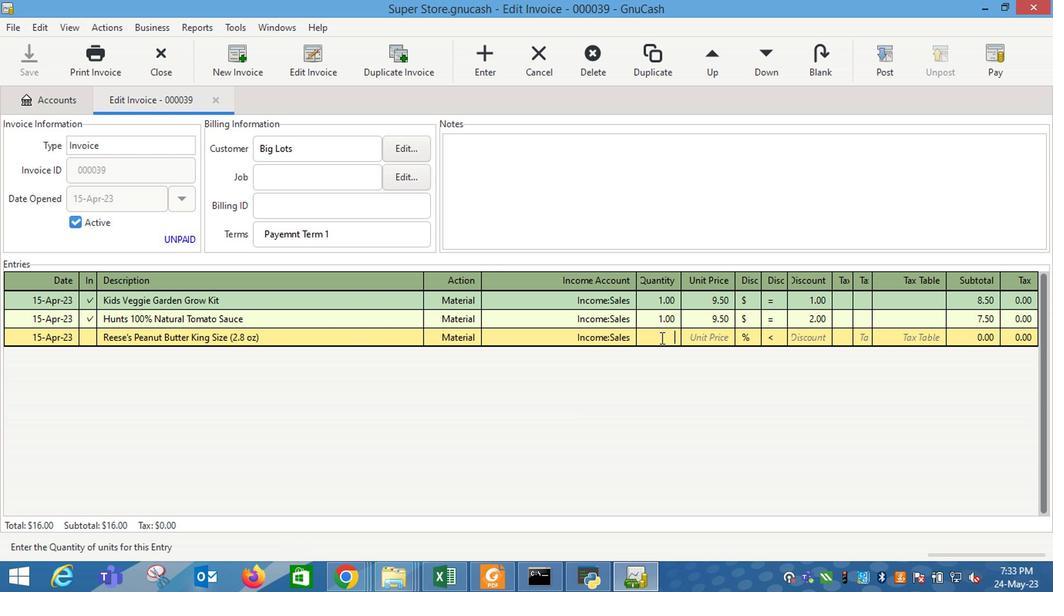 
Action: Key pressed 2
Screenshot: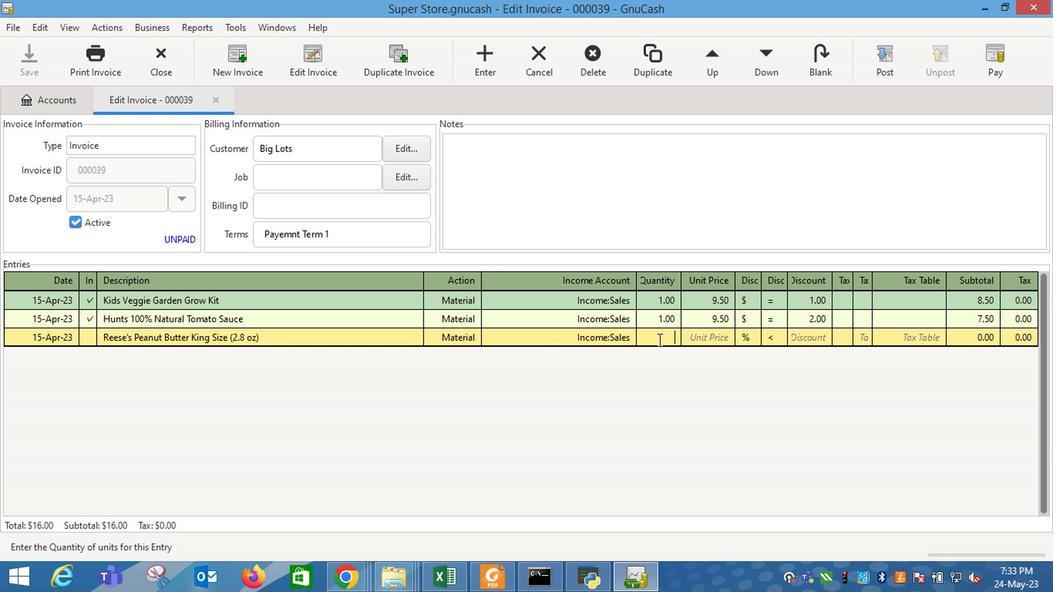 
Action: Mouse moved to (575, 318)
Screenshot: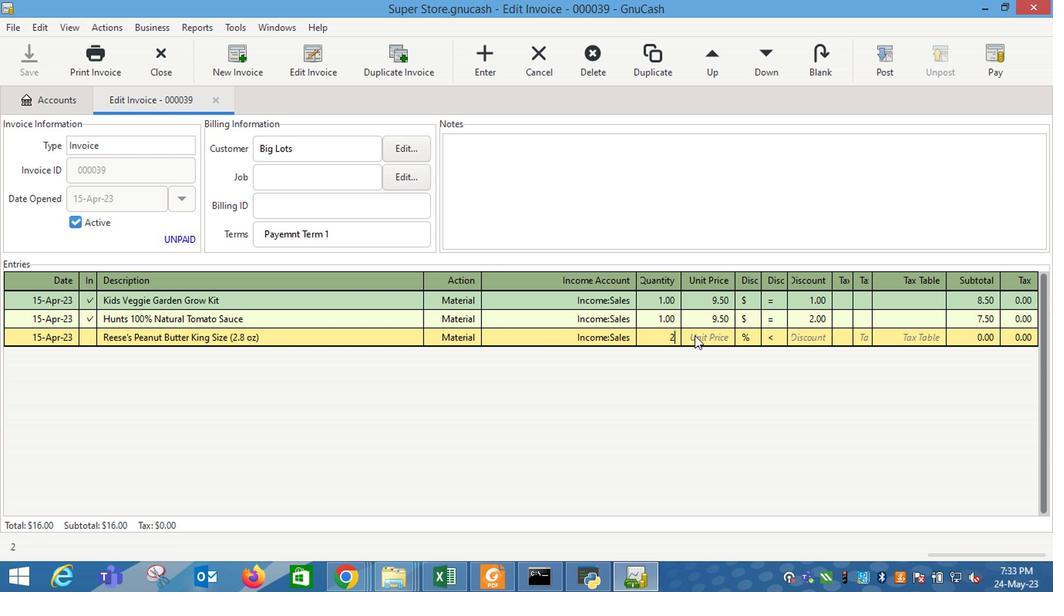 
Action: Mouse pressed left at (575, 318)
Screenshot: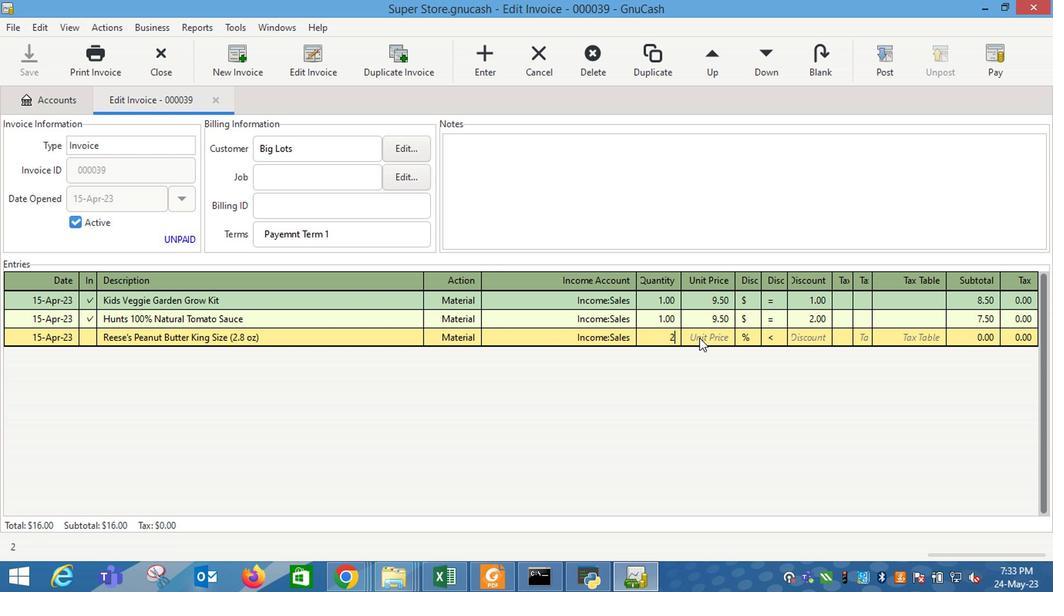 
Action: Mouse moved to (616, 319)
Screenshot: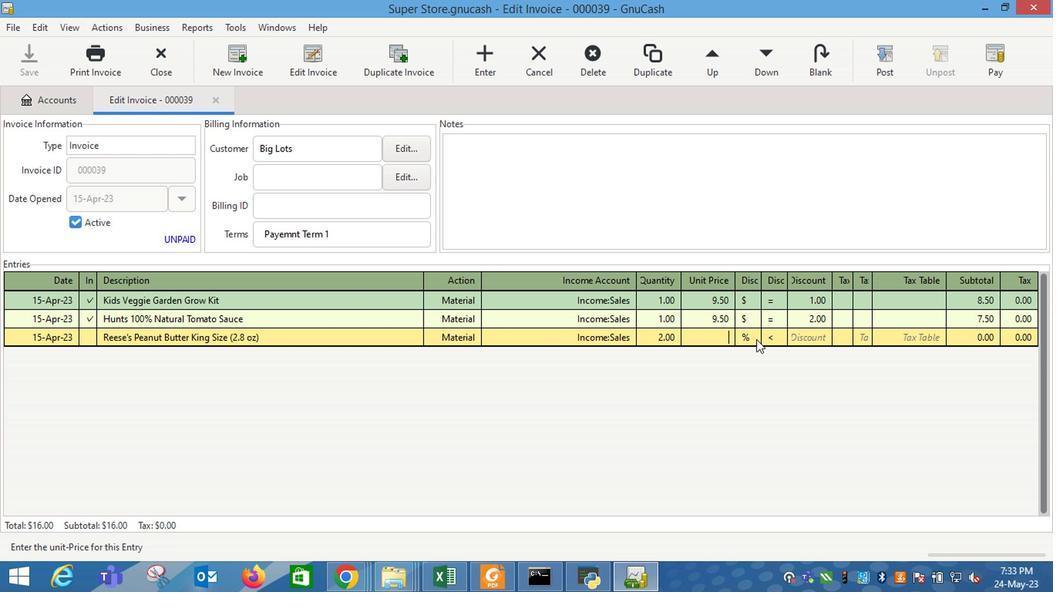 
Action: Key pressed 10.5
Screenshot: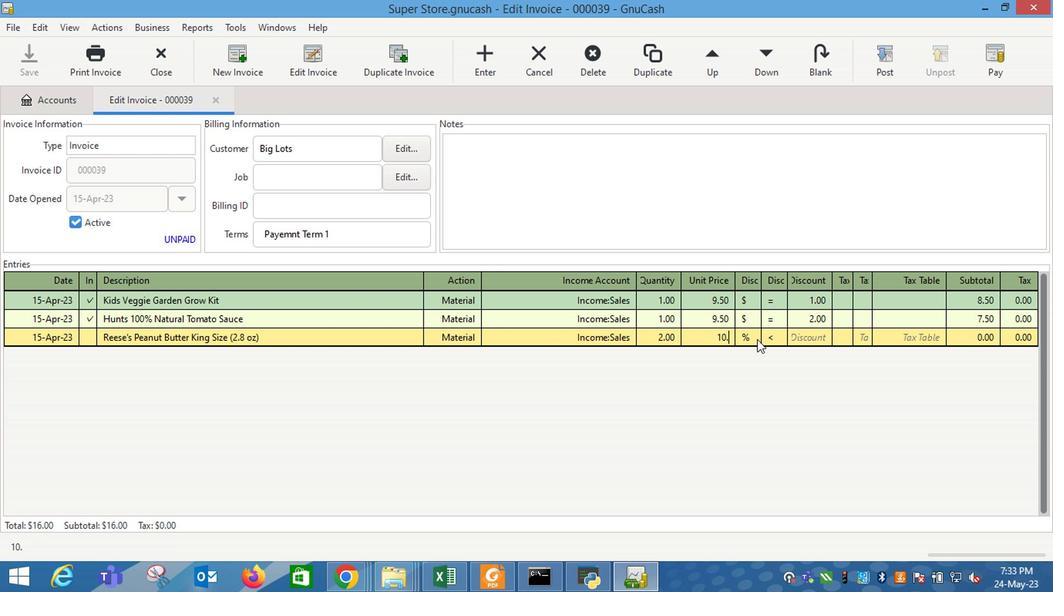 
Action: Mouse moved to (608, 319)
Screenshot: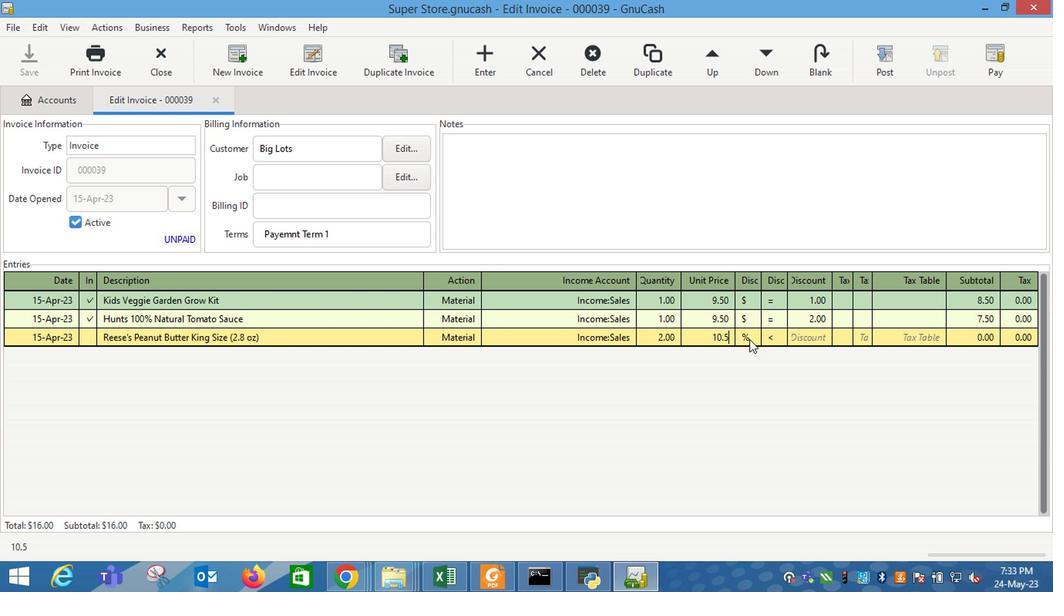 
Action: Mouse pressed left at (608, 319)
Screenshot: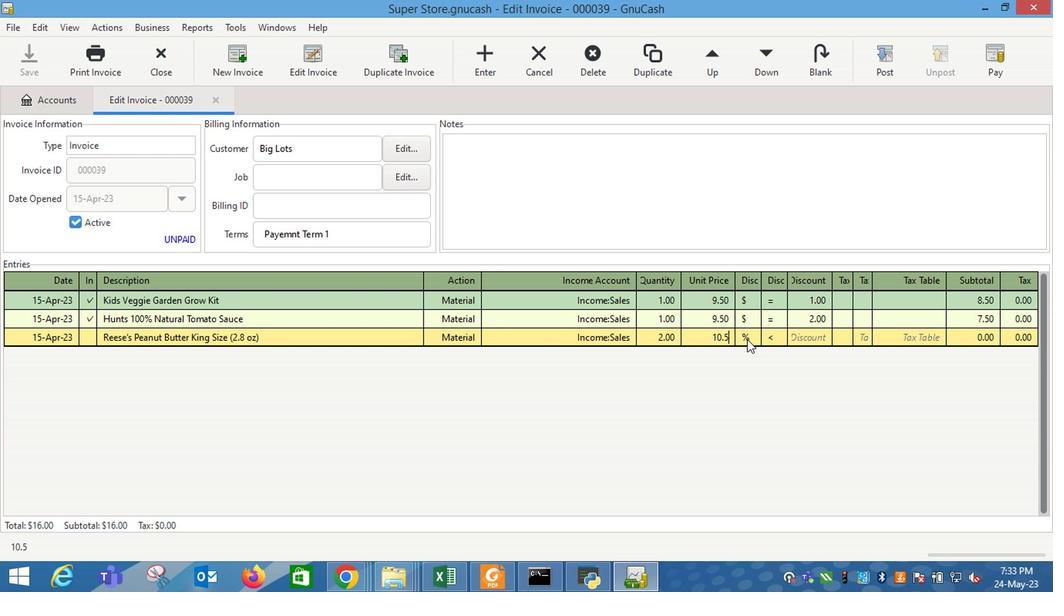 
Action: Mouse moved to (624, 322)
Screenshot: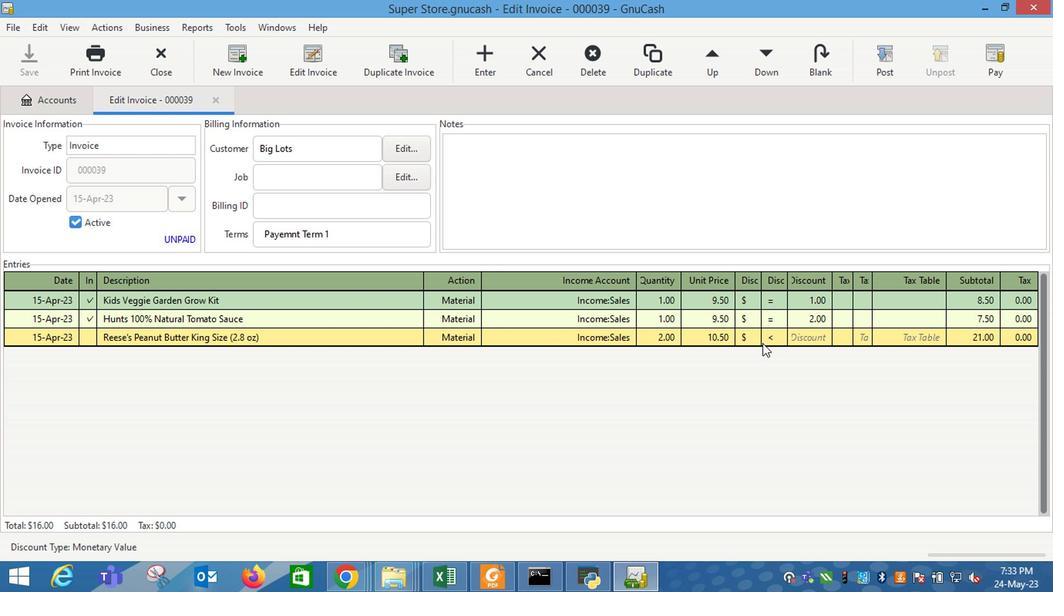 
Action: Mouse pressed left at (624, 322)
Screenshot: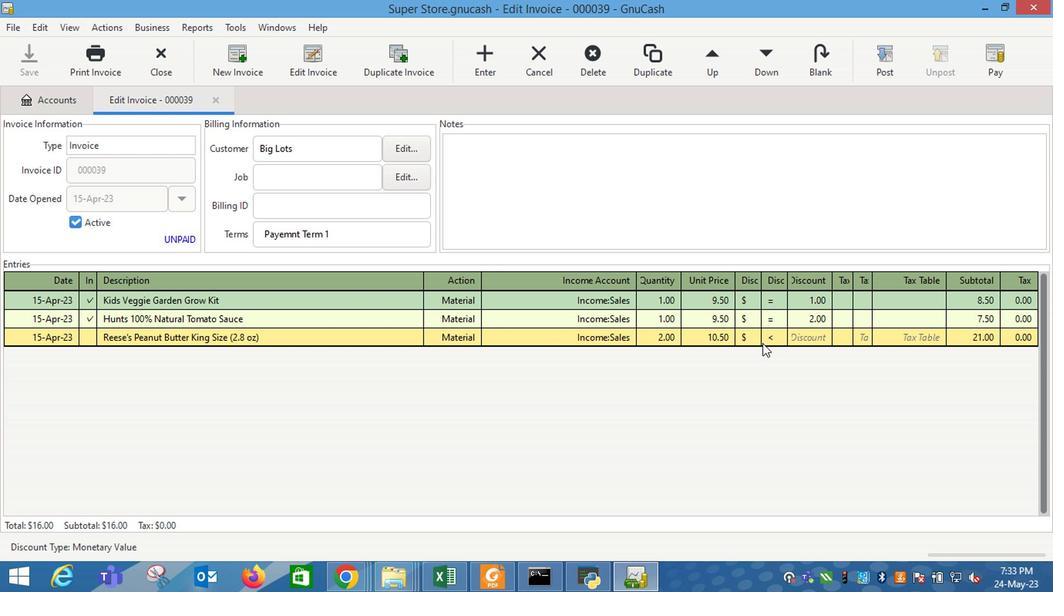 
Action: Mouse moved to (647, 317)
Screenshot: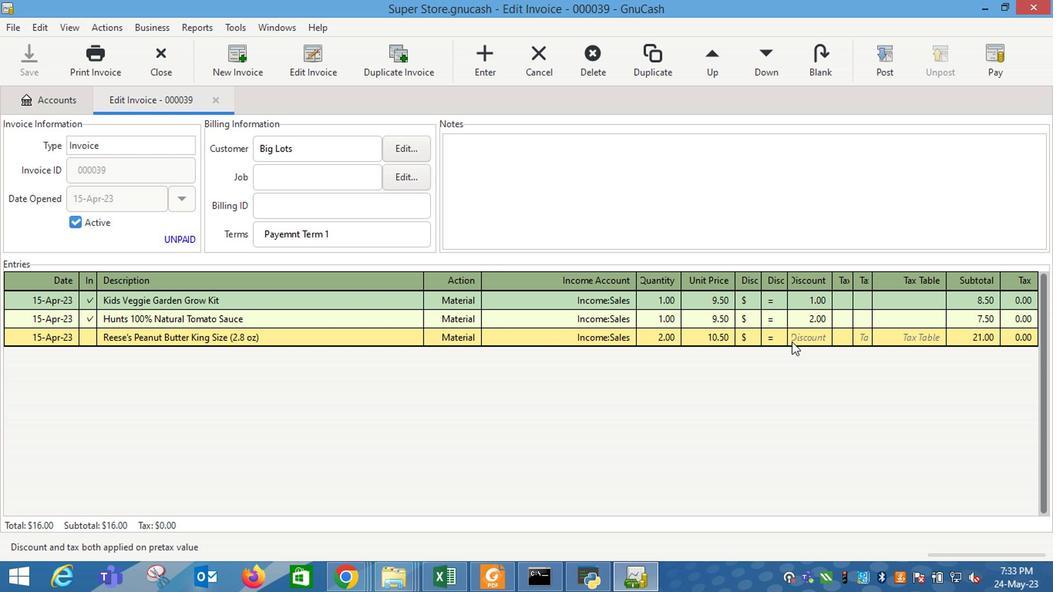 
Action: Mouse pressed left at (647, 317)
Screenshot: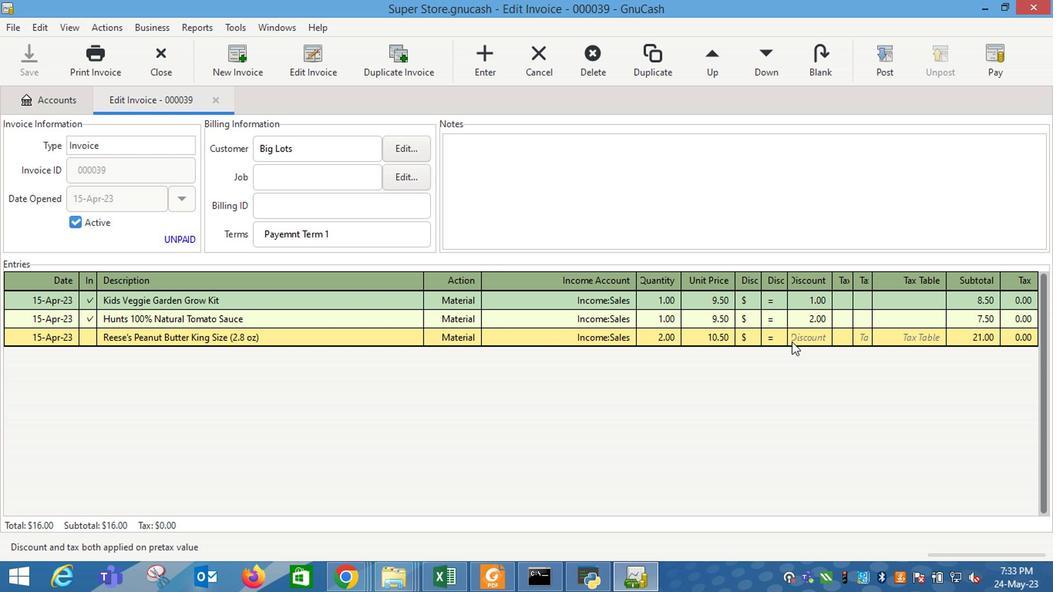 
Action: Key pressed 2.5<Key.enter>
Screenshot: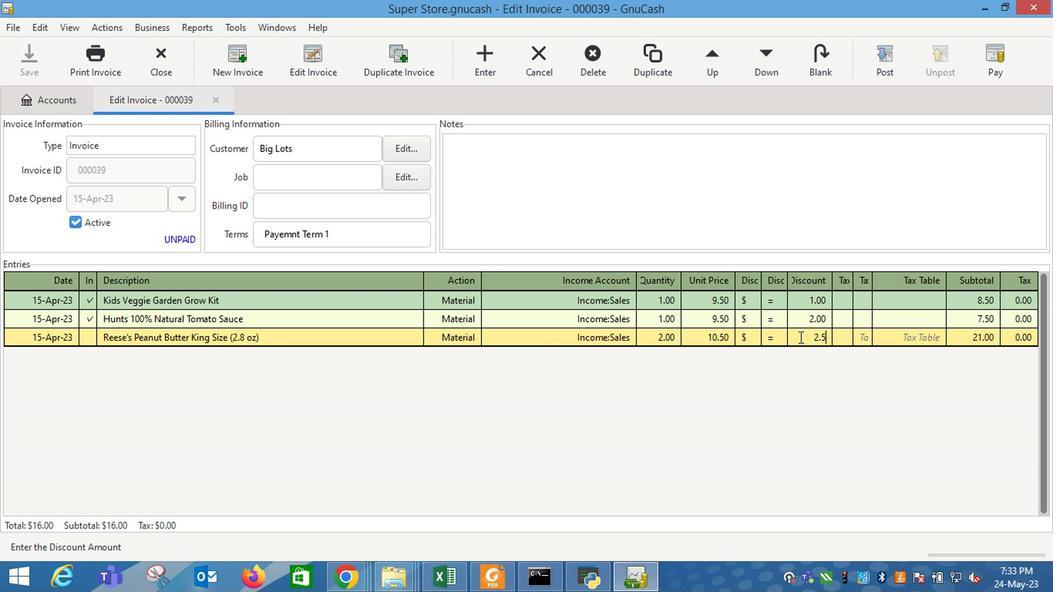 
Action: Mouse moved to (431, 191)
Screenshot: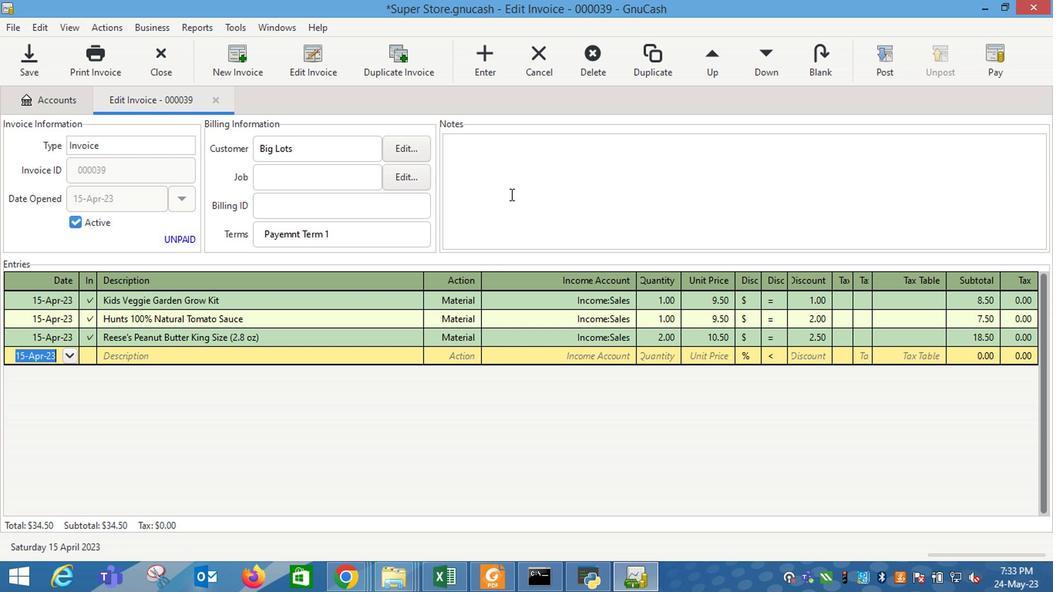 
Action: Mouse pressed left at (431, 191)
Screenshot: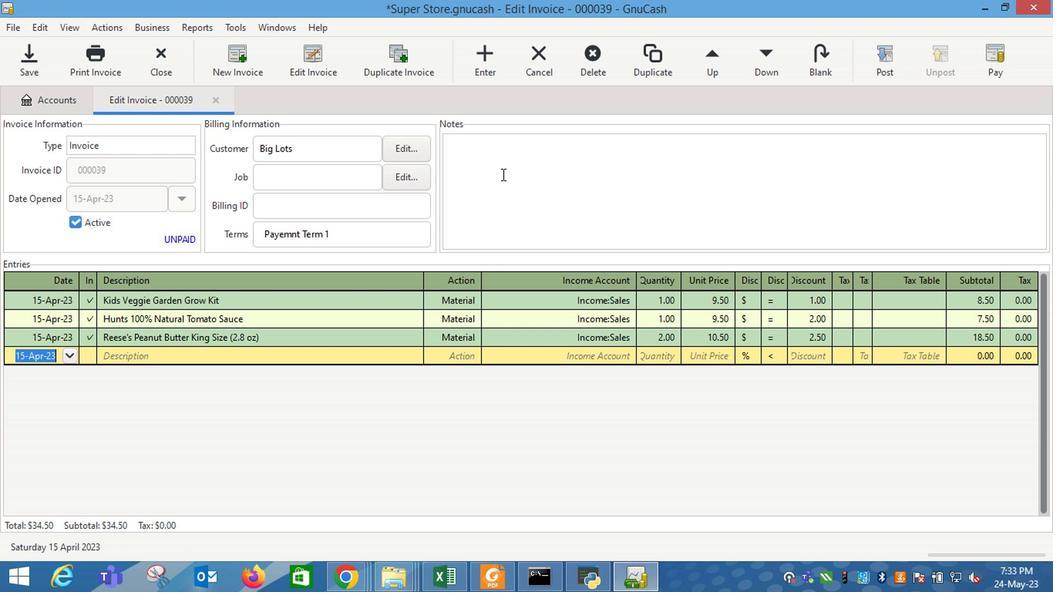 
Action: Key pressed <Key.shift_r>Looking<Key.space>of<Key.backspace><Key.backspace>fora<Key.backspace>ward<Key.space>to<Key.space>serving<Key.space>you<Key.space>again.
Screenshot: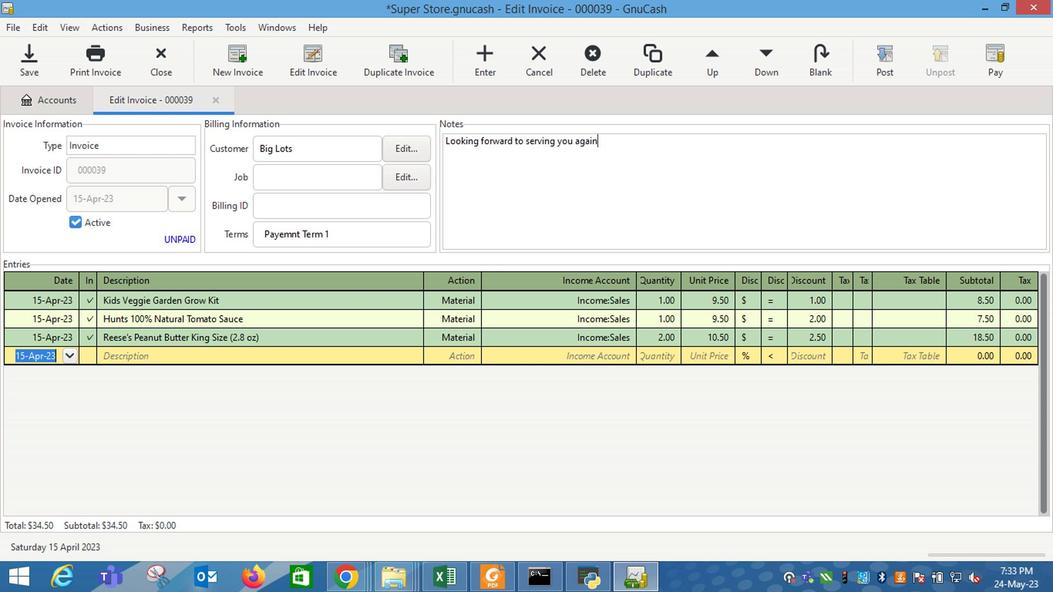 
Action: Mouse moved to (699, 122)
Screenshot: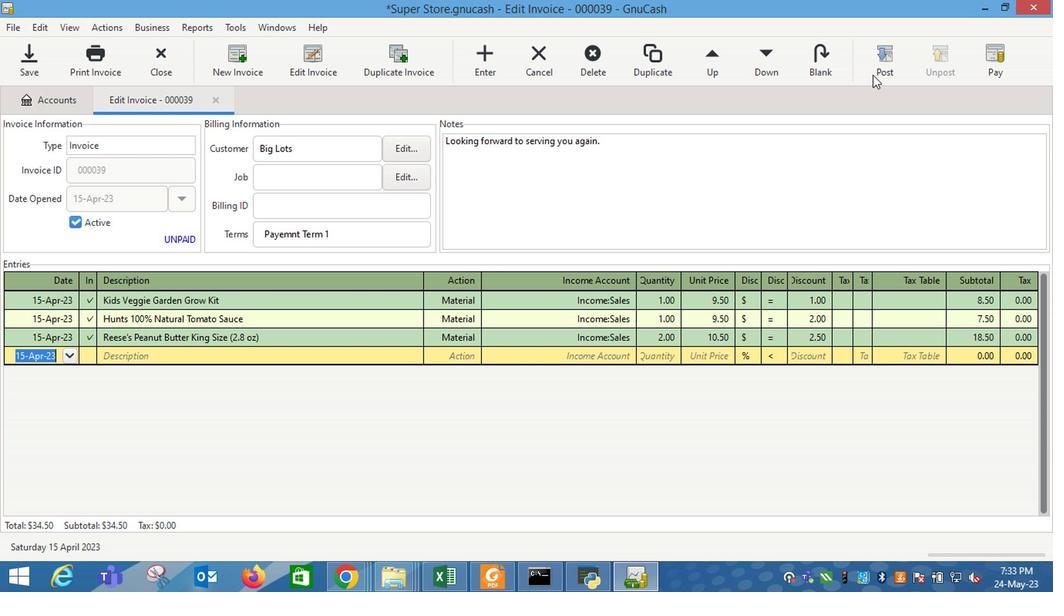 
Action: Mouse pressed left at (699, 122)
Screenshot: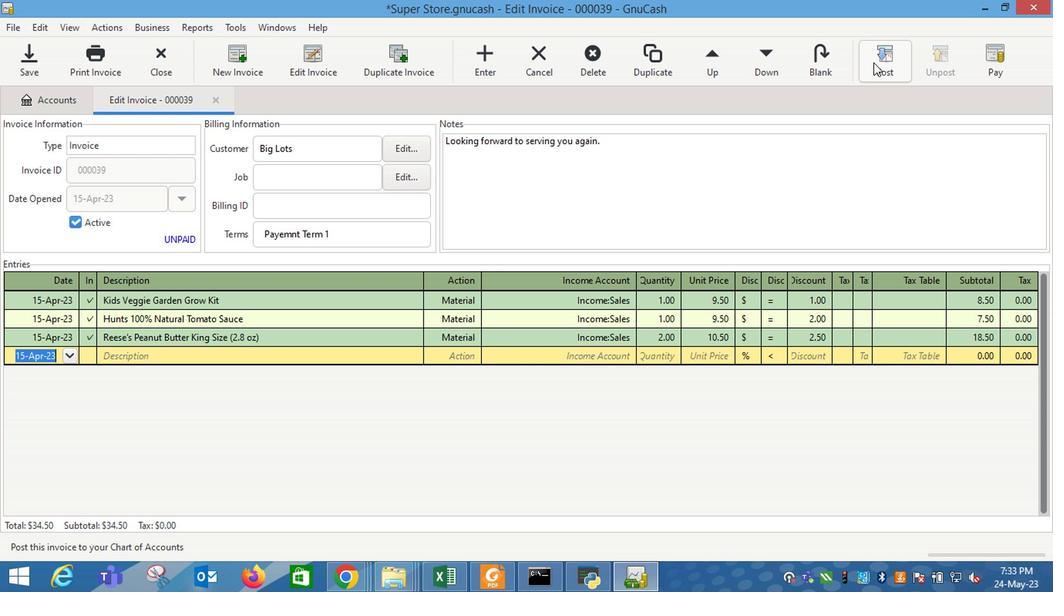 
Action: Mouse moved to (543, 260)
Screenshot: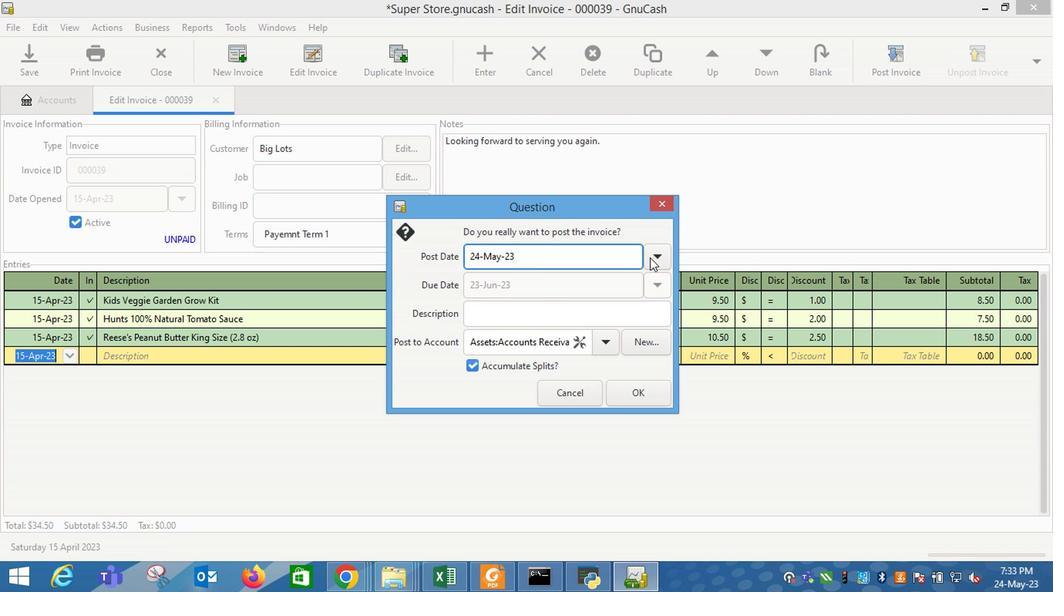 
Action: Mouse pressed left at (543, 260)
Screenshot: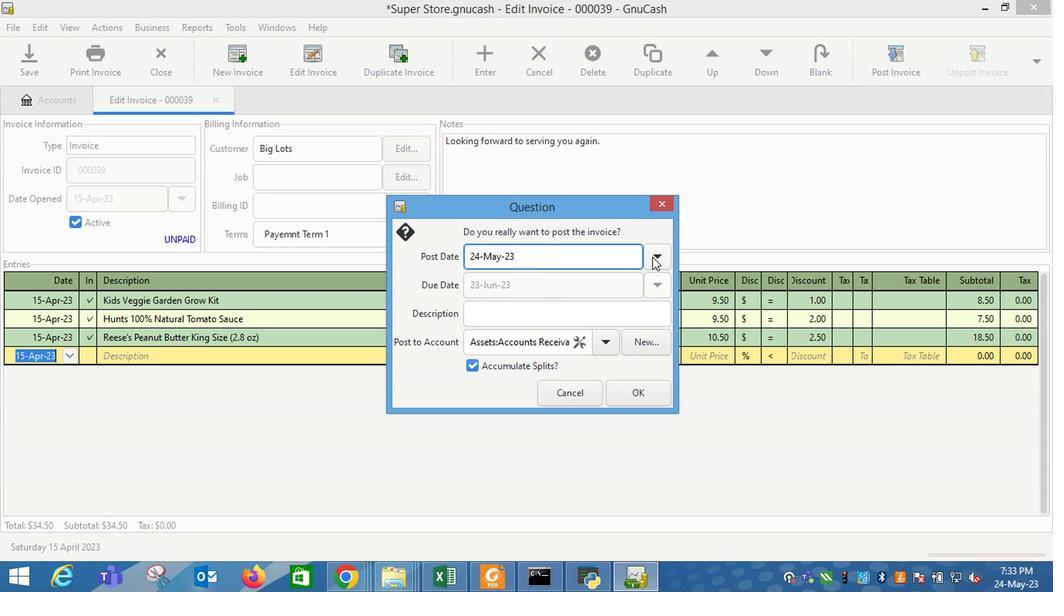 
Action: Mouse moved to (457, 275)
Screenshot: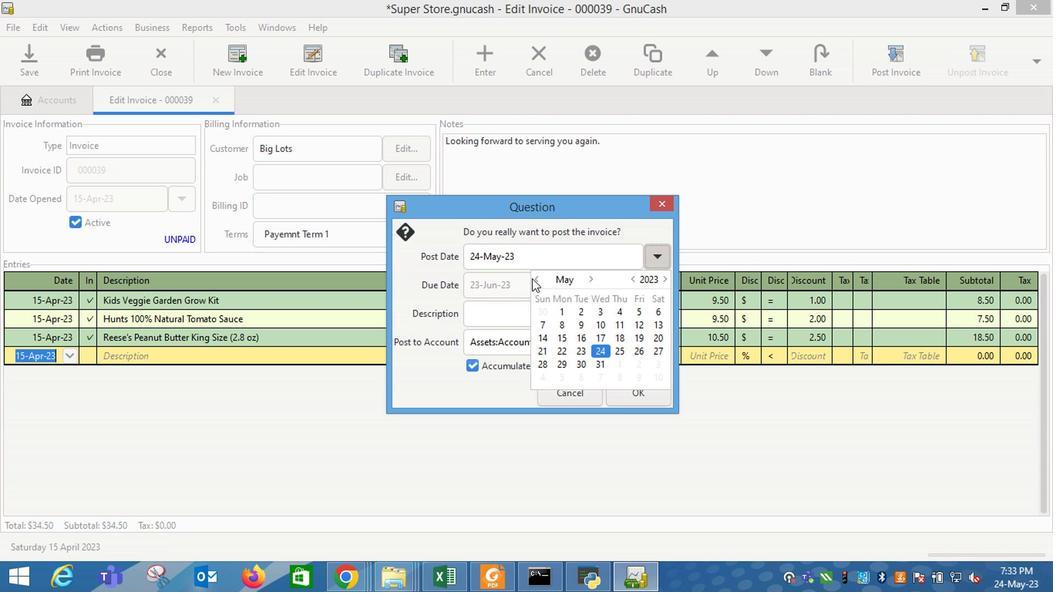 
Action: Mouse pressed left at (457, 275)
Screenshot: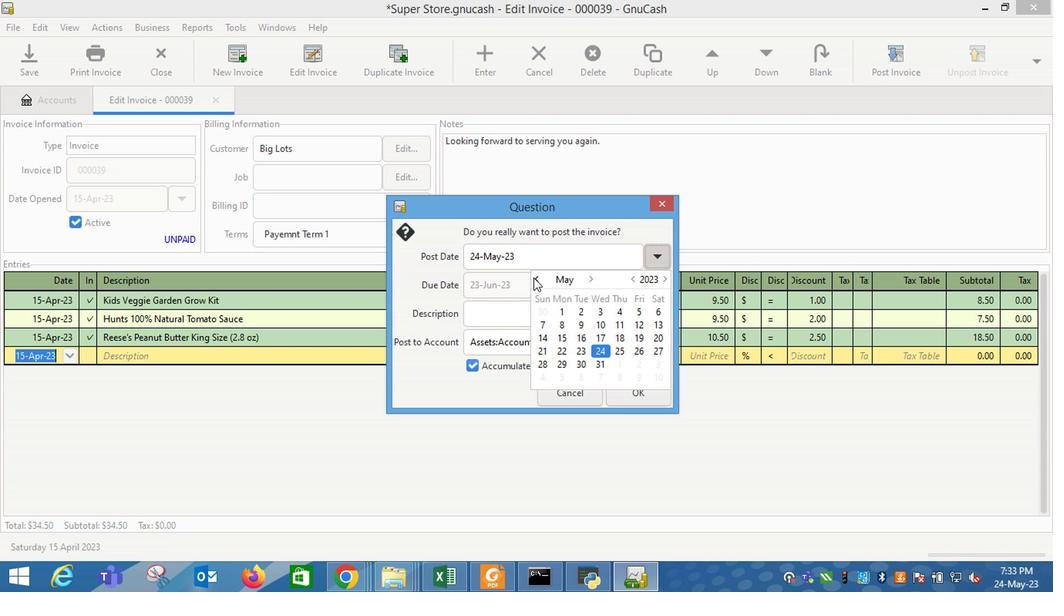 
Action: Mouse moved to (544, 315)
Screenshot: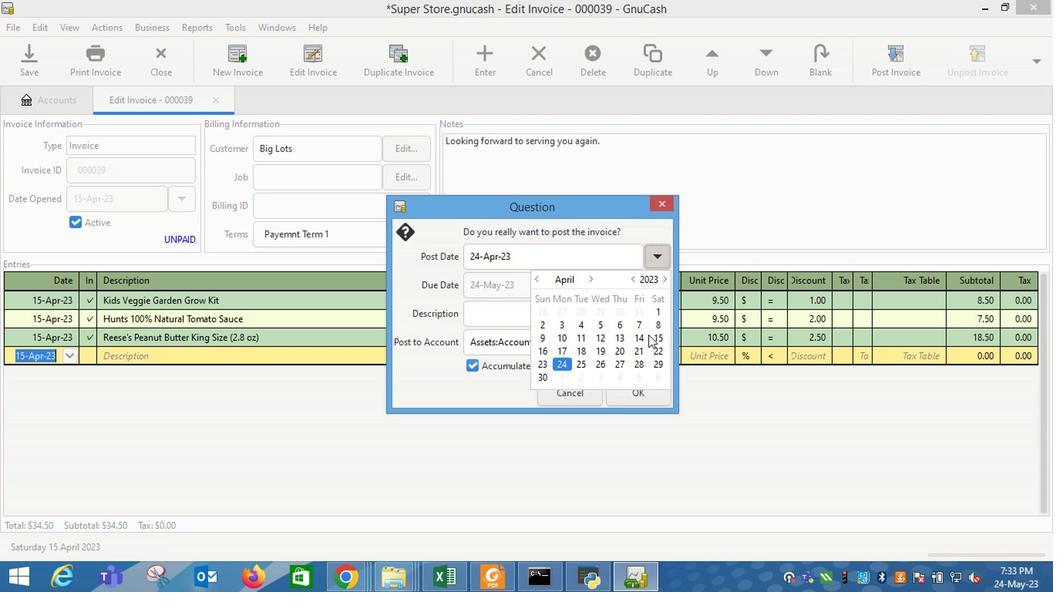 
Action: Mouse pressed left at (544, 315)
Screenshot: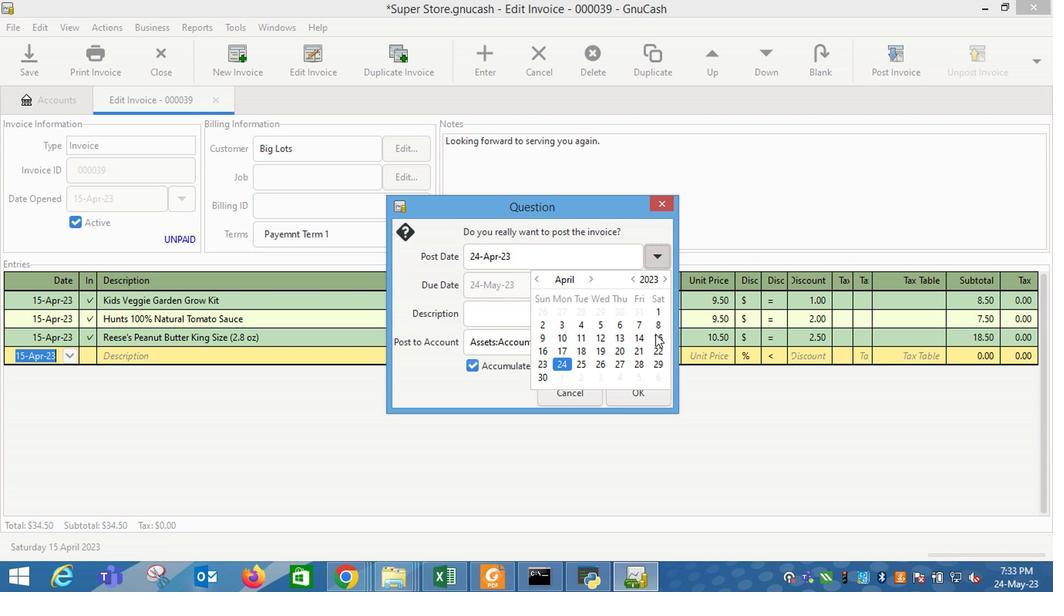 
Action: Mouse moved to (431, 350)
Screenshot: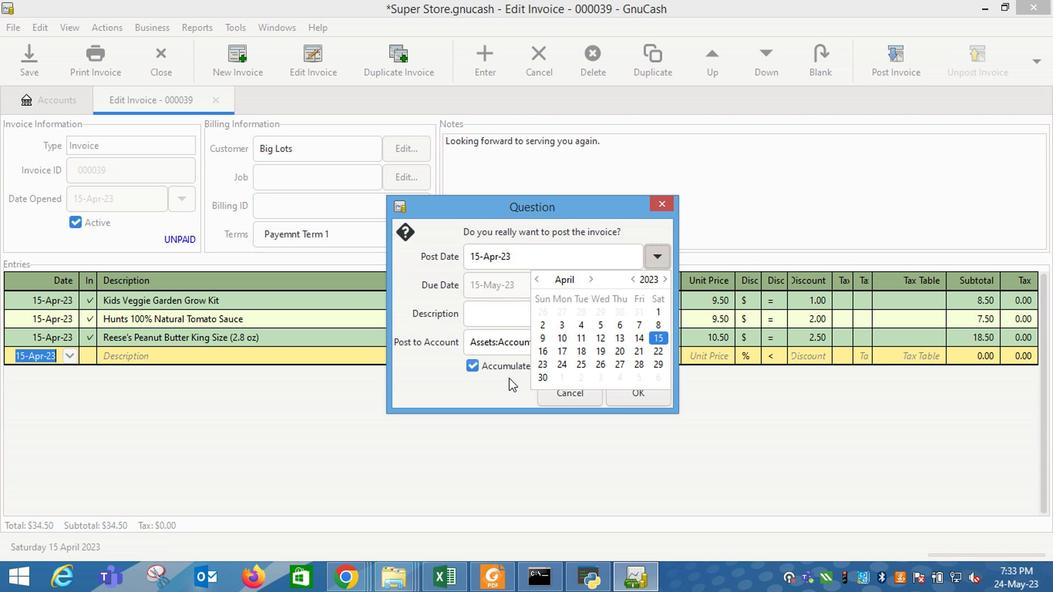 
Action: Mouse pressed left at (431, 350)
Screenshot: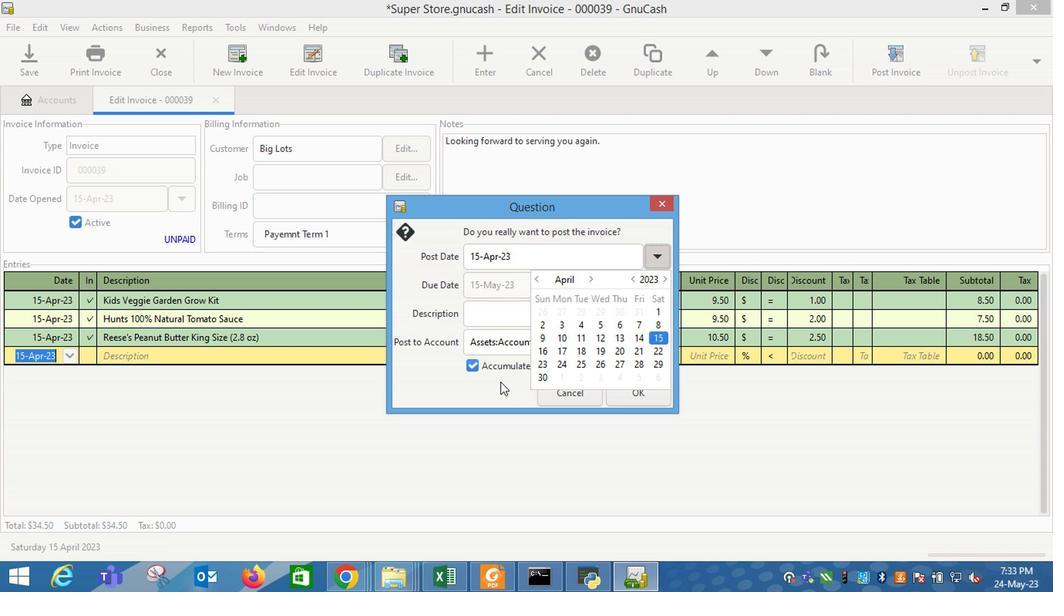 
Action: Mouse moved to (525, 357)
Screenshot: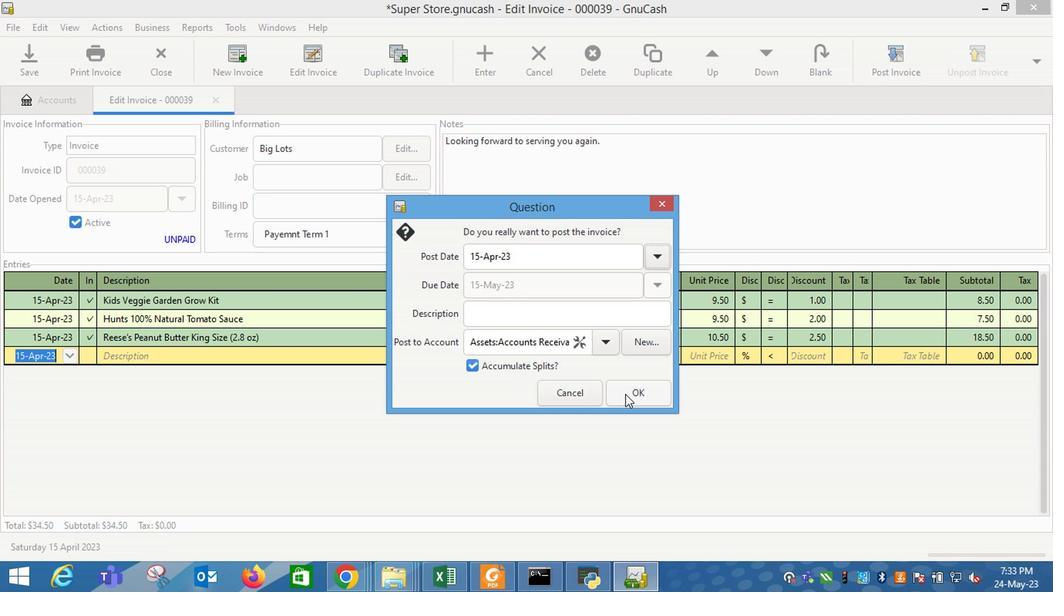 
Action: Mouse pressed left at (525, 357)
Screenshot: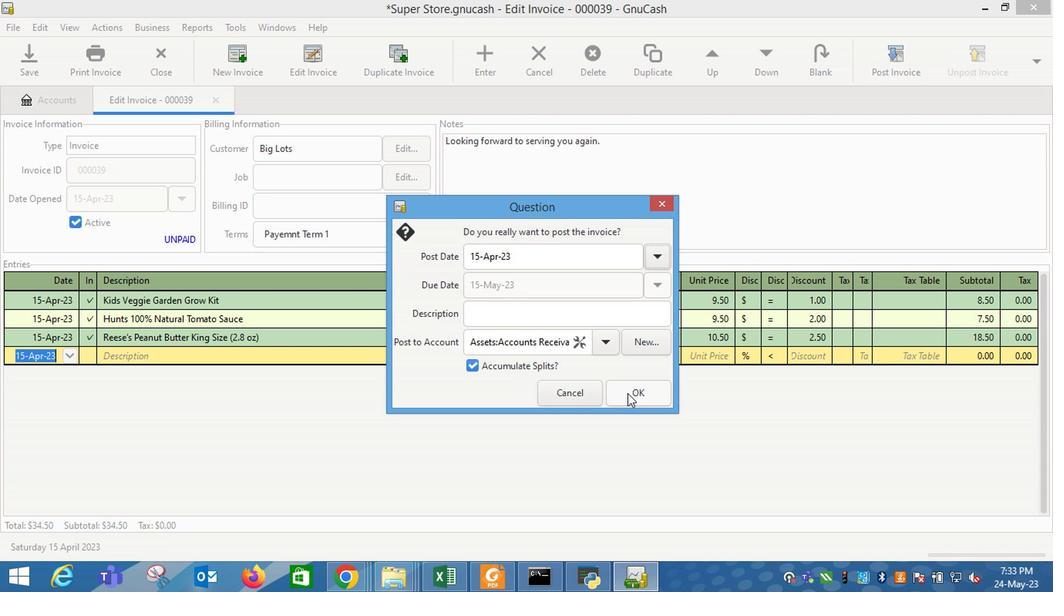 
Action: Mouse moved to (788, 121)
Screenshot: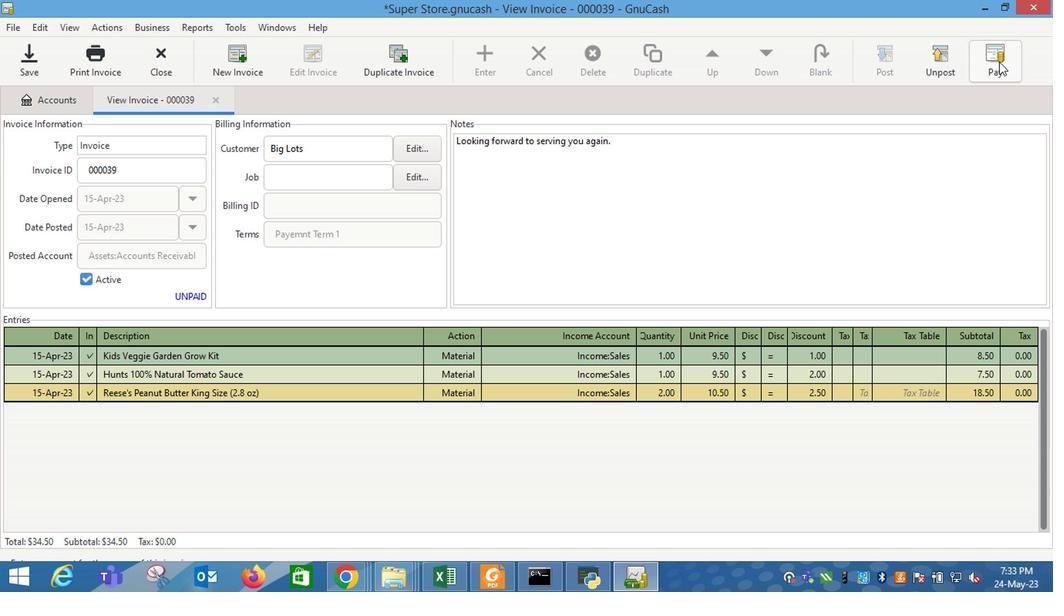 
Action: Mouse pressed left at (788, 121)
Screenshot: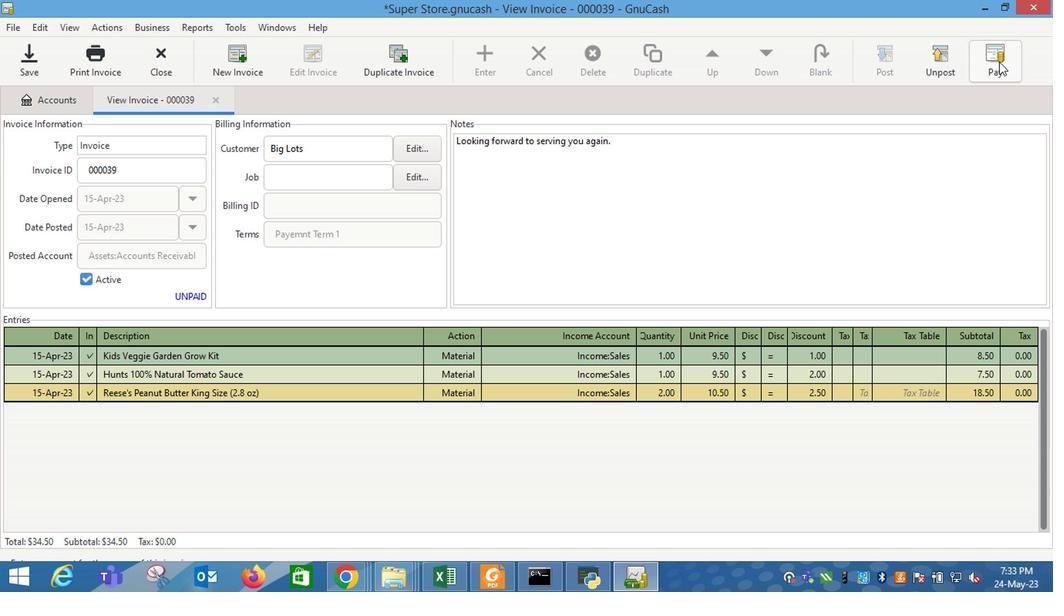 
Action: Mouse moved to (587, 446)
Screenshot: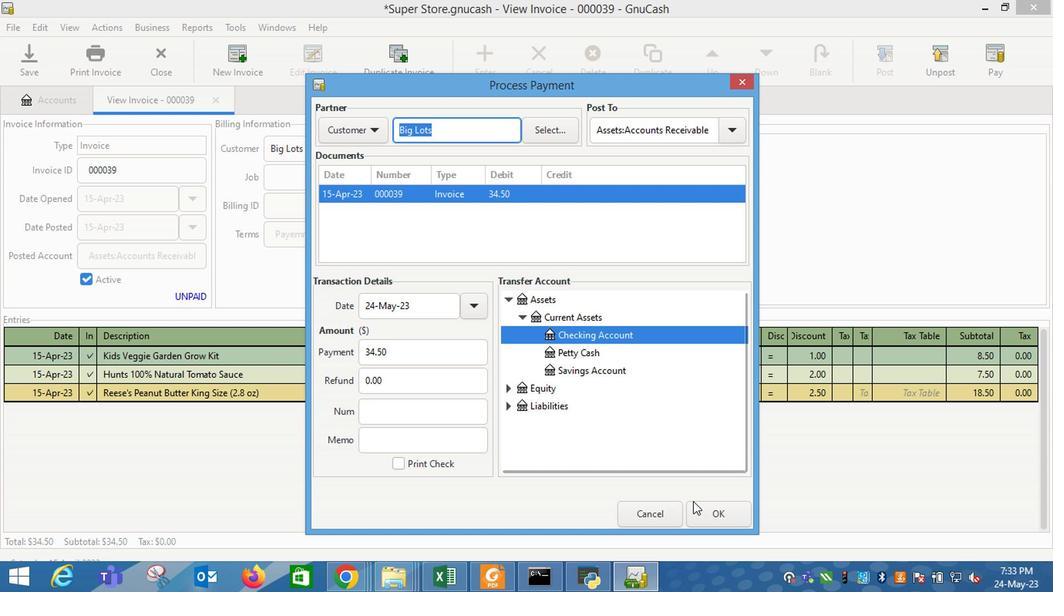 
Action: Mouse pressed left at (587, 446)
Screenshot: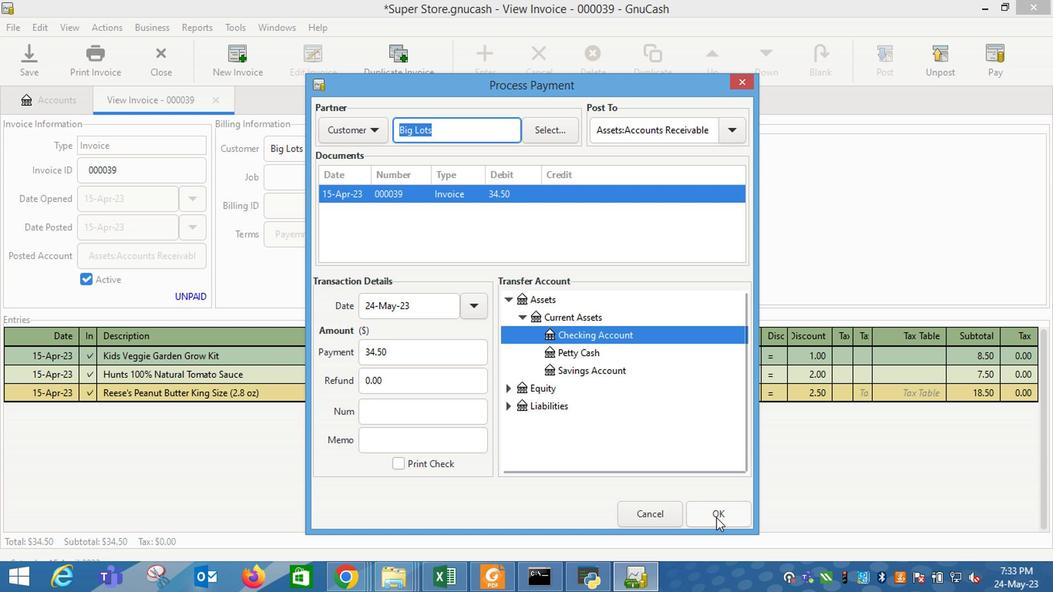 
Action: Mouse moved to (152, 116)
Screenshot: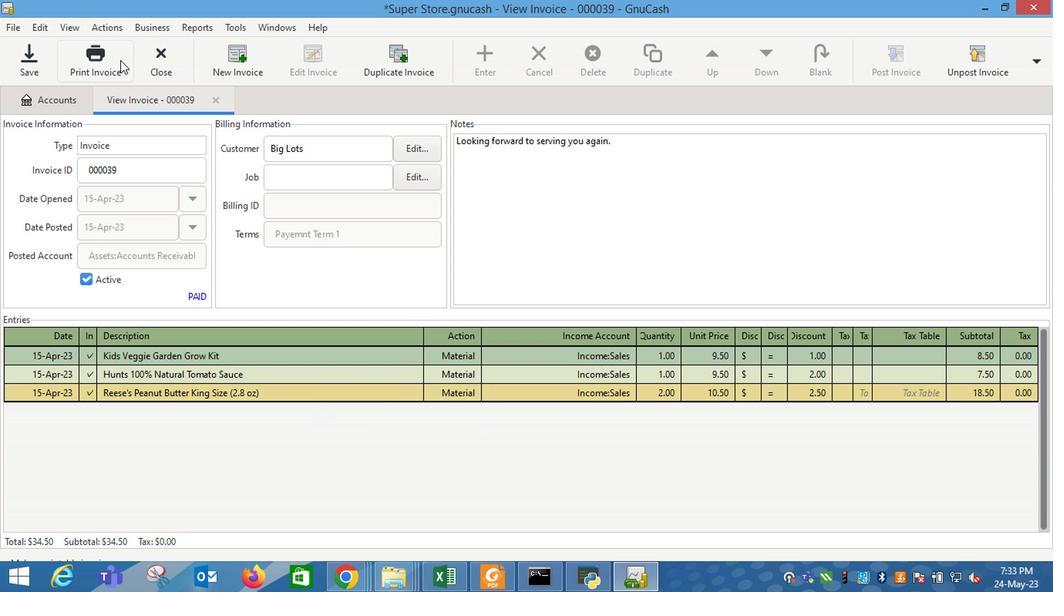 
Action: Mouse pressed left at (152, 116)
Screenshot: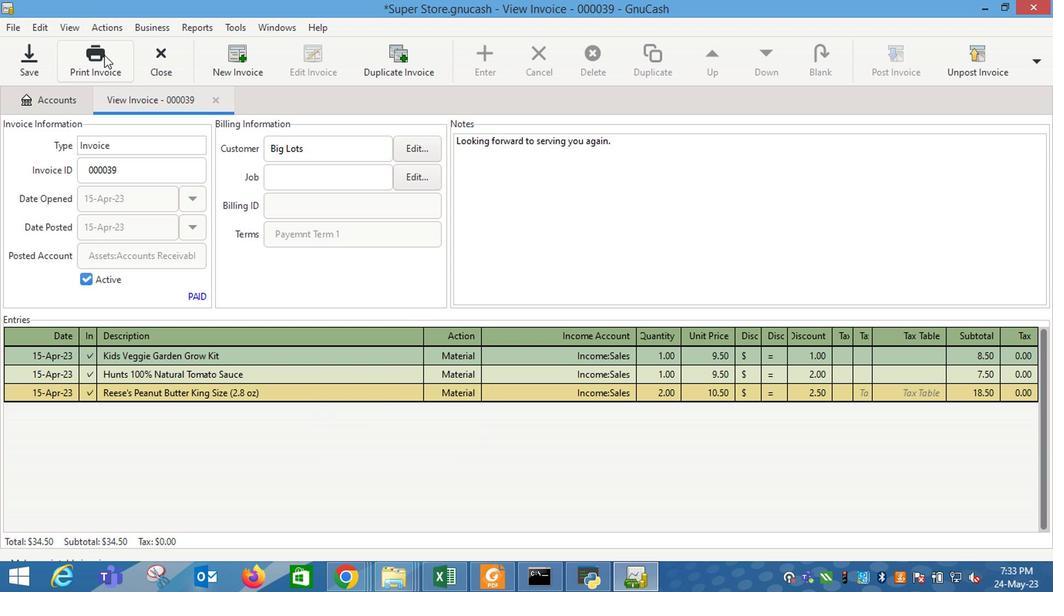 
Action: Mouse moved to (356, 124)
Screenshot: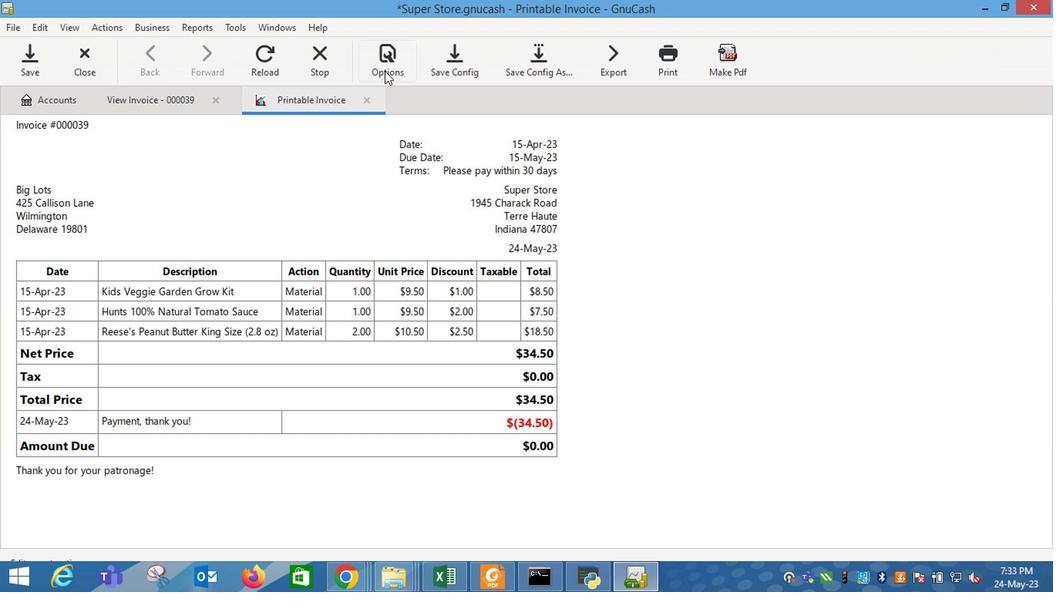 
Action: Mouse pressed left at (356, 124)
Screenshot: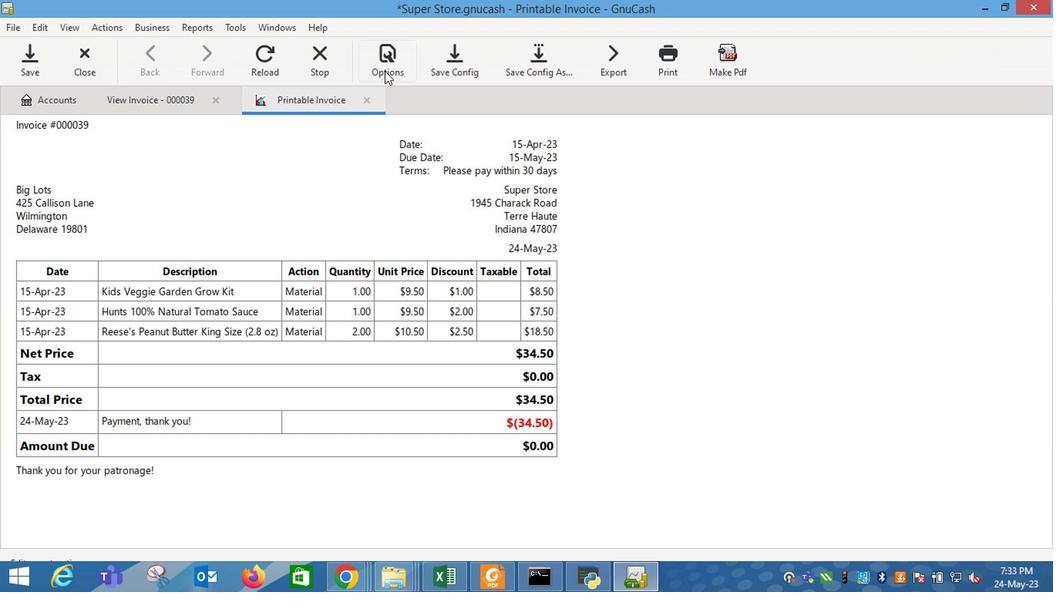 
Action: Mouse moved to (285, 181)
Screenshot: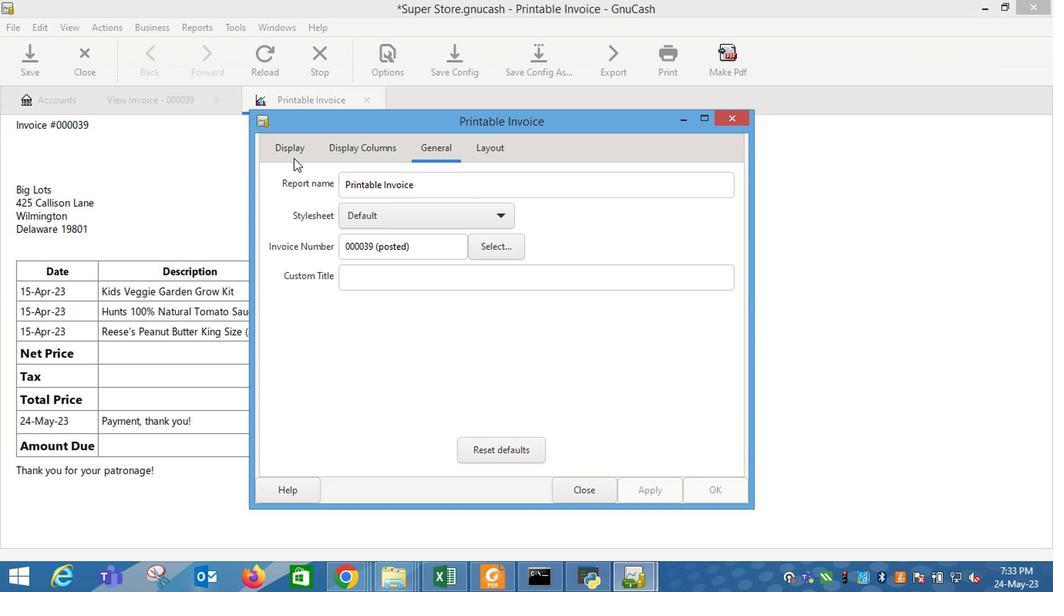 
Action: Mouse pressed left at (285, 181)
Screenshot: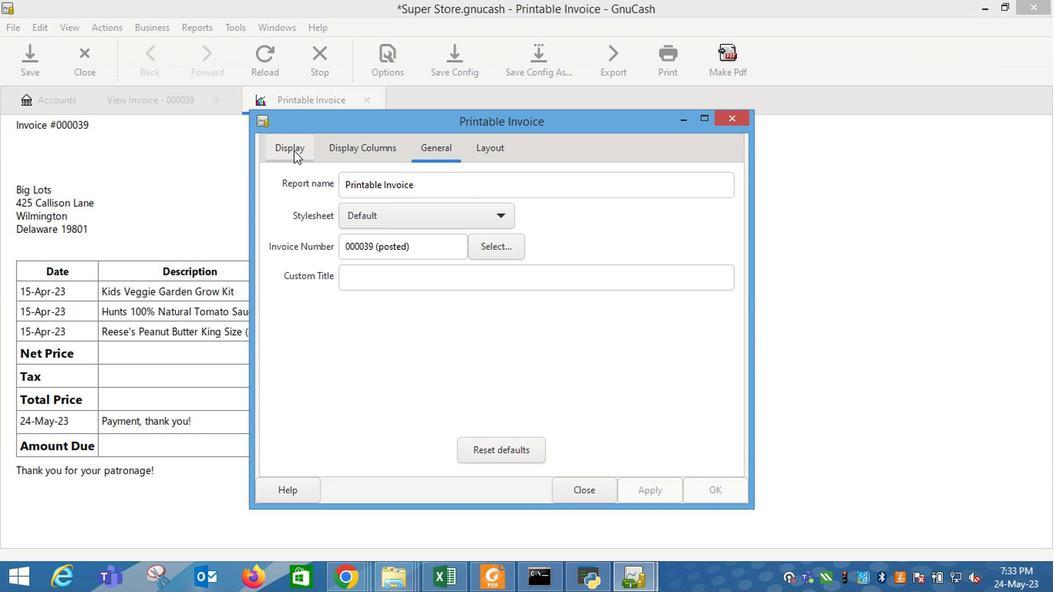 
Action: Mouse moved to (371, 306)
Screenshot: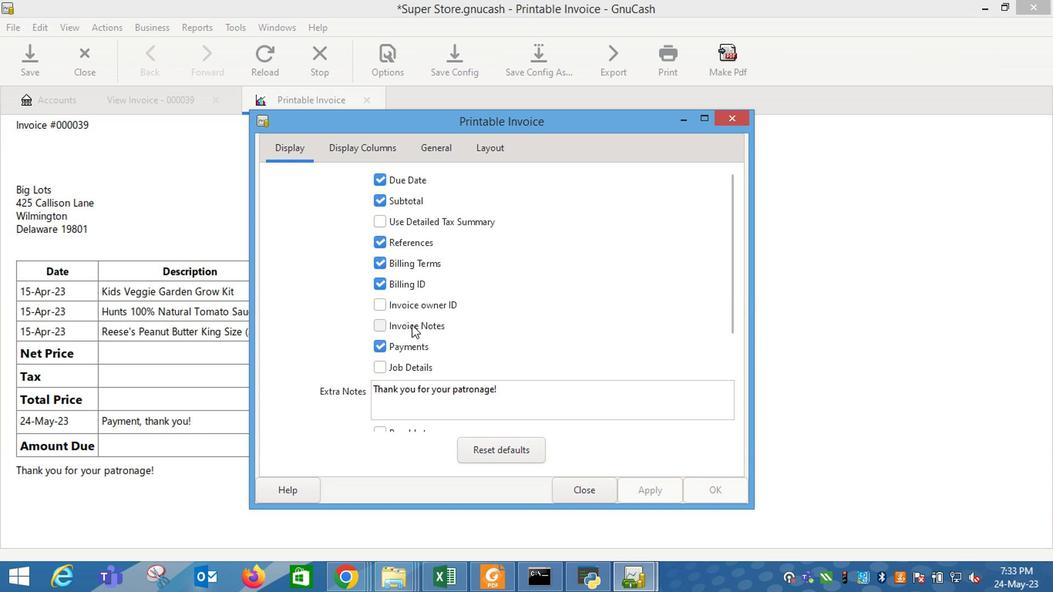 
Action: Mouse pressed left at (371, 306)
Screenshot: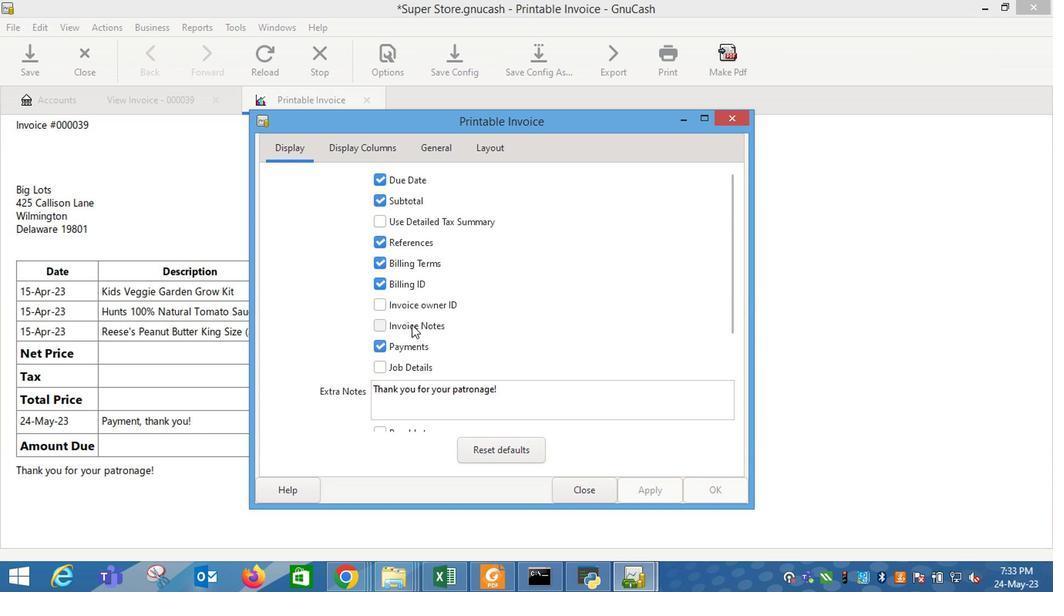 
Action: Mouse moved to (546, 431)
Screenshot: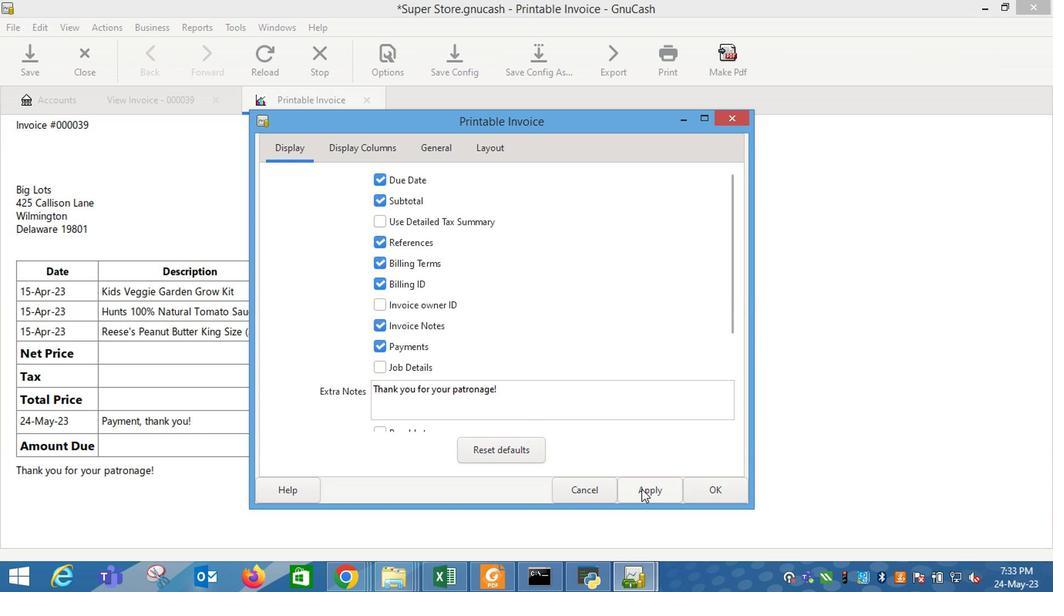 
Action: Mouse pressed left at (546, 431)
Screenshot: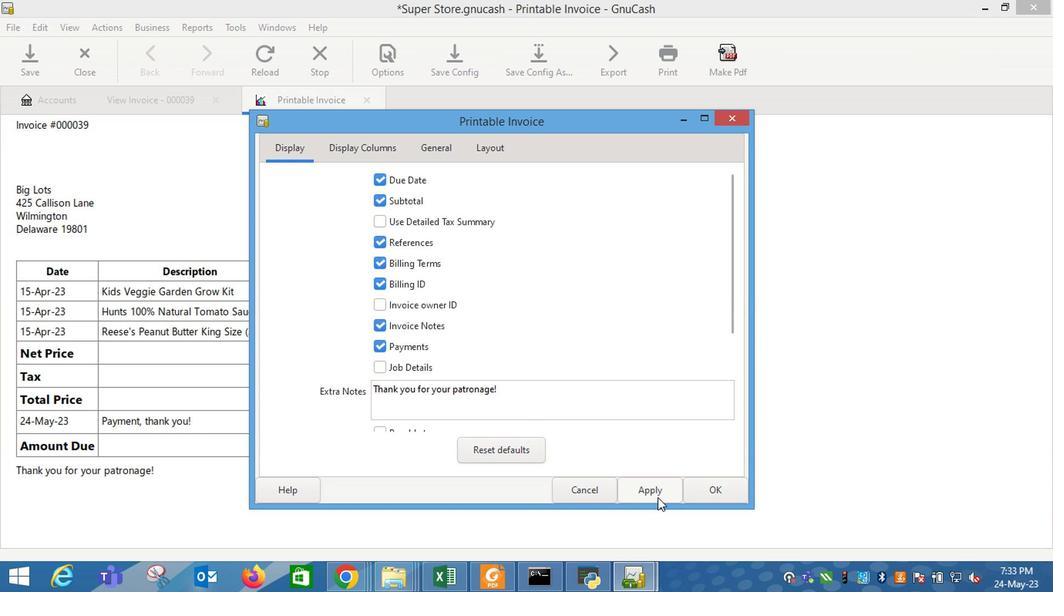
Action: Mouse moved to (495, 425)
Screenshot: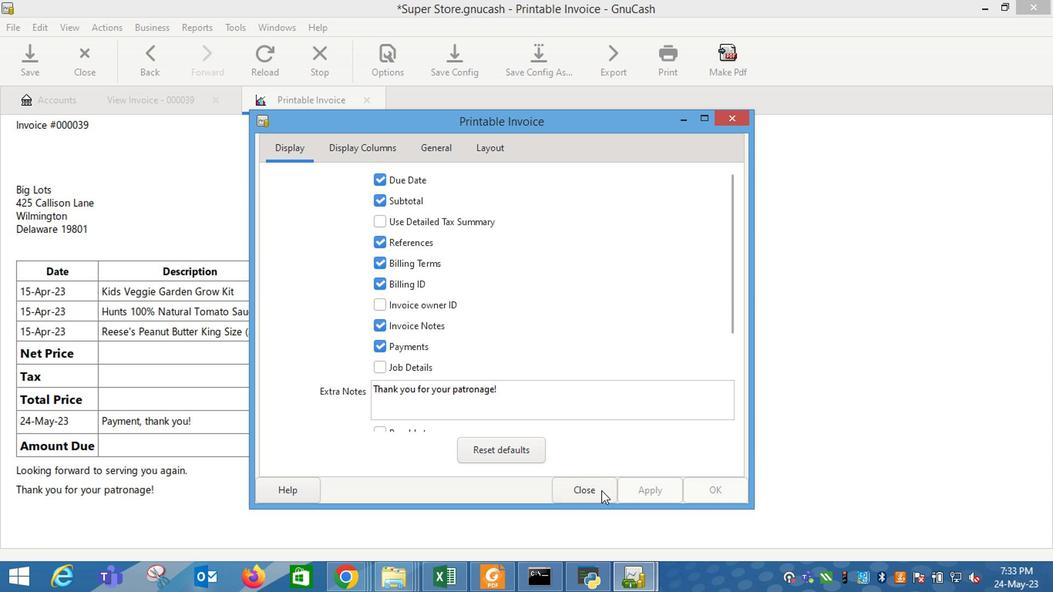 
Action: Mouse pressed left at (495, 425)
Screenshot: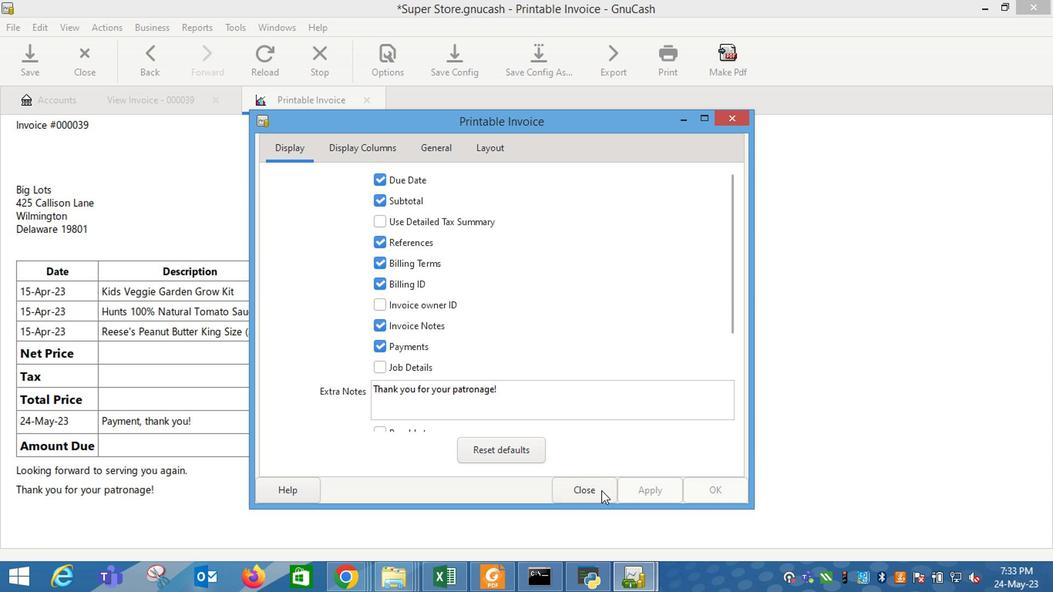 
Action: Mouse moved to (487, 424)
Screenshot: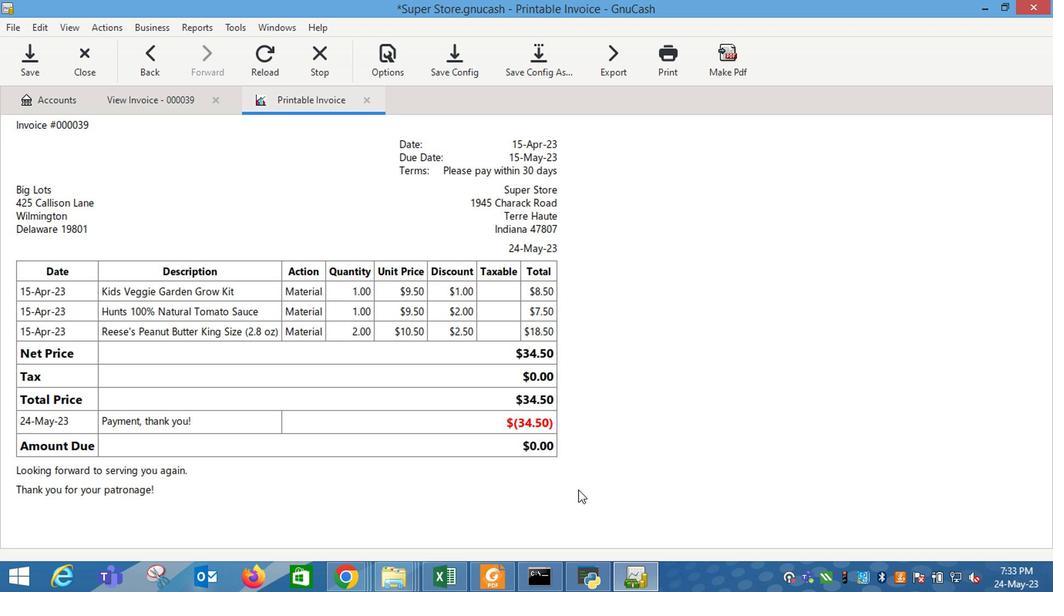 
Action: Key pressed <Key.f10>
Screenshot: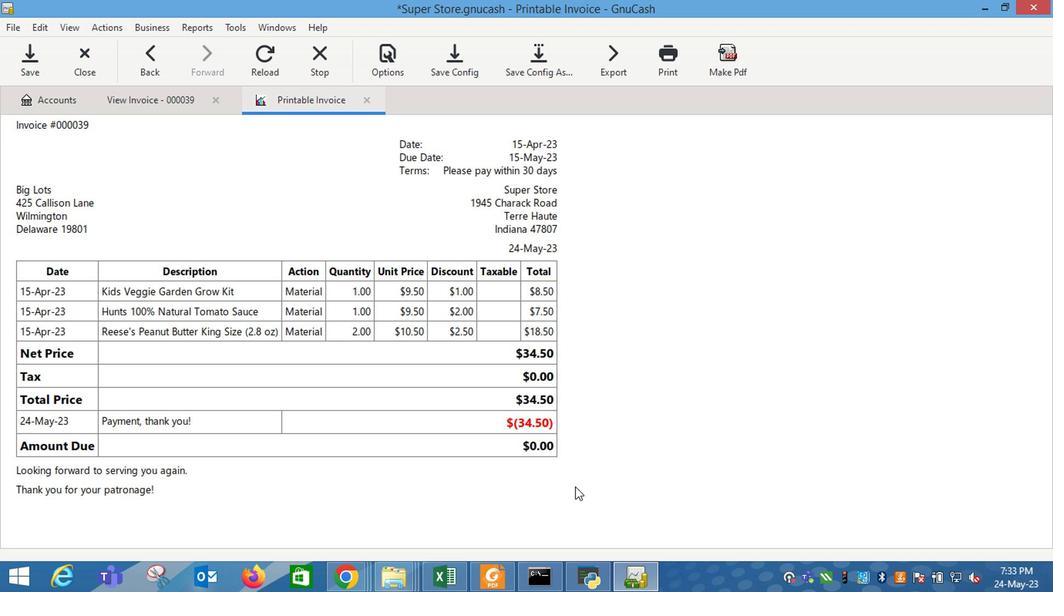 
Action: Mouse moved to (312, 234)
Screenshot: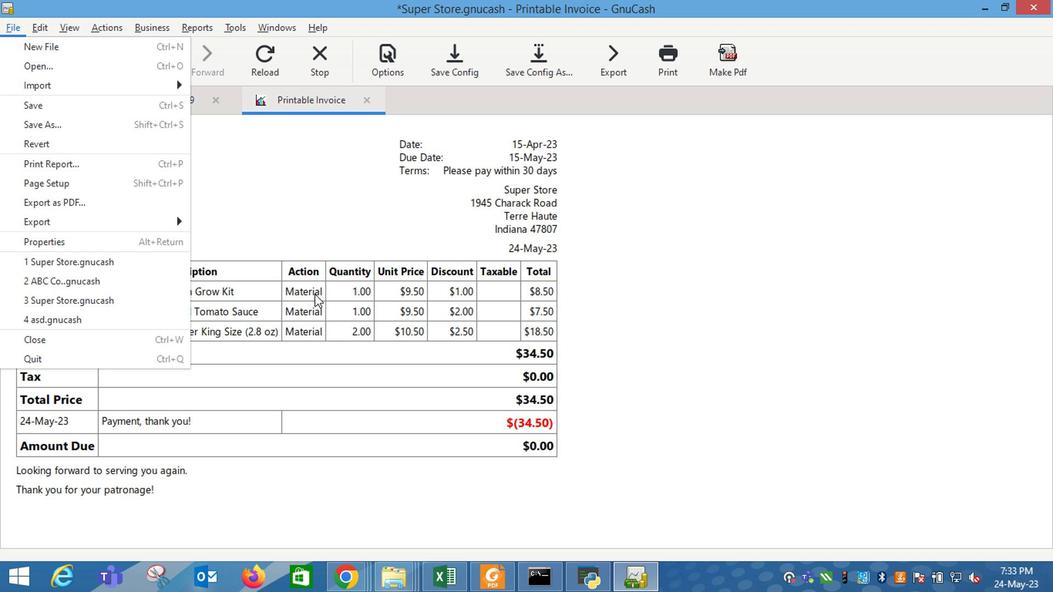 
Action: Mouse pressed left at (312, 234)
Screenshot: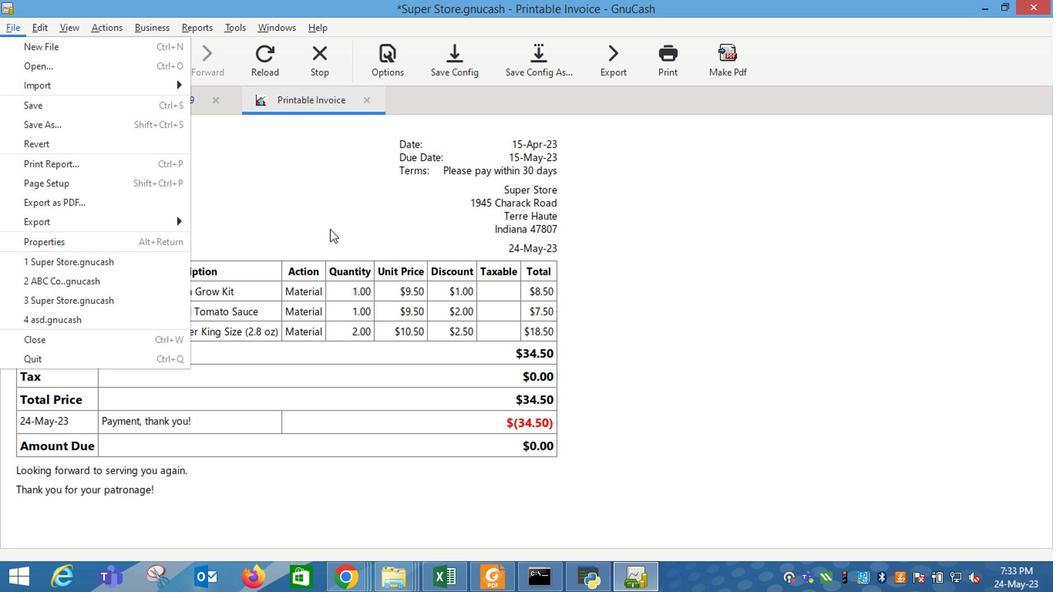 
